 Task: Look for space in Kamenz, Germany from 24th August, 2023 to 10th September, 2023 for 8 adults in price range Rs.12000 to Rs.15000. Place can be entire place or shared room with 4 bedrooms having 8 beds and 4 bathrooms. Property type can be house, flat, guest house. Amenities needed are: wifi, TV, free parkinig on premises, gym, breakfast. Booking option can be shelf check-in. Required host language is English.
Action: Mouse moved to (507, 135)
Screenshot: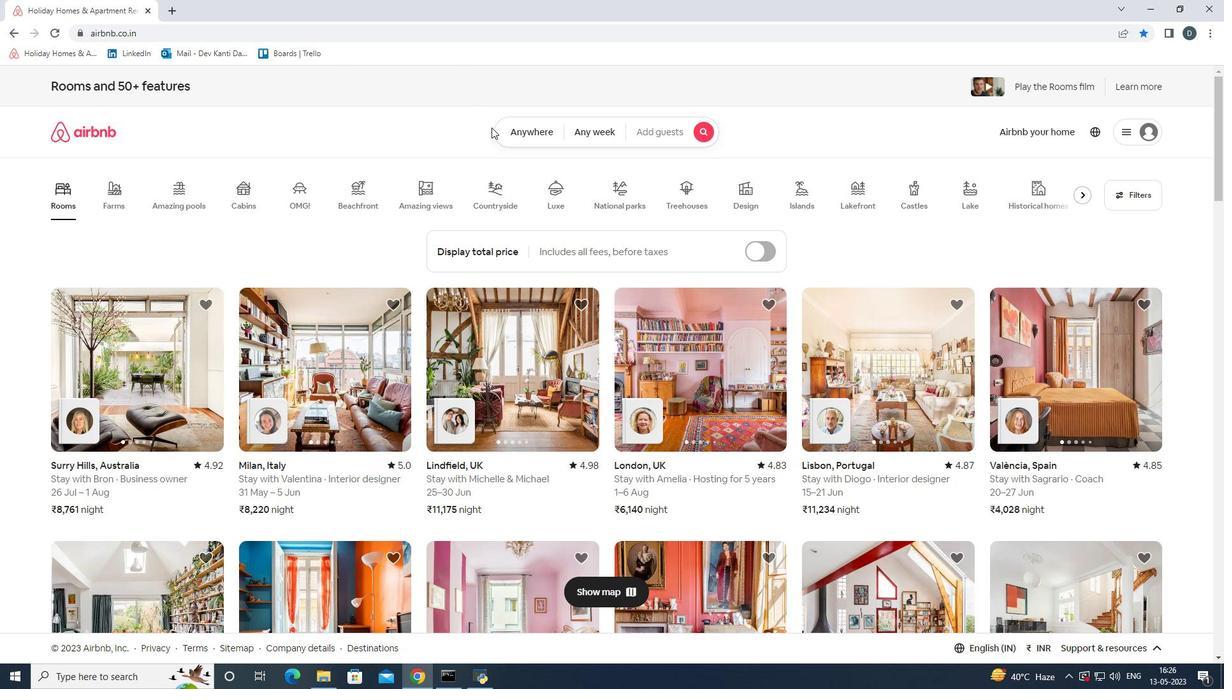 
Action: Mouse pressed left at (507, 135)
Screenshot: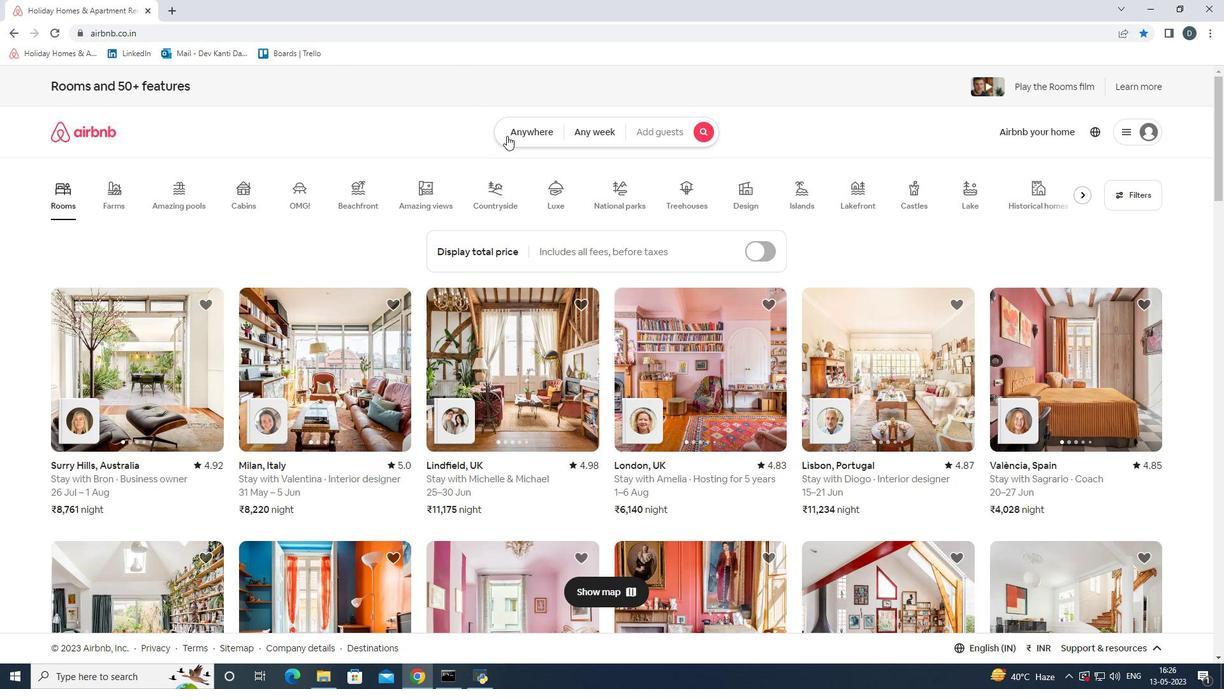 
Action: Mouse moved to (460, 169)
Screenshot: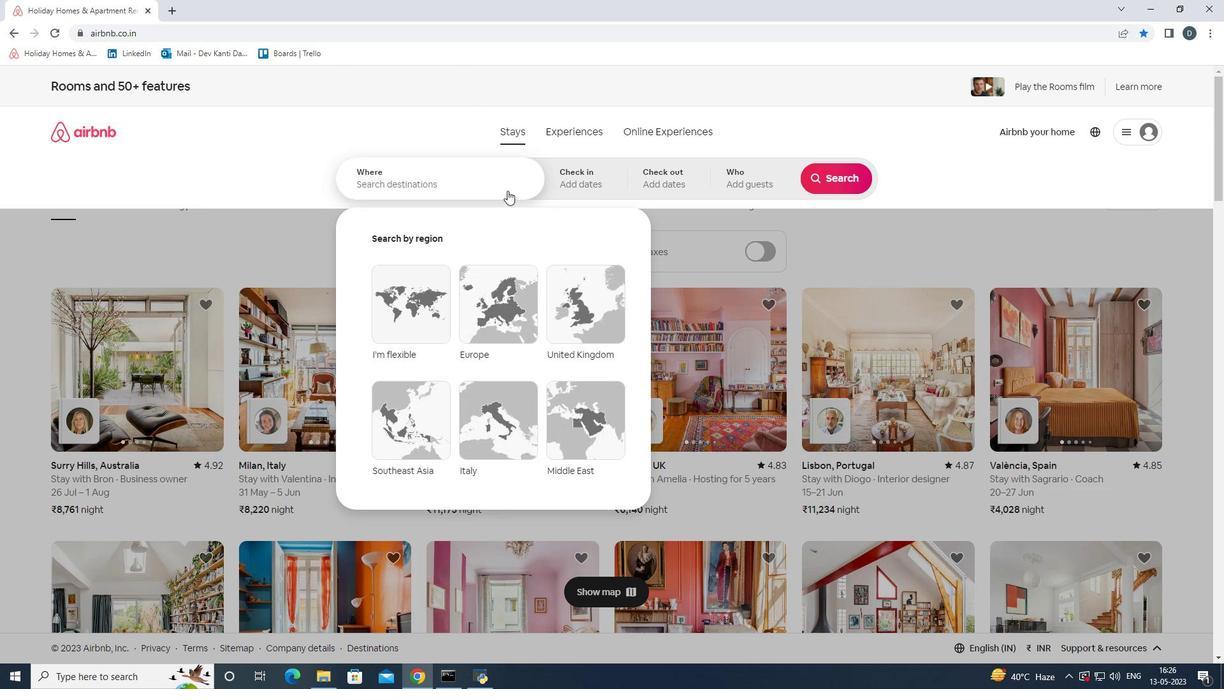 
Action: Mouse pressed left at (460, 169)
Screenshot: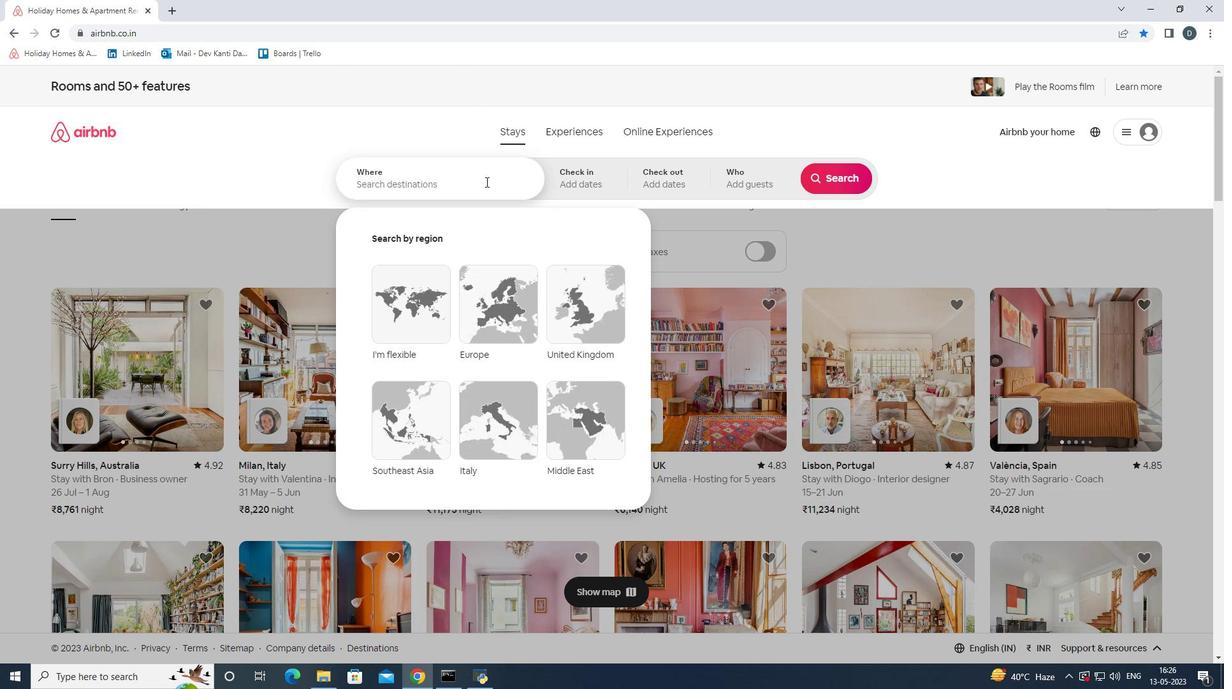 
Action: Key pressed <Key.shift>Kamenz,<Key.shift><Key.shift><Key.shift><Key.shift><Key.shift><Key.shift><Key.shift><Key.shift><Key.shift><Key.shift><Key.shift>Germany
Screenshot: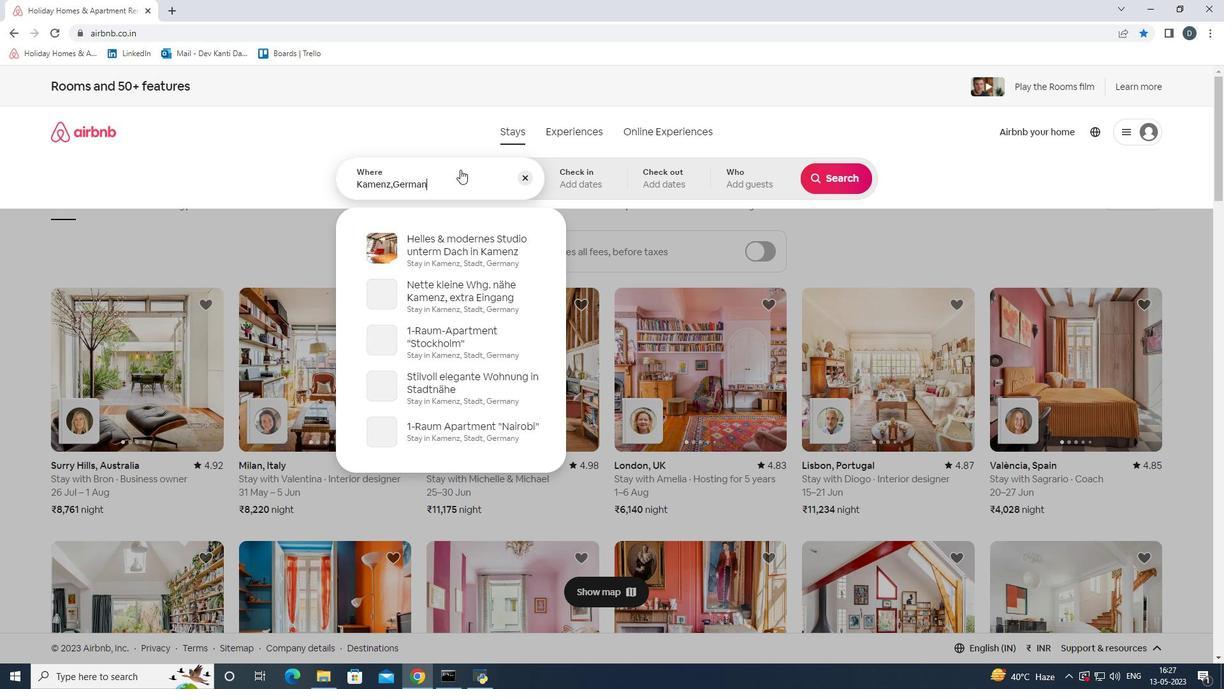 
Action: Mouse moved to (597, 183)
Screenshot: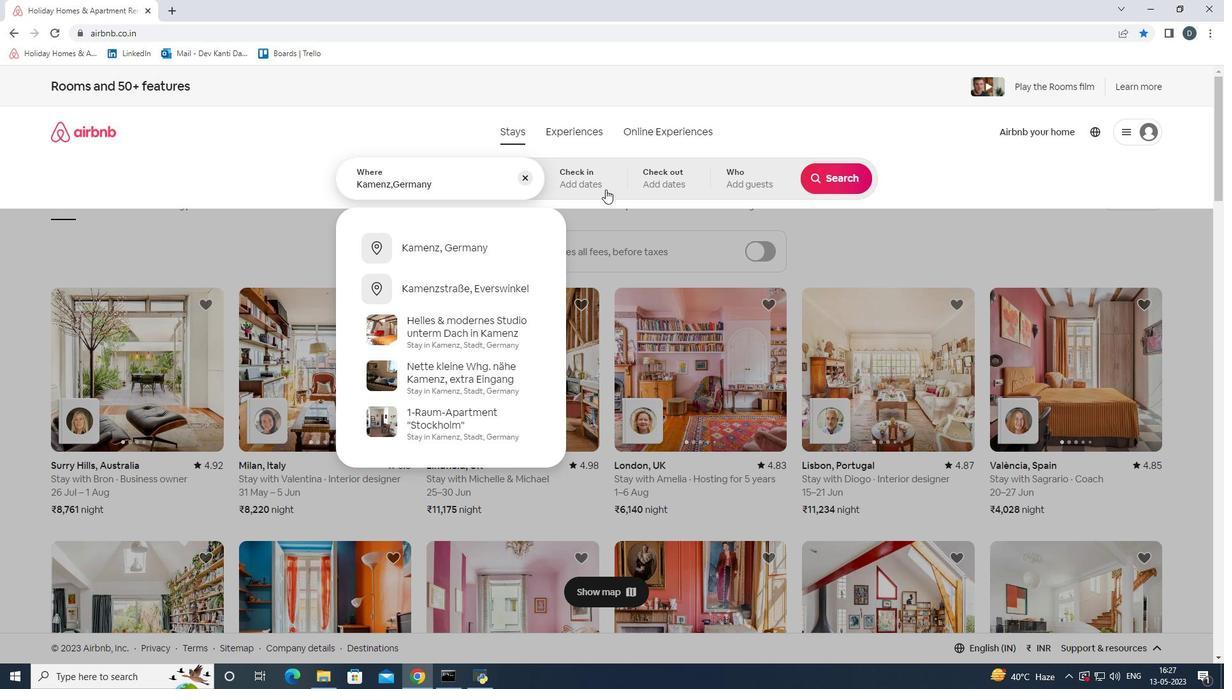 
Action: Mouse pressed left at (597, 183)
Screenshot: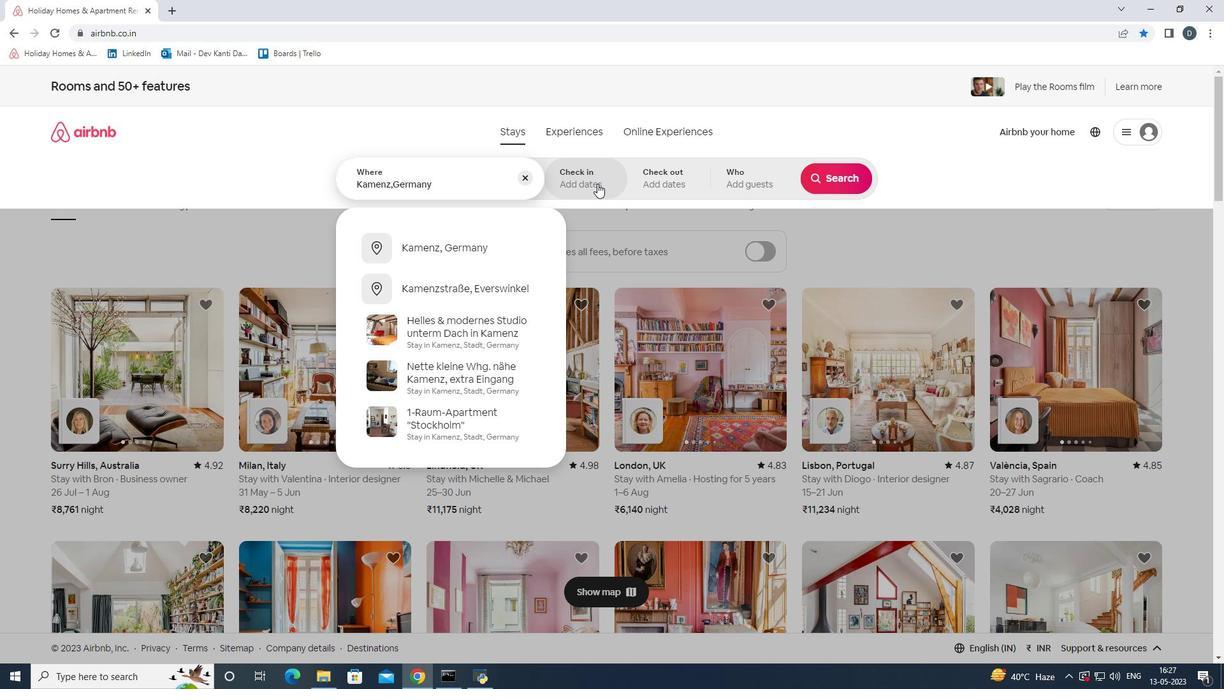 
Action: Mouse moved to (838, 280)
Screenshot: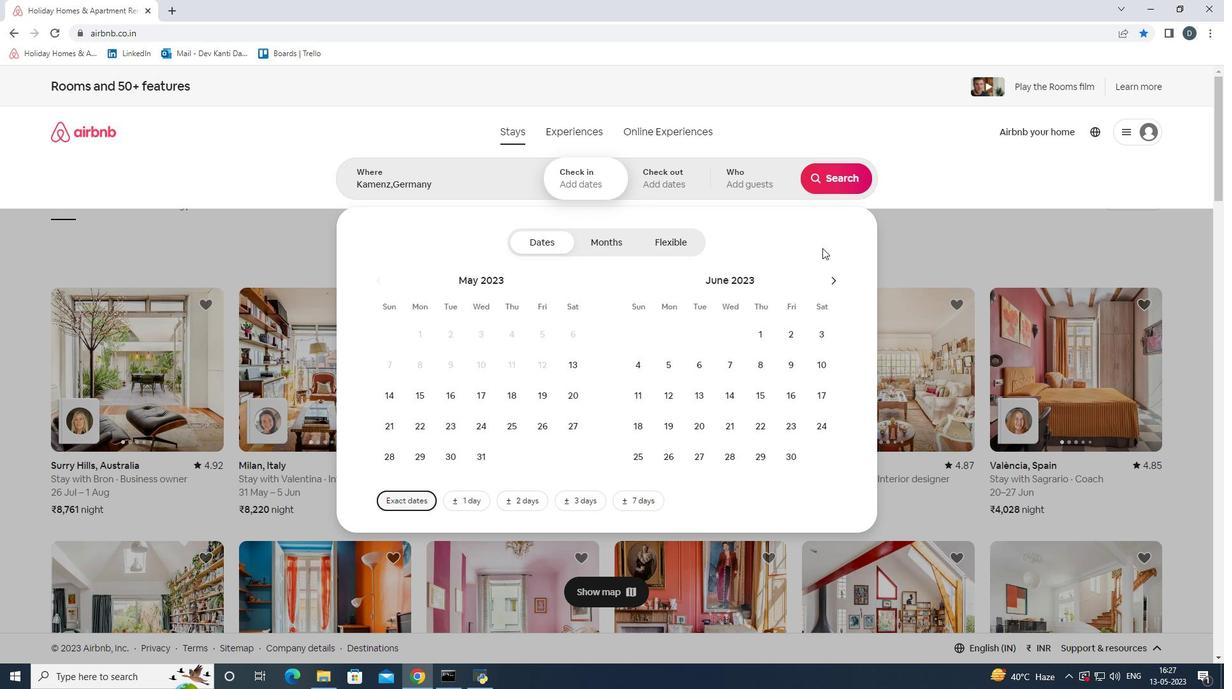 
Action: Mouse pressed left at (838, 280)
Screenshot: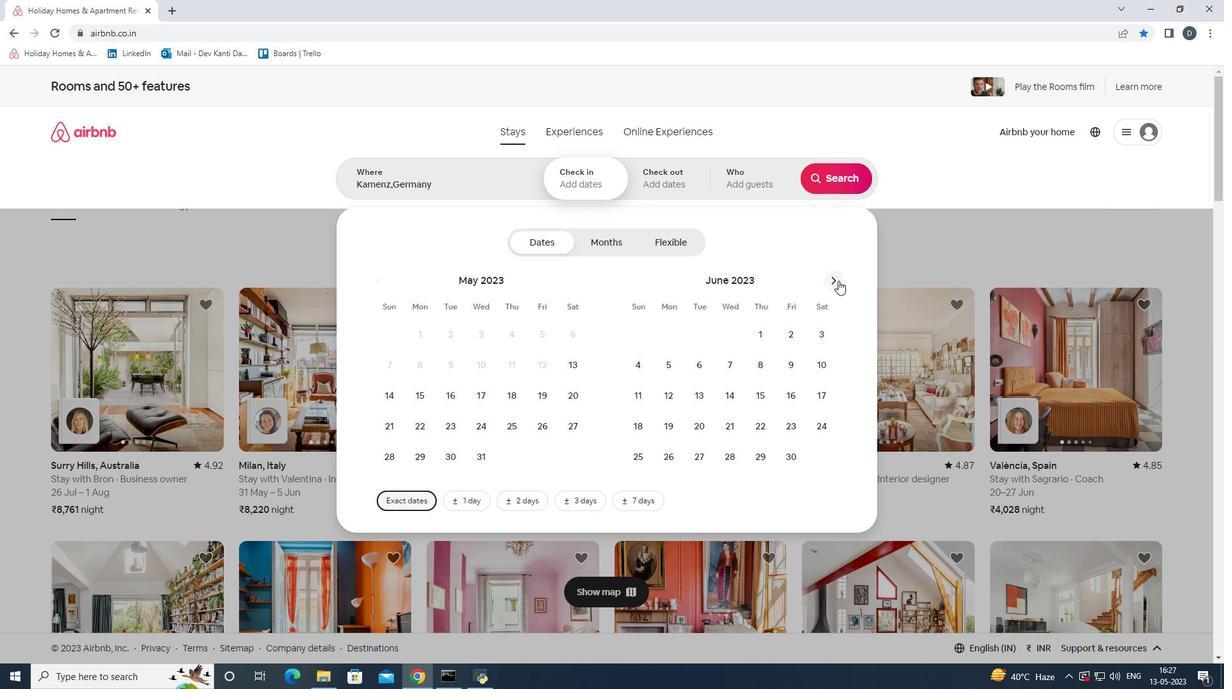 
Action: Mouse pressed left at (838, 280)
Screenshot: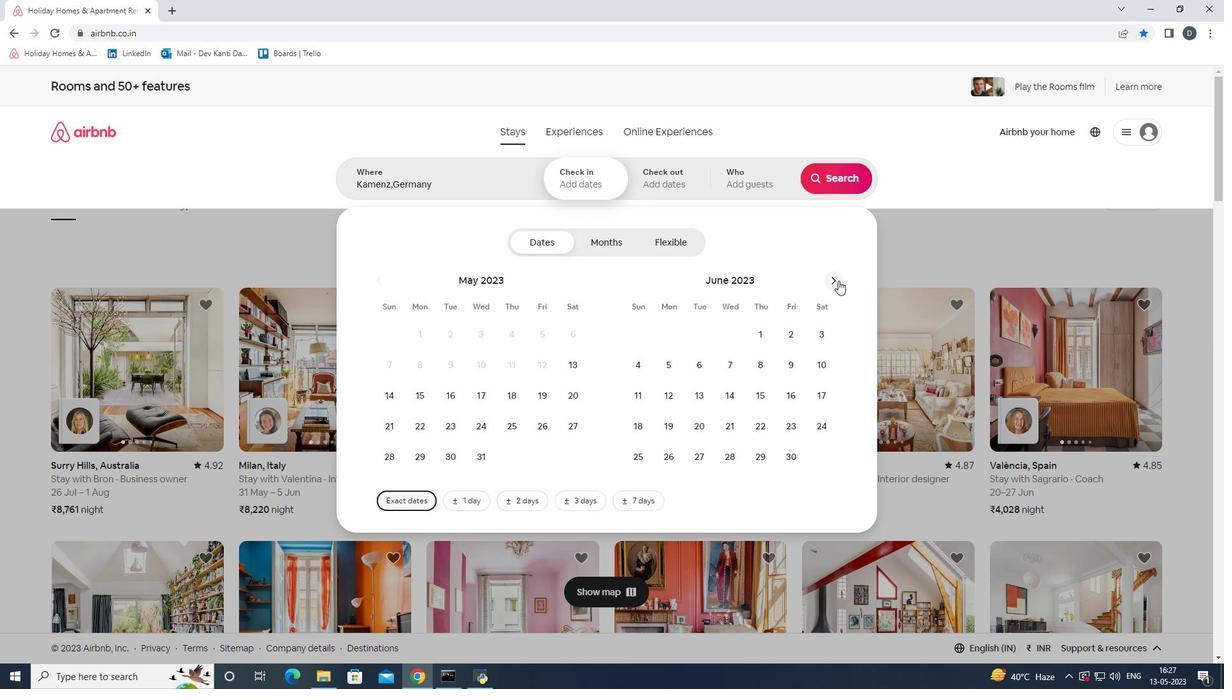 
Action: Mouse moved to (763, 419)
Screenshot: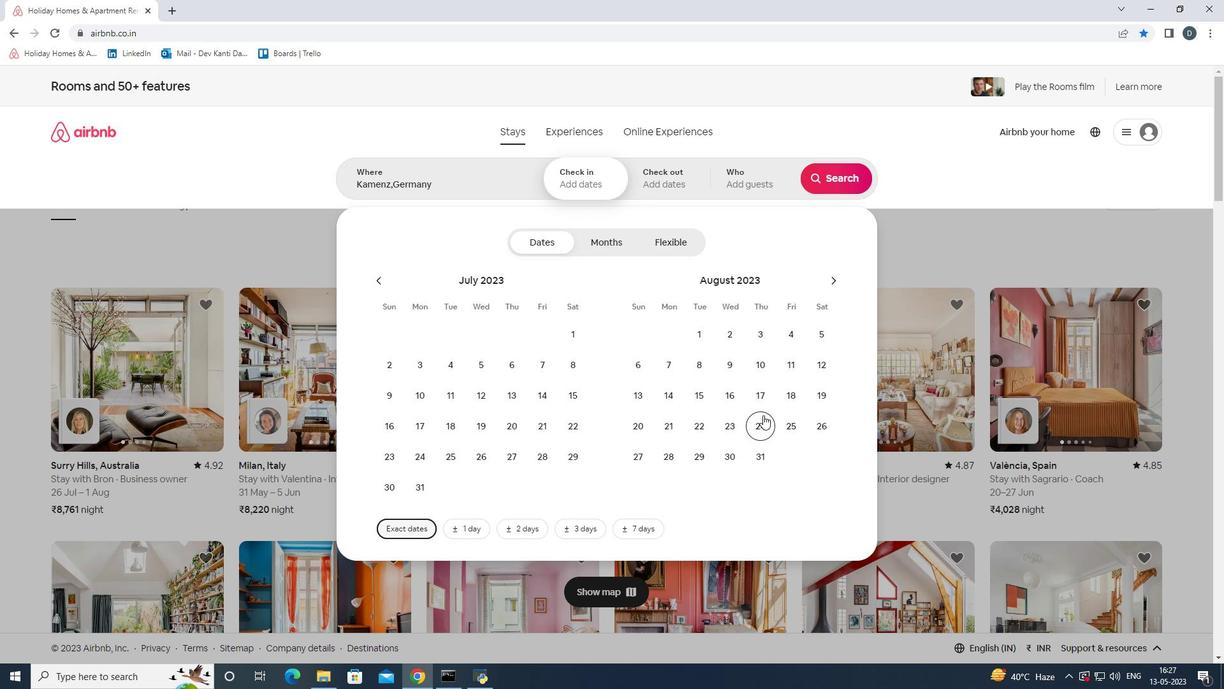 
Action: Mouse pressed left at (763, 419)
Screenshot: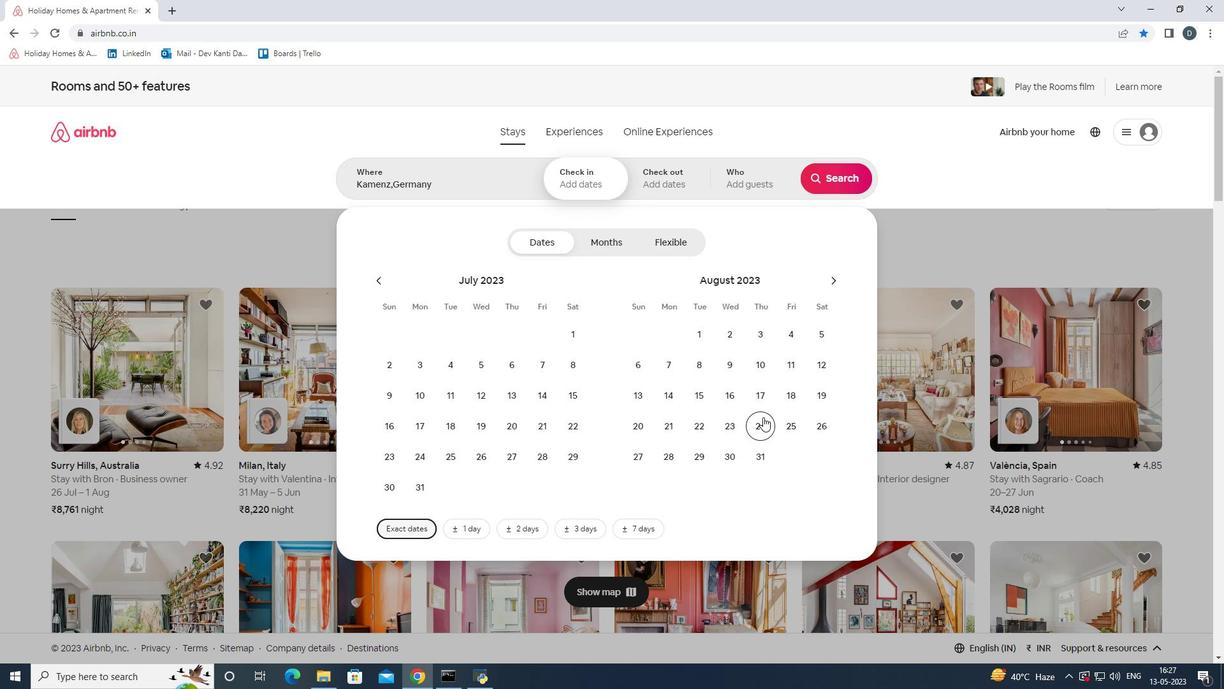 
Action: Mouse moved to (827, 288)
Screenshot: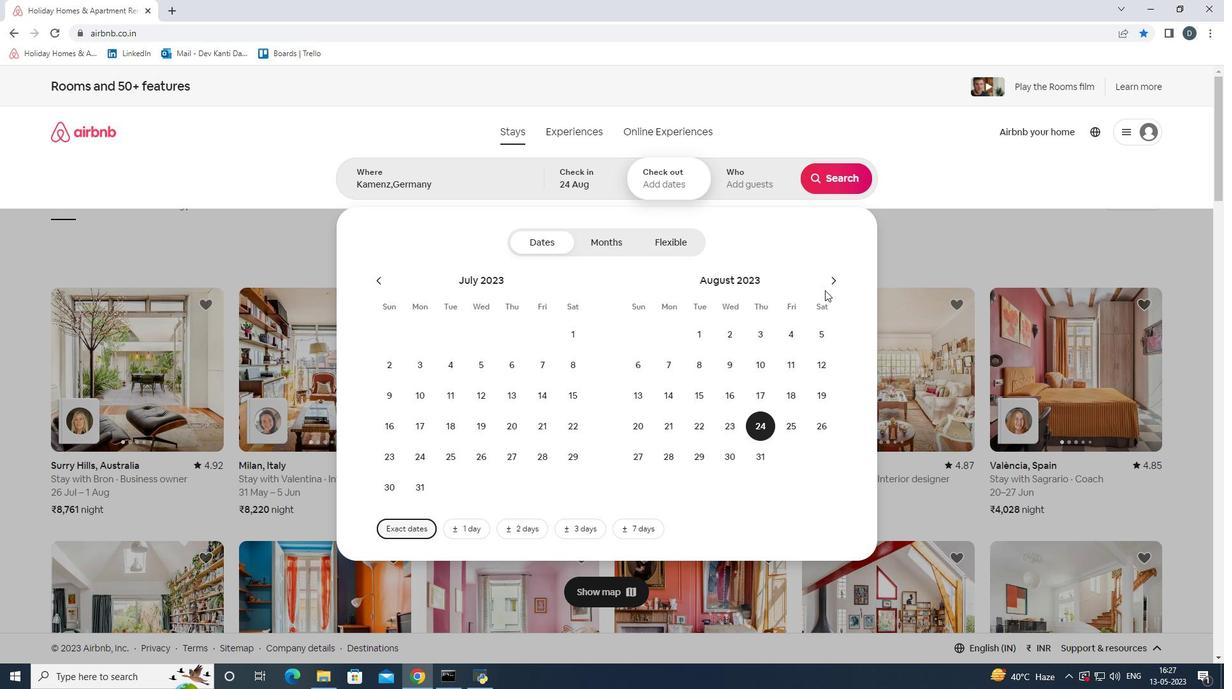 
Action: Mouse pressed left at (827, 288)
Screenshot: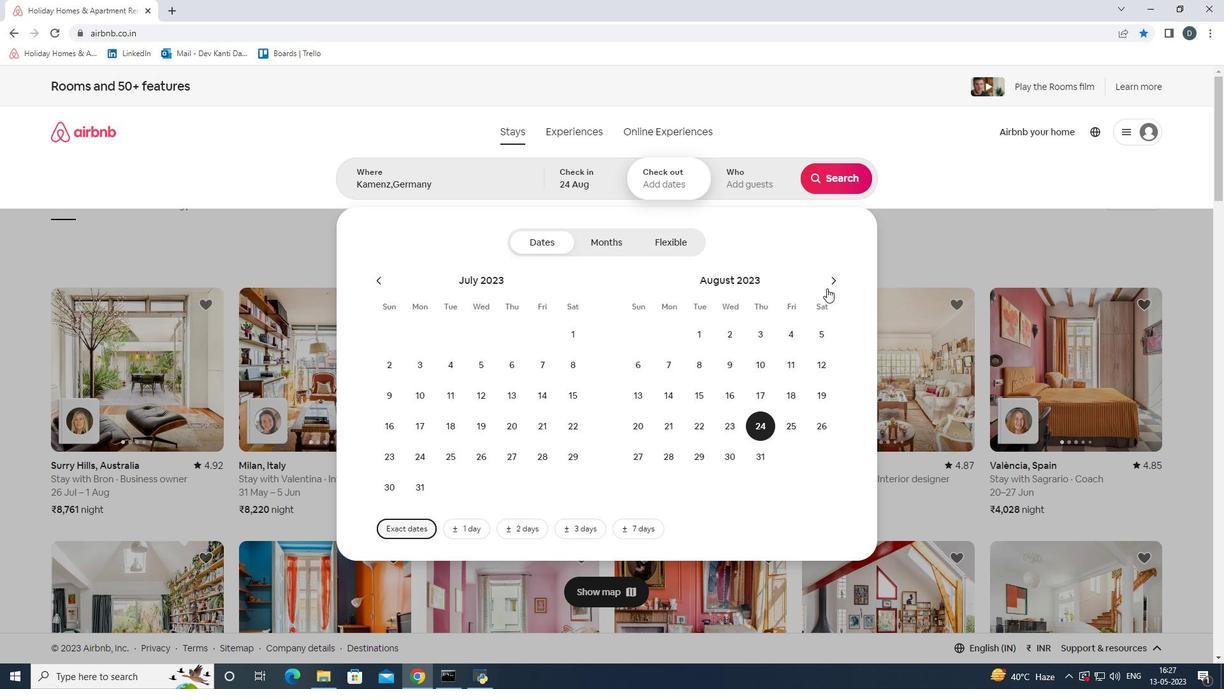 
Action: Mouse moved to (835, 280)
Screenshot: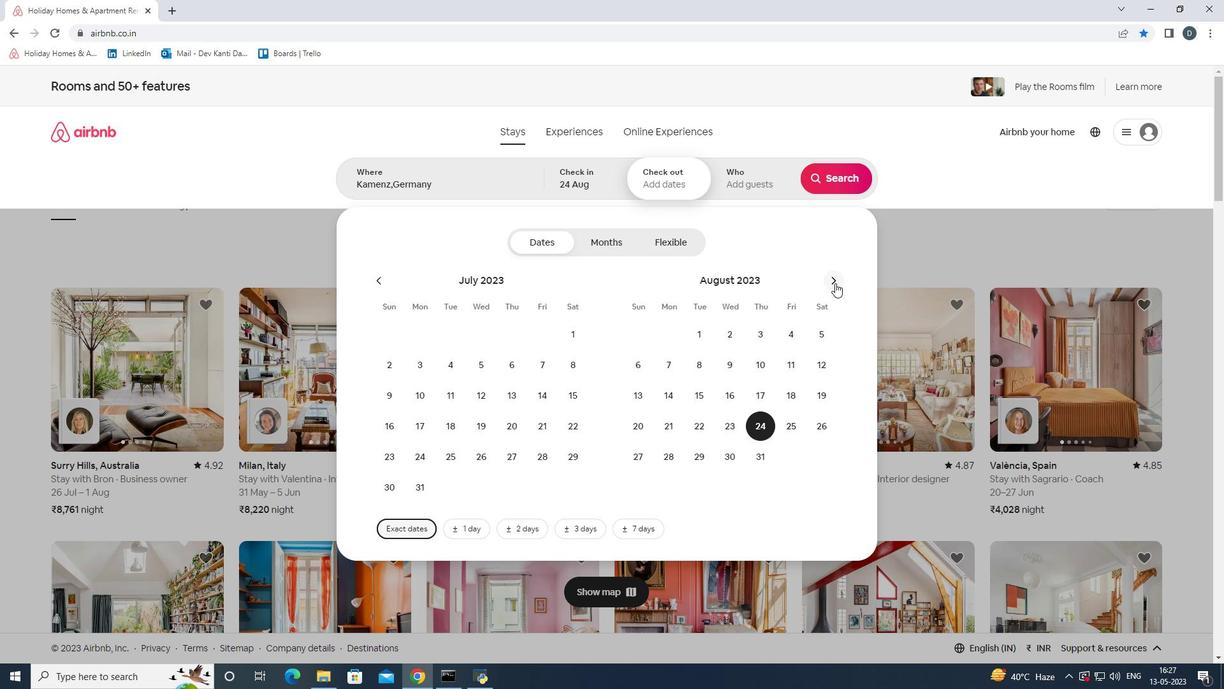 
Action: Mouse pressed left at (835, 280)
Screenshot: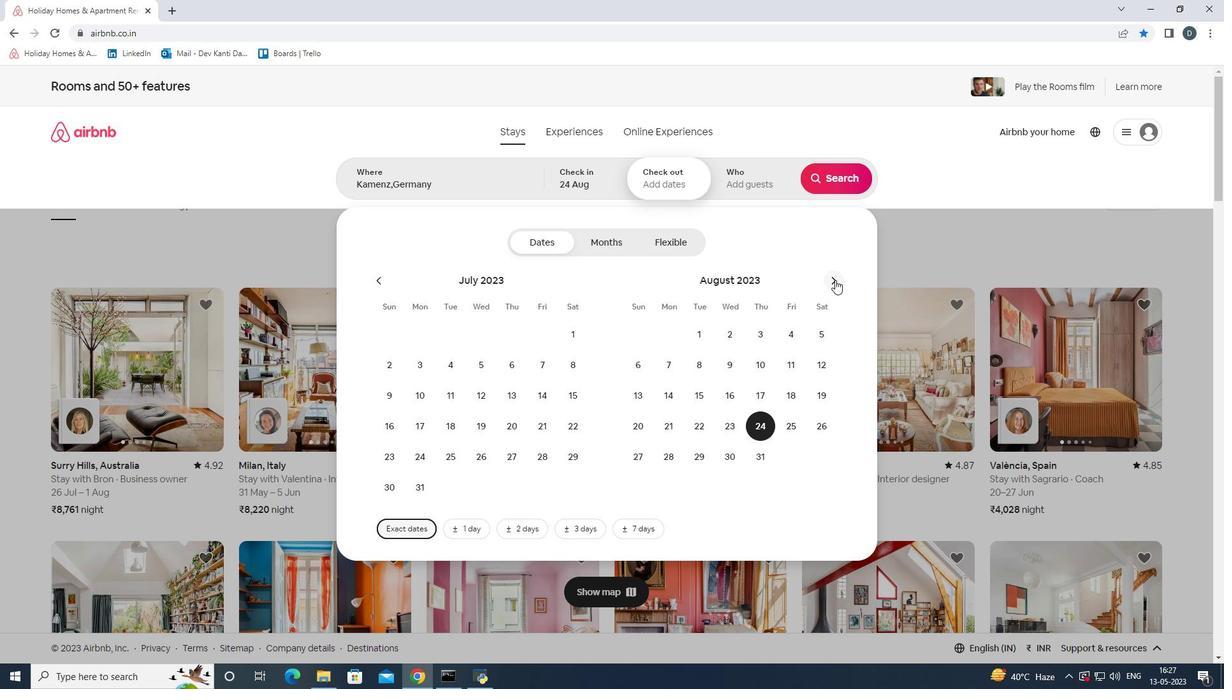 
Action: Mouse moved to (642, 392)
Screenshot: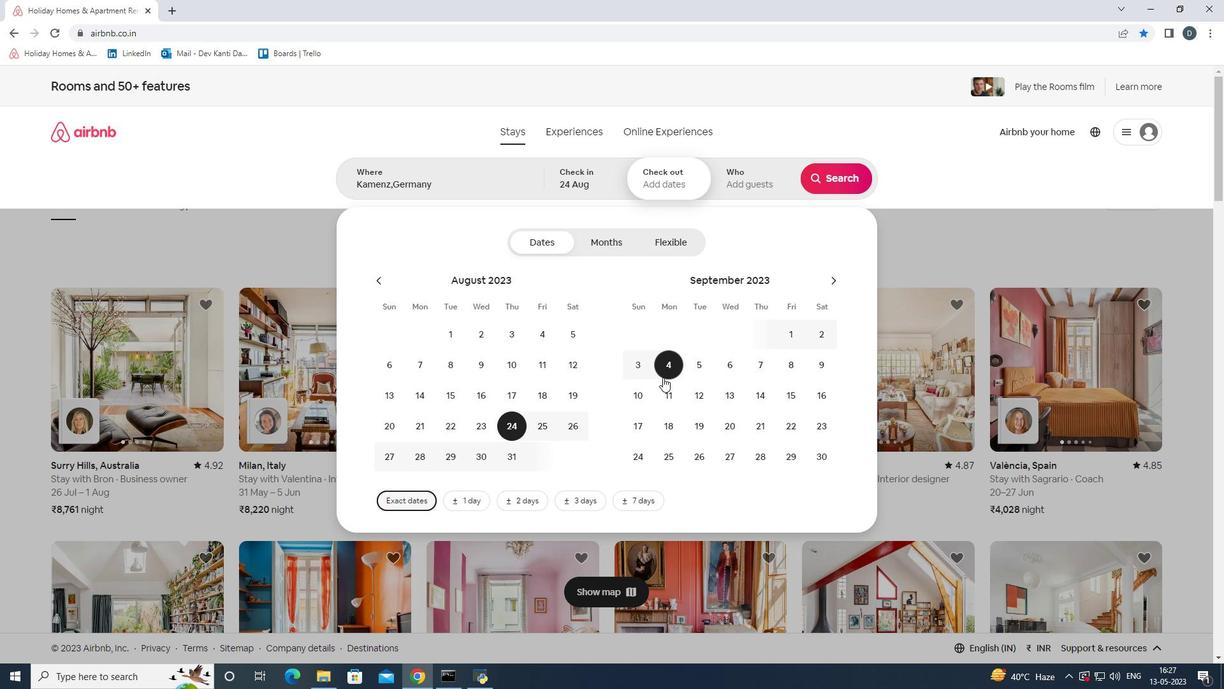 
Action: Mouse pressed left at (642, 392)
Screenshot: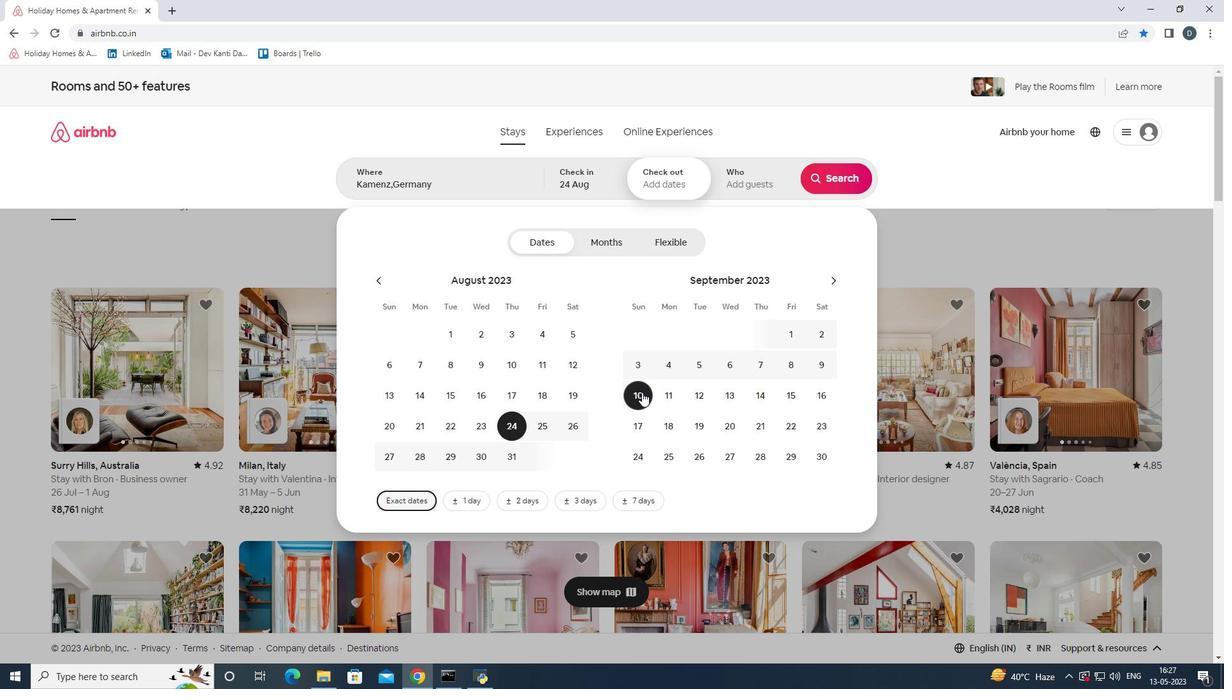 
Action: Mouse moved to (752, 174)
Screenshot: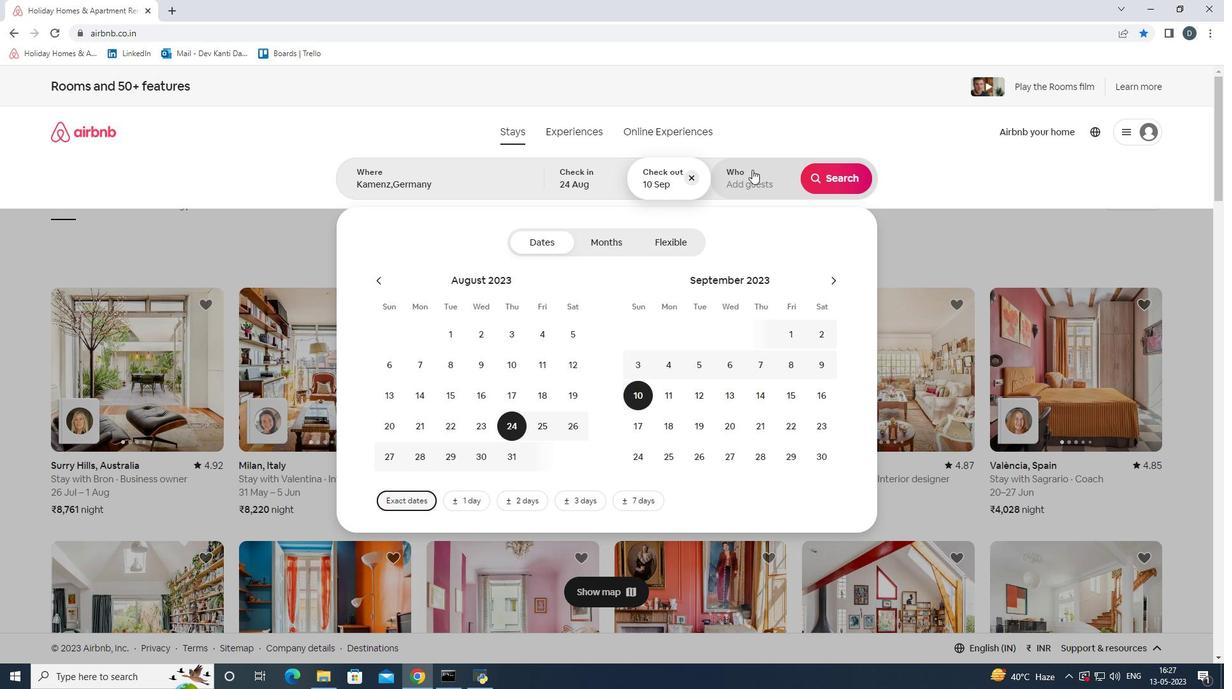
Action: Mouse pressed left at (752, 174)
Screenshot: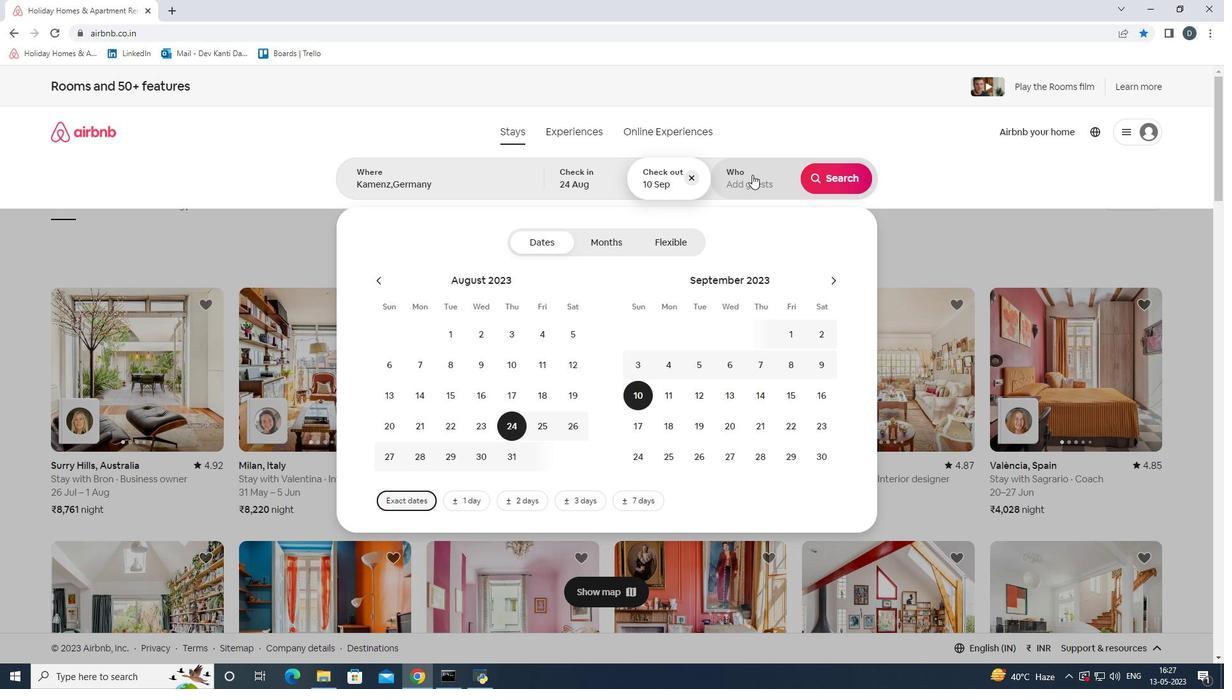 
Action: Mouse moved to (844, 248)
Screenshot: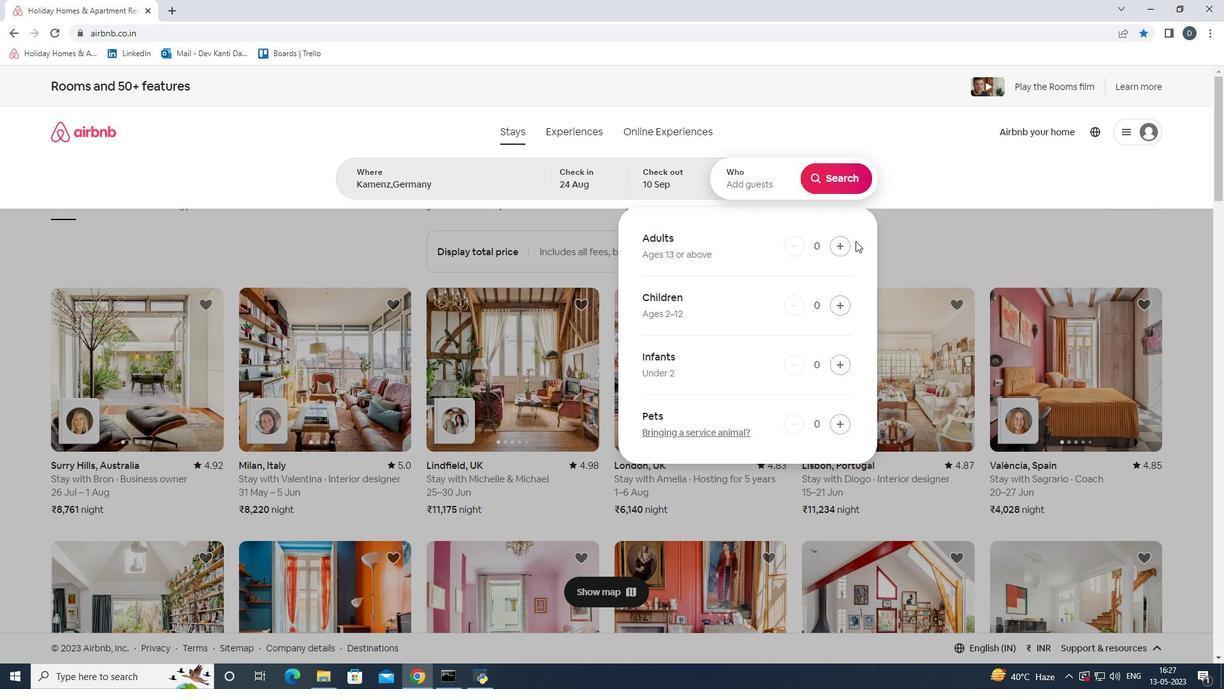 
Action: Mouse pressed left at (844, 248)
Screenshot: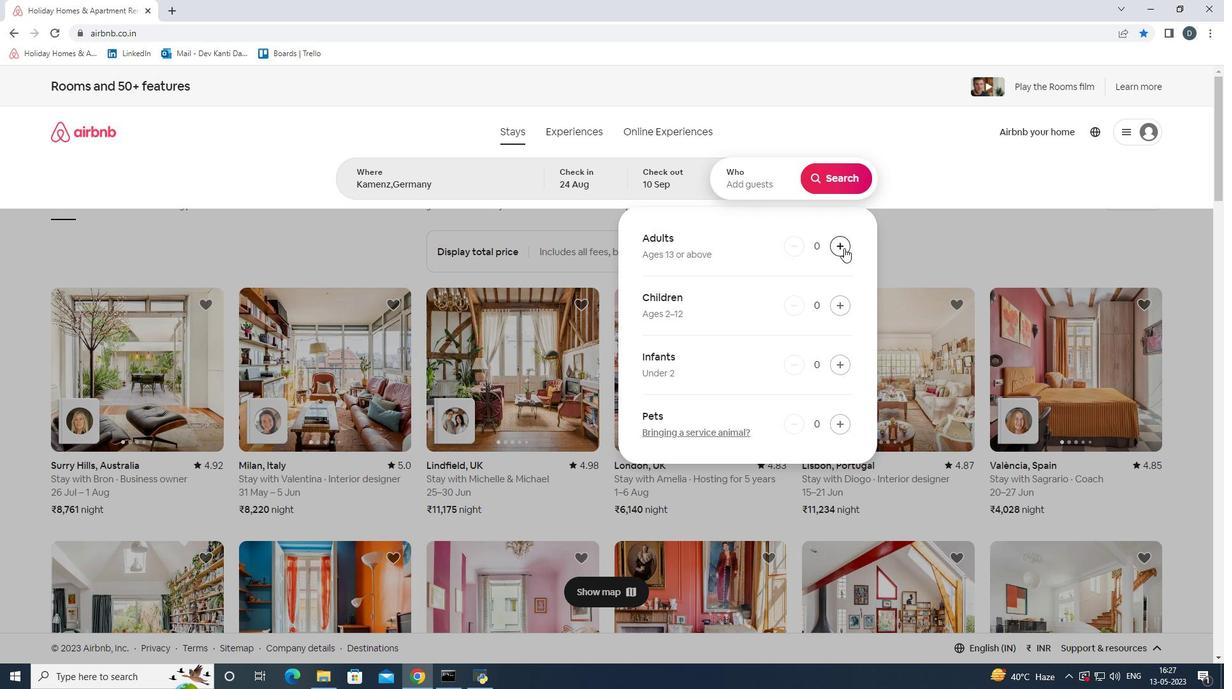 
Action: Mouse pressed left at (844, 248)
Screenshot: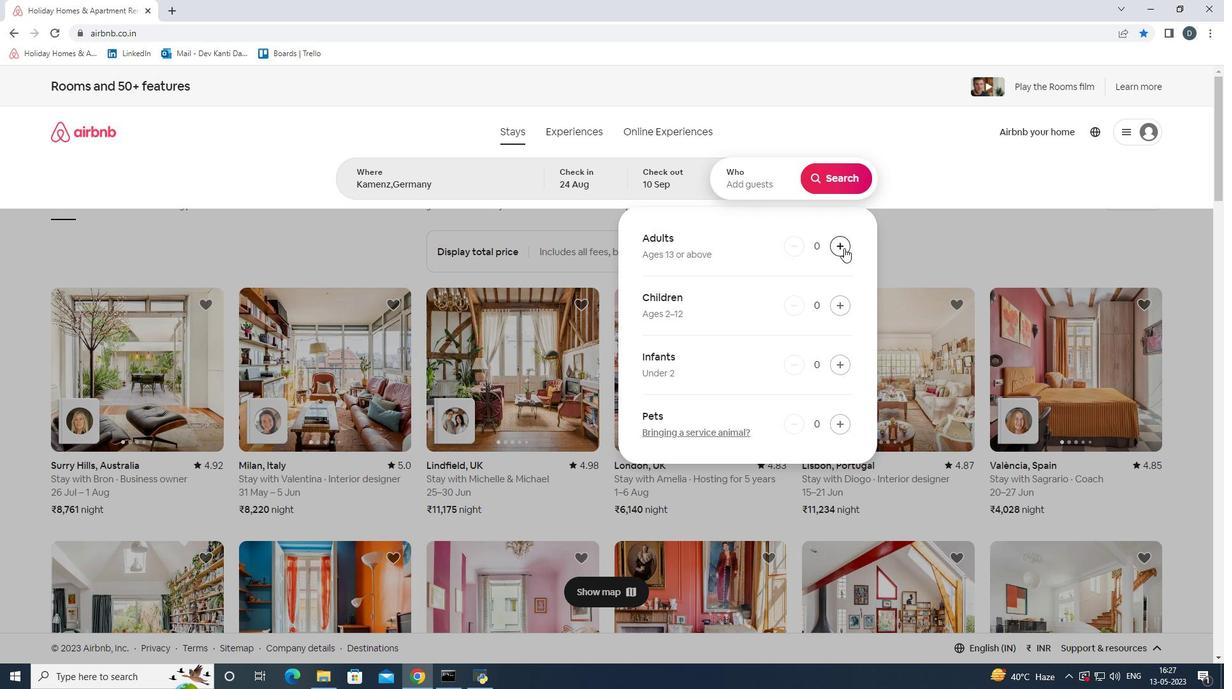 
Action: Mouse pressed left at (844, 248)
Screenshot: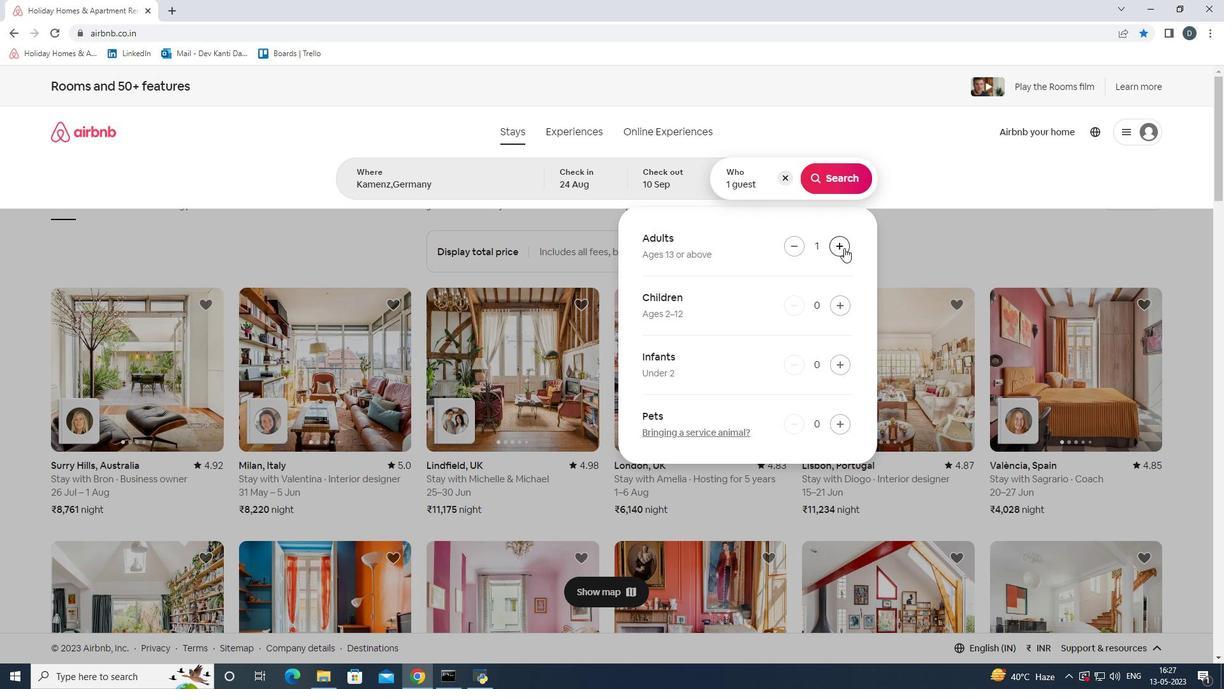 
Action: Mouse pressed left at (844, 248)
Screenshot: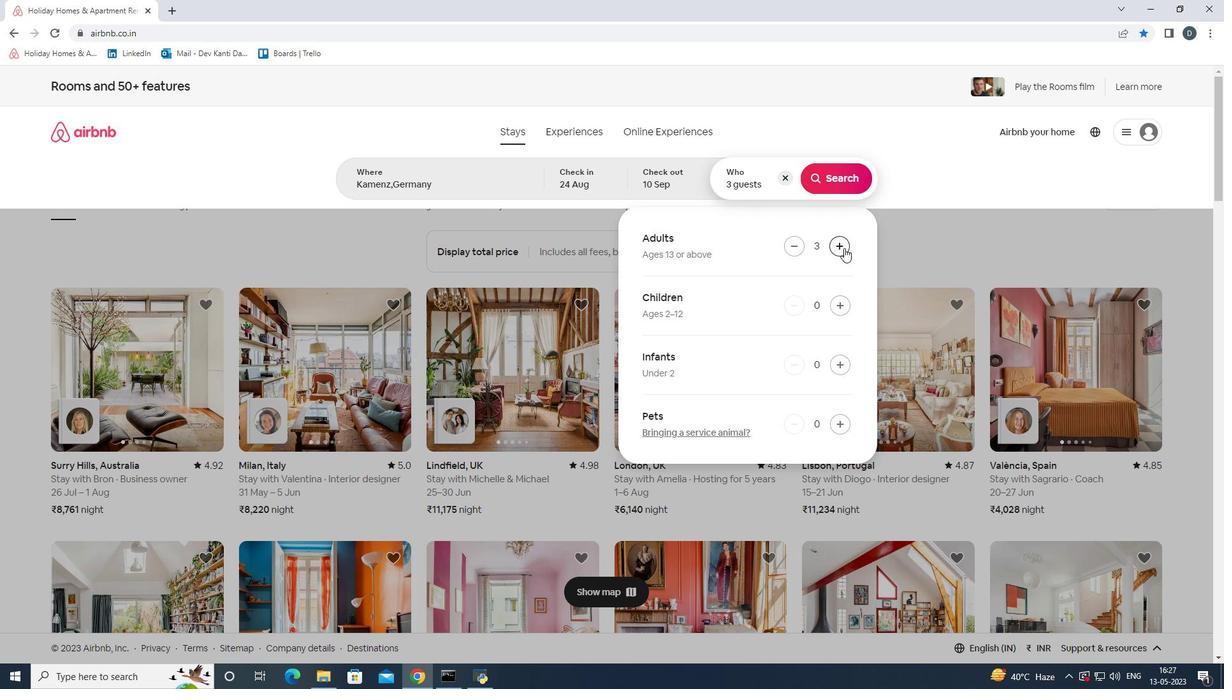 
Action: Mouse pressed left at (844, 248)
Screenshot: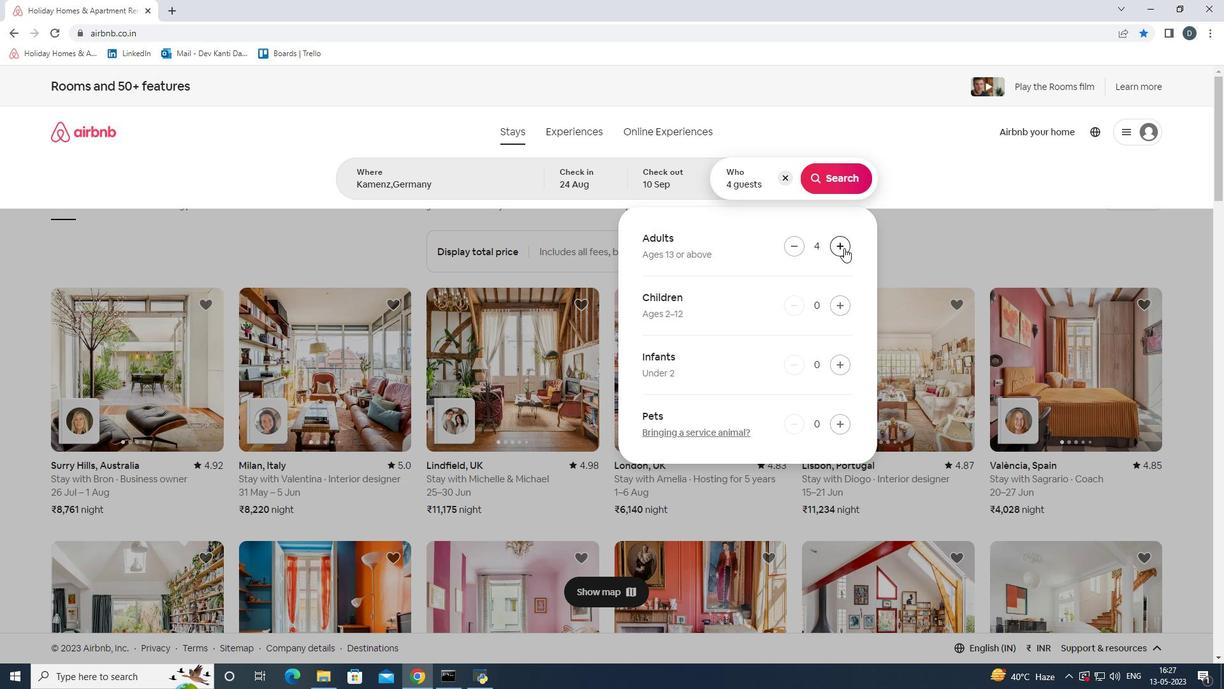 
Action: Mouse pressed left at (844, 248)
Screenshot: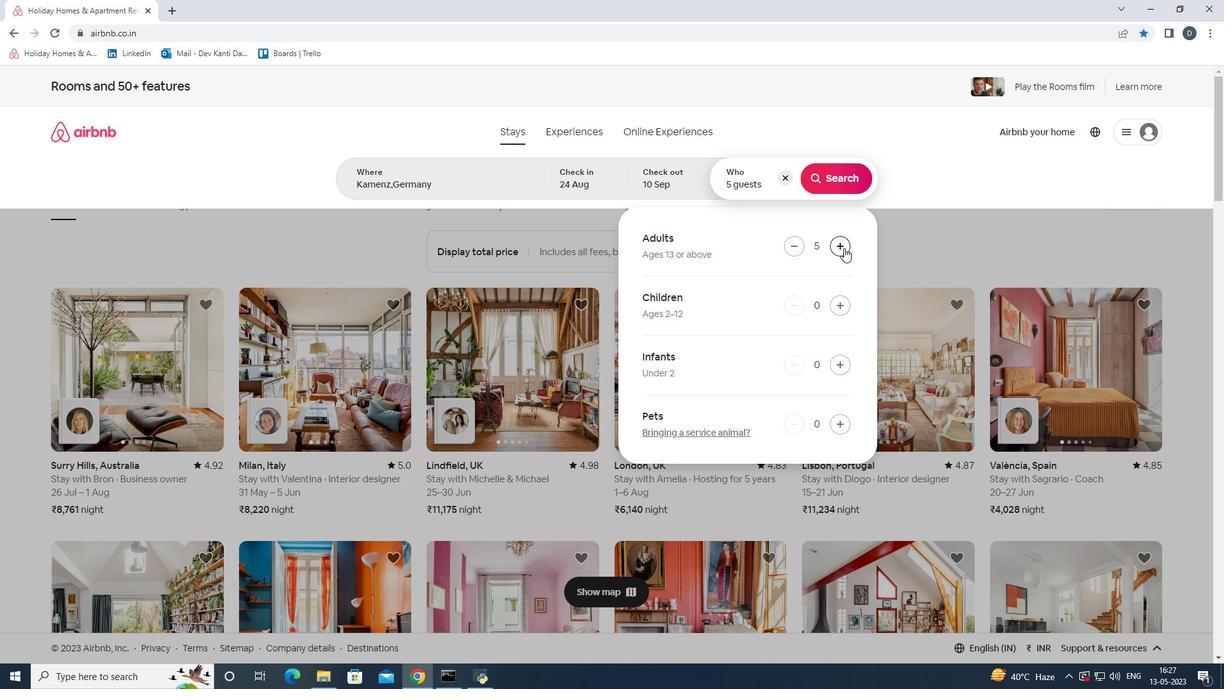 
Action: Mouse pressed left at (844, 248)
Screenshot: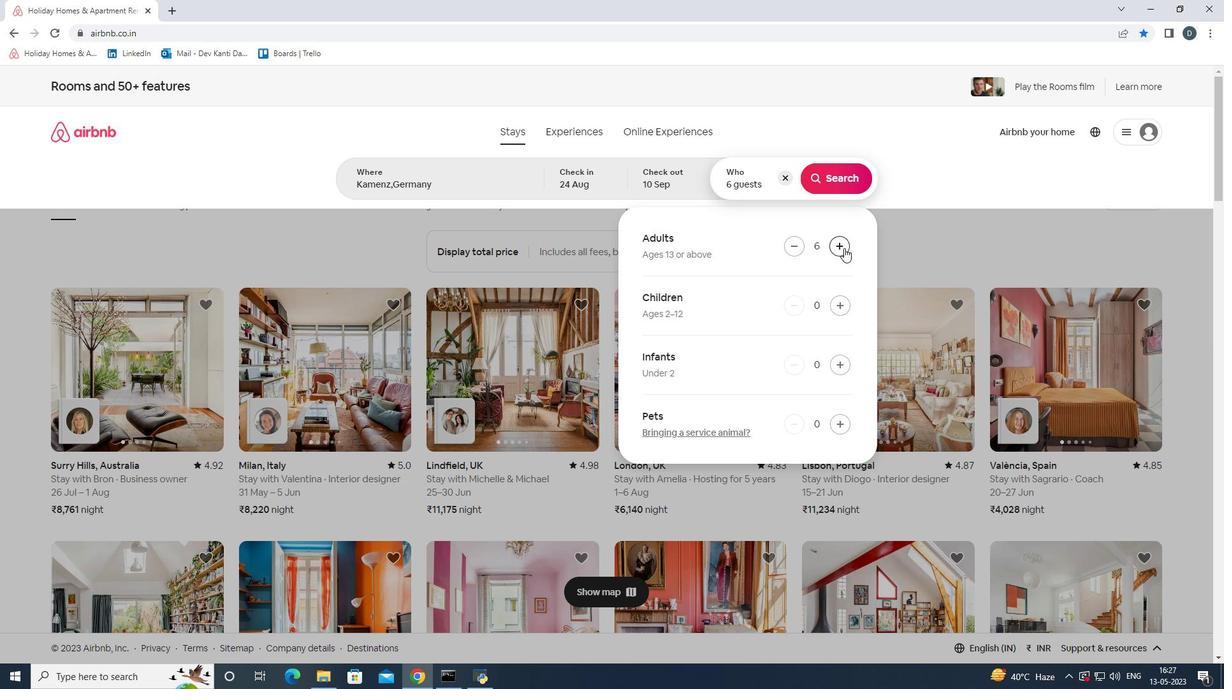
Action: Mouse pressed left at (844, 248)
Screenshot: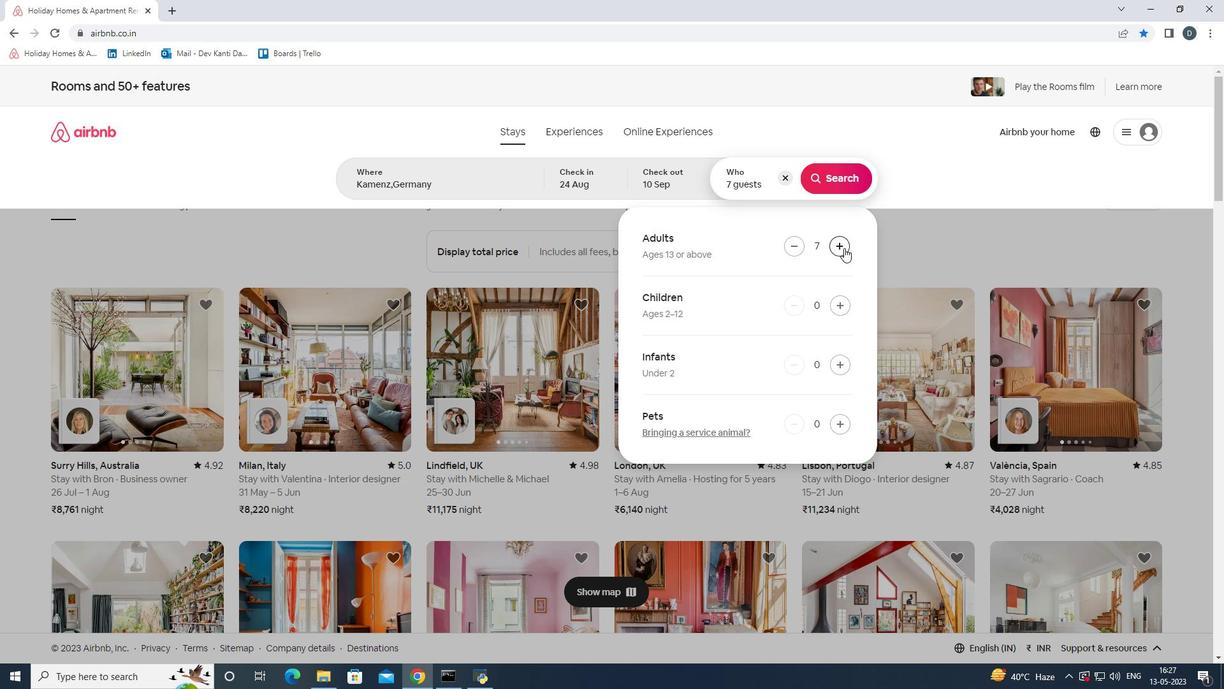 
Action: Mouse moved to (828, 180)
Screenshot: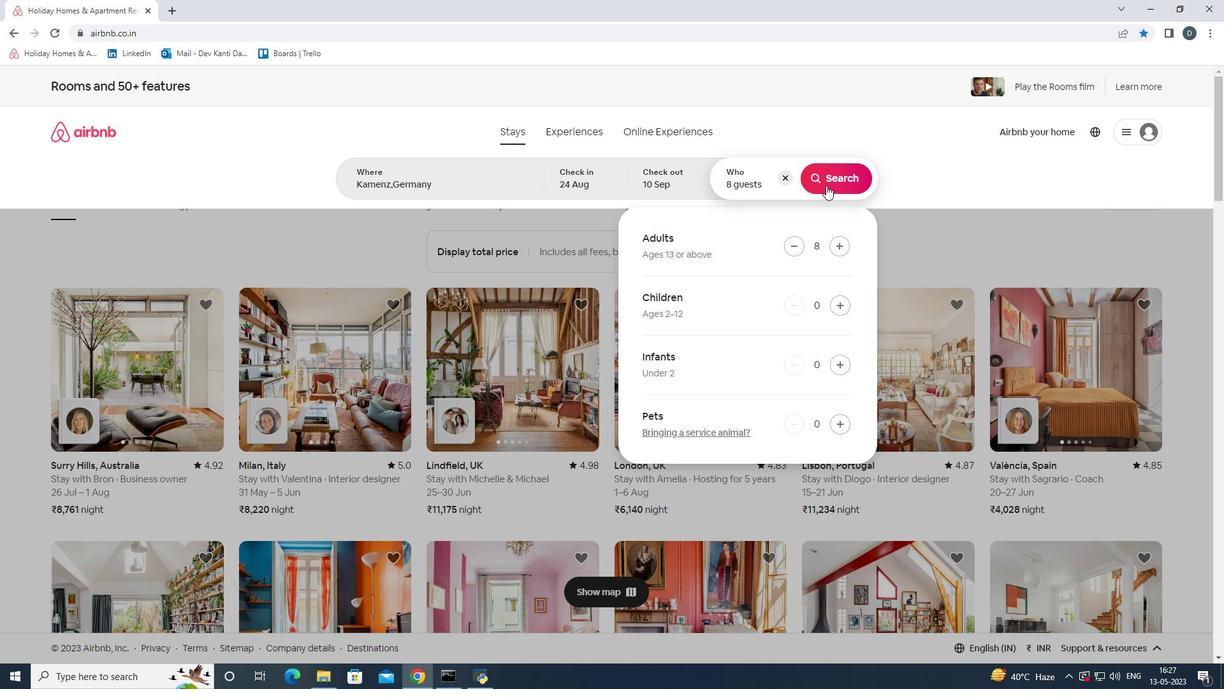 
Action: Mouse pressed left at (828, 180)
Screenshot: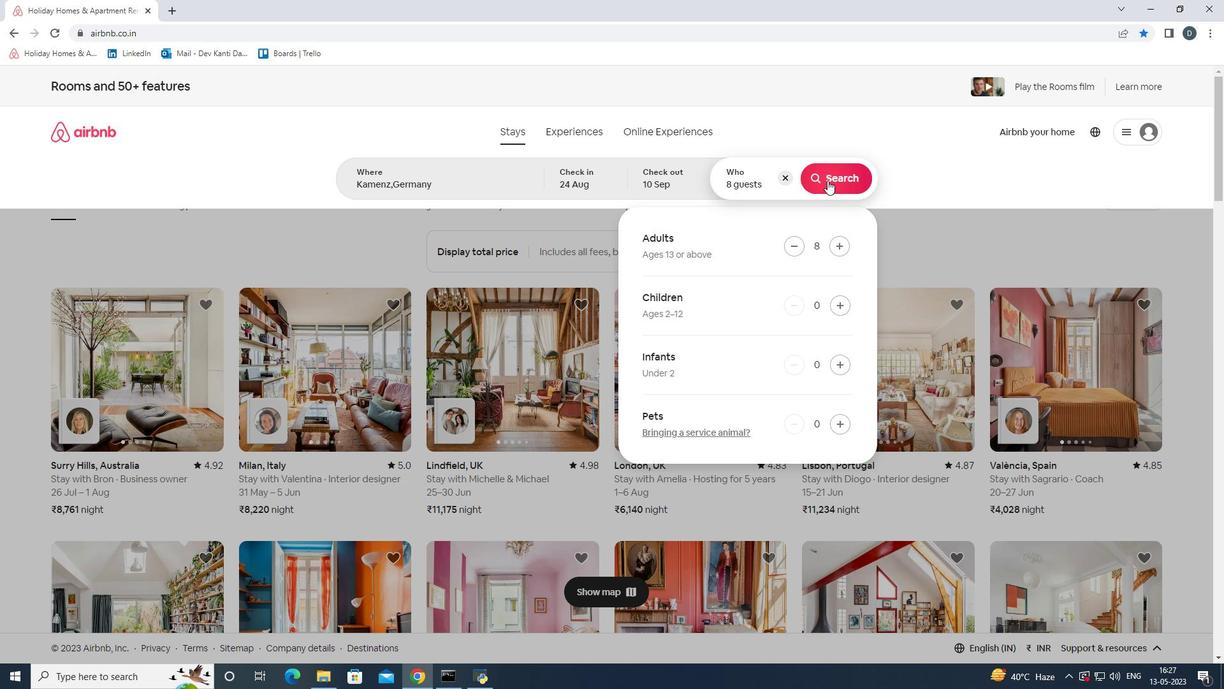 
Action: Mouse moved to (1172, 146)
Screenshot: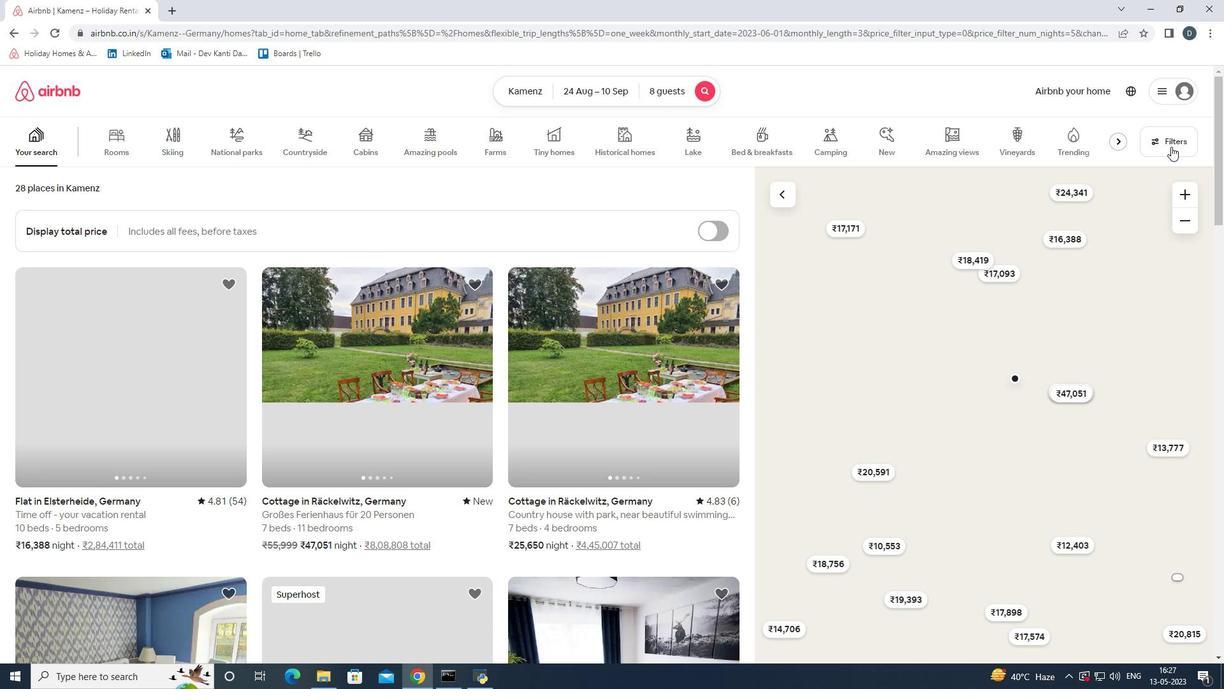 
Action: Mouse pressed left at (1172, 146)
Screenshot: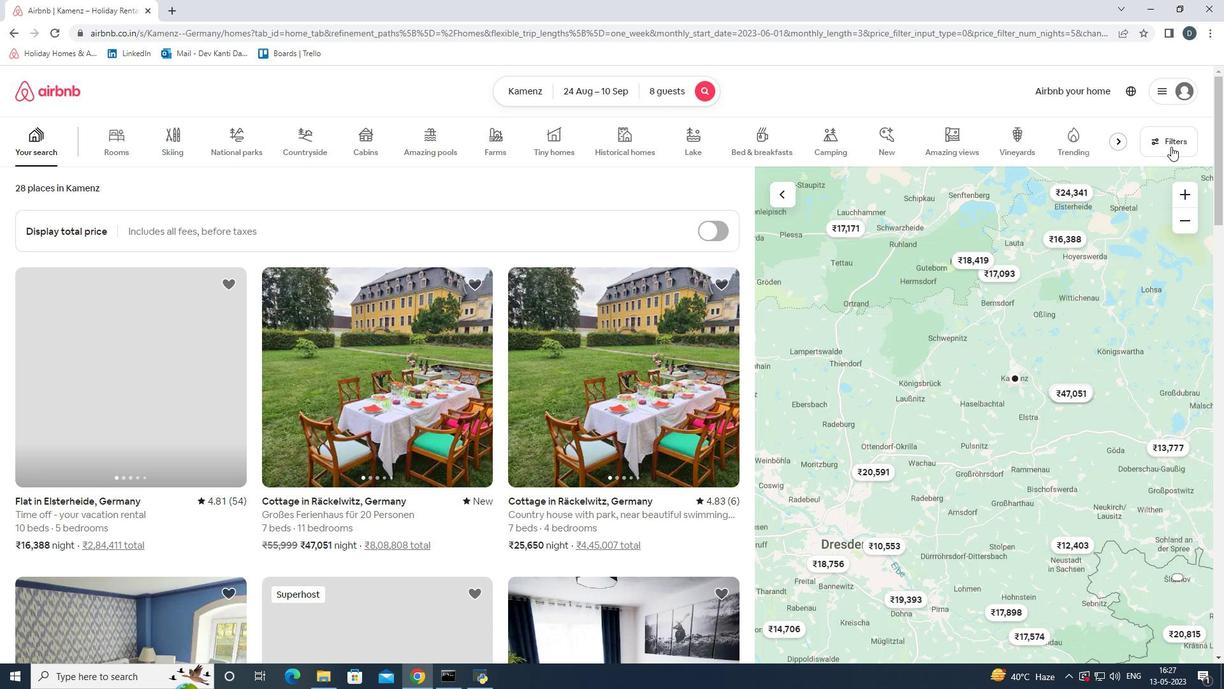 
Action: Mouse moved to (446, 306)
Screenshot: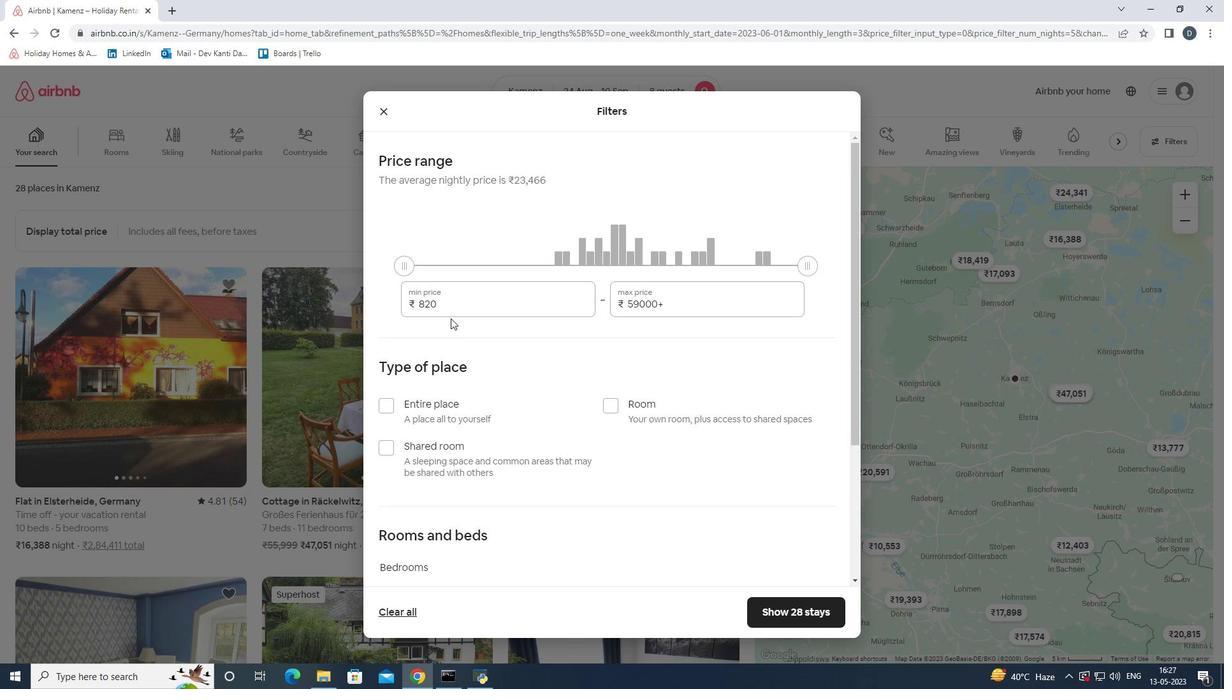 
Action: Mouse pressed left at (446, 306)
Screenshot: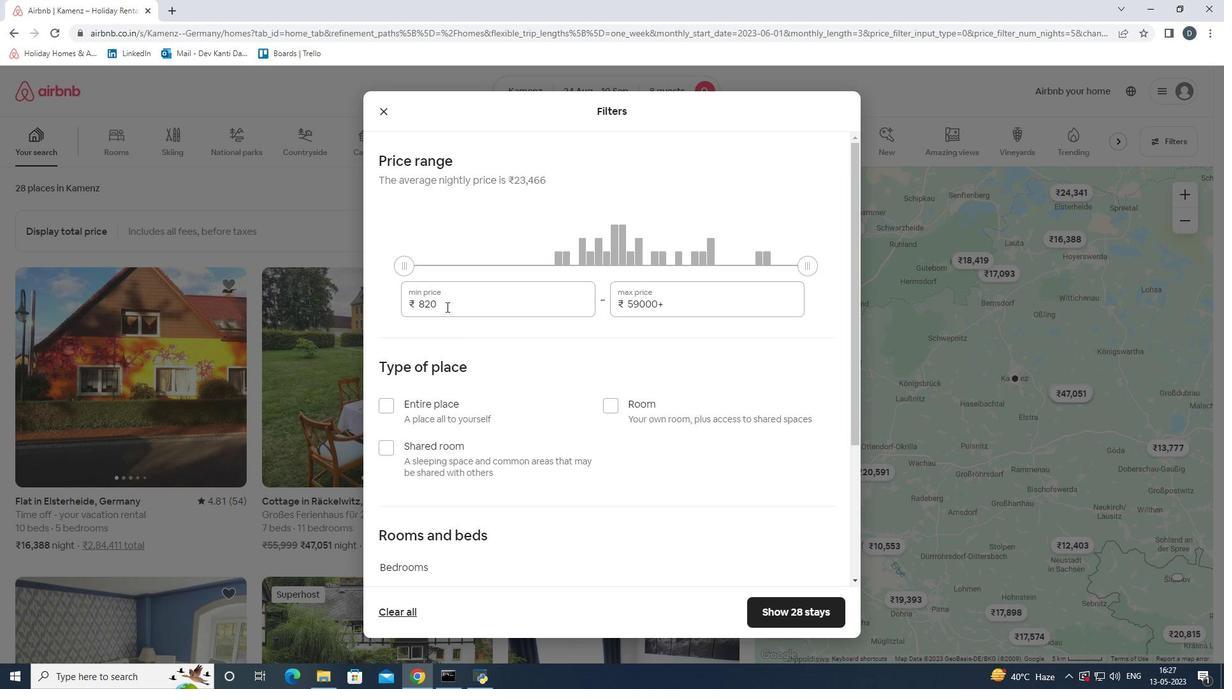 
Action: Mouse moved to (405, 303)
Screenshot: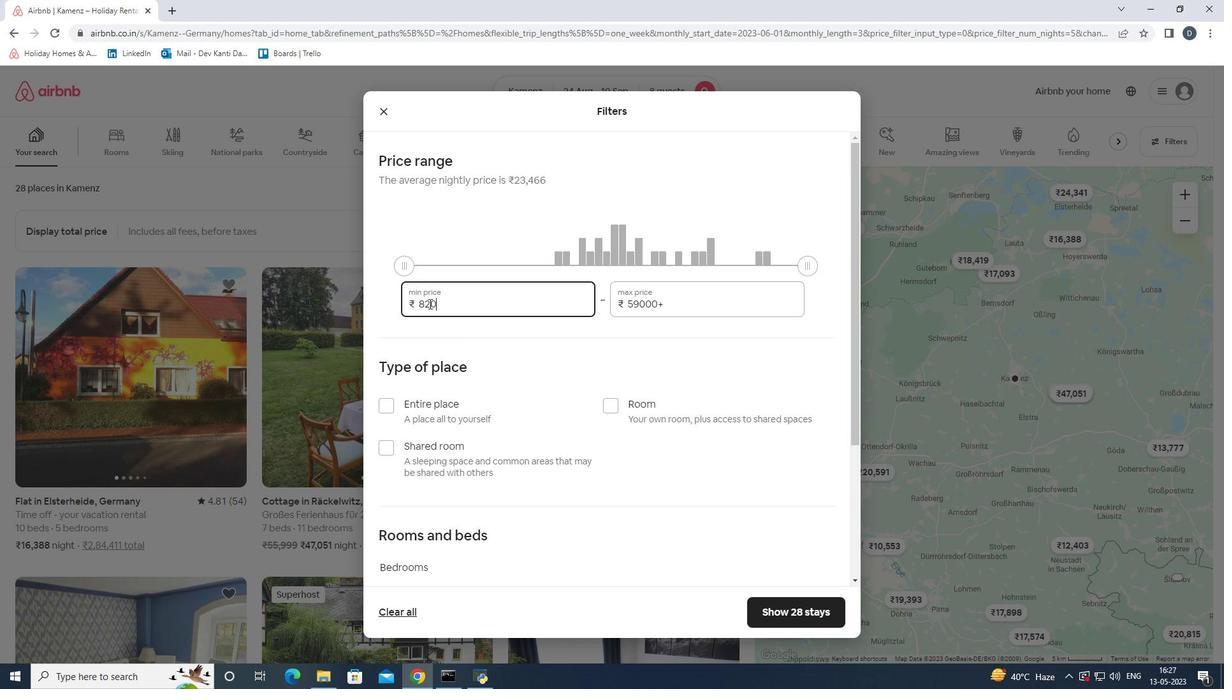 
Action: Key pressed 12000
Screenshot: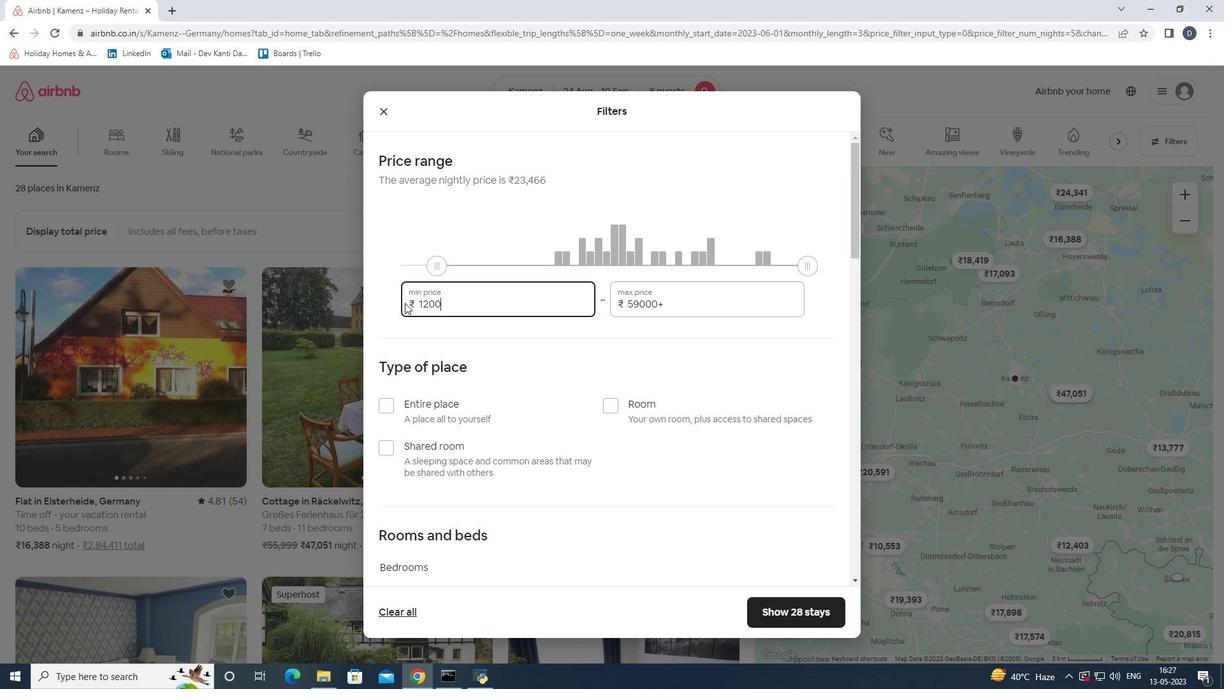 
Action: Mouse moved to (673, 307)
Screenshot: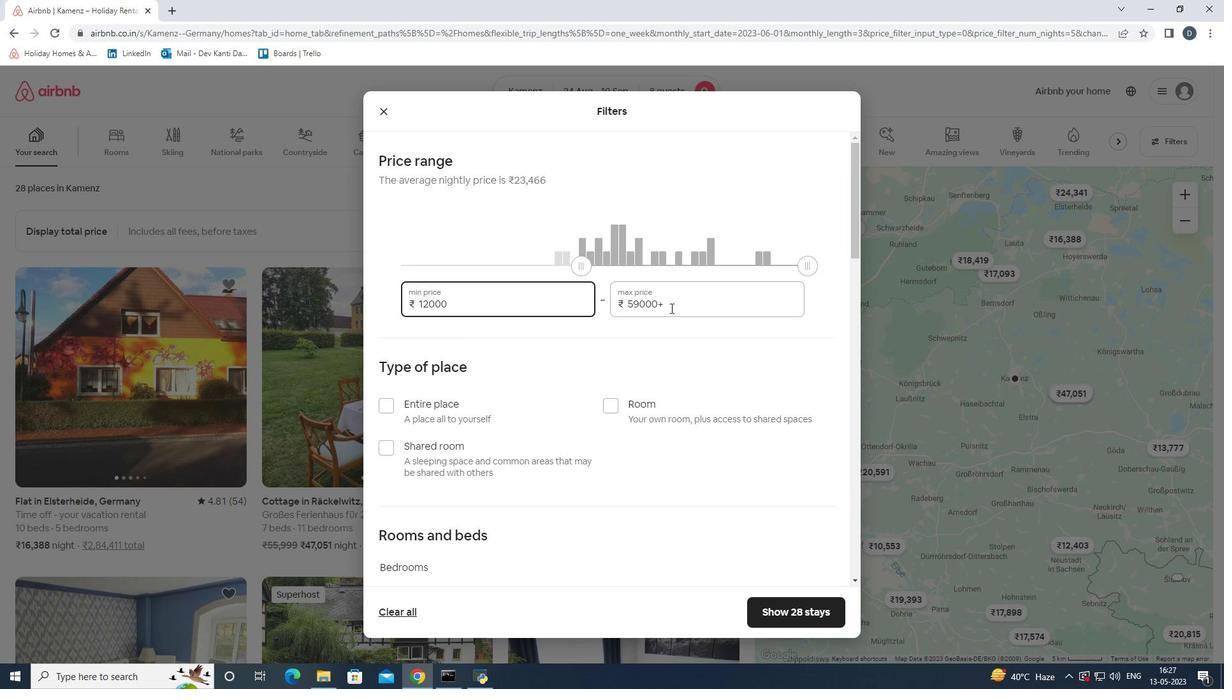 
Action: Mouse pressed left at (673, 307)
Screenshot: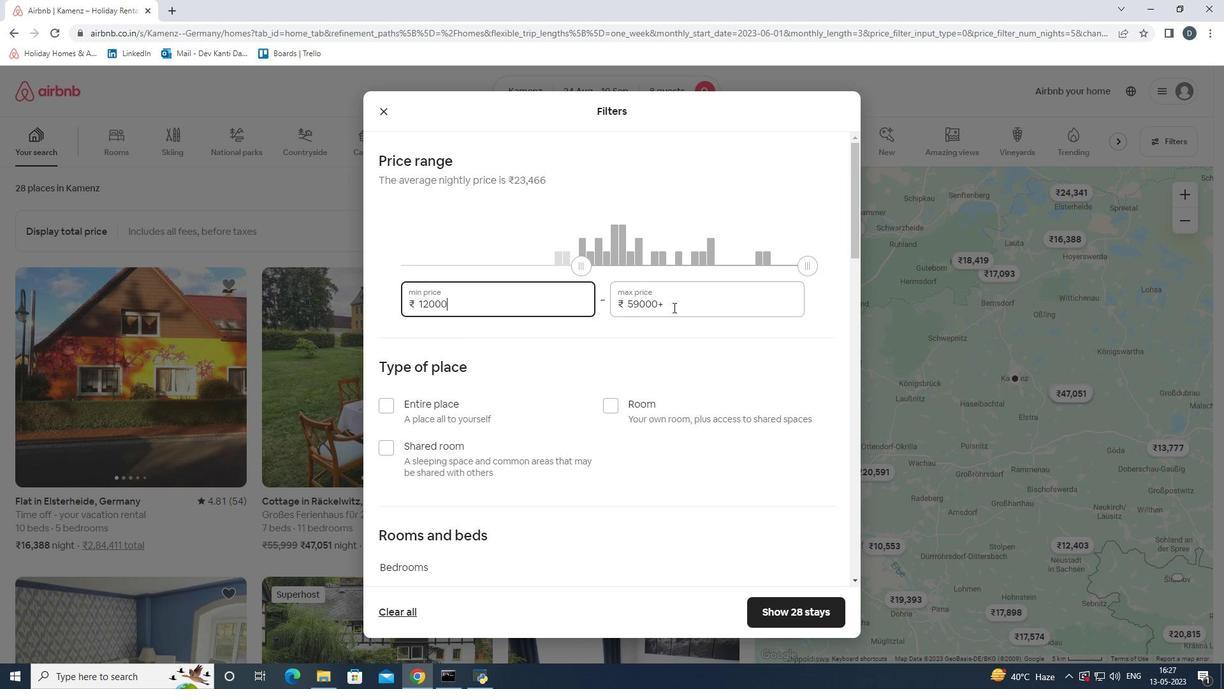 
Action: Mouse moved to (606, 294)
Screenshot: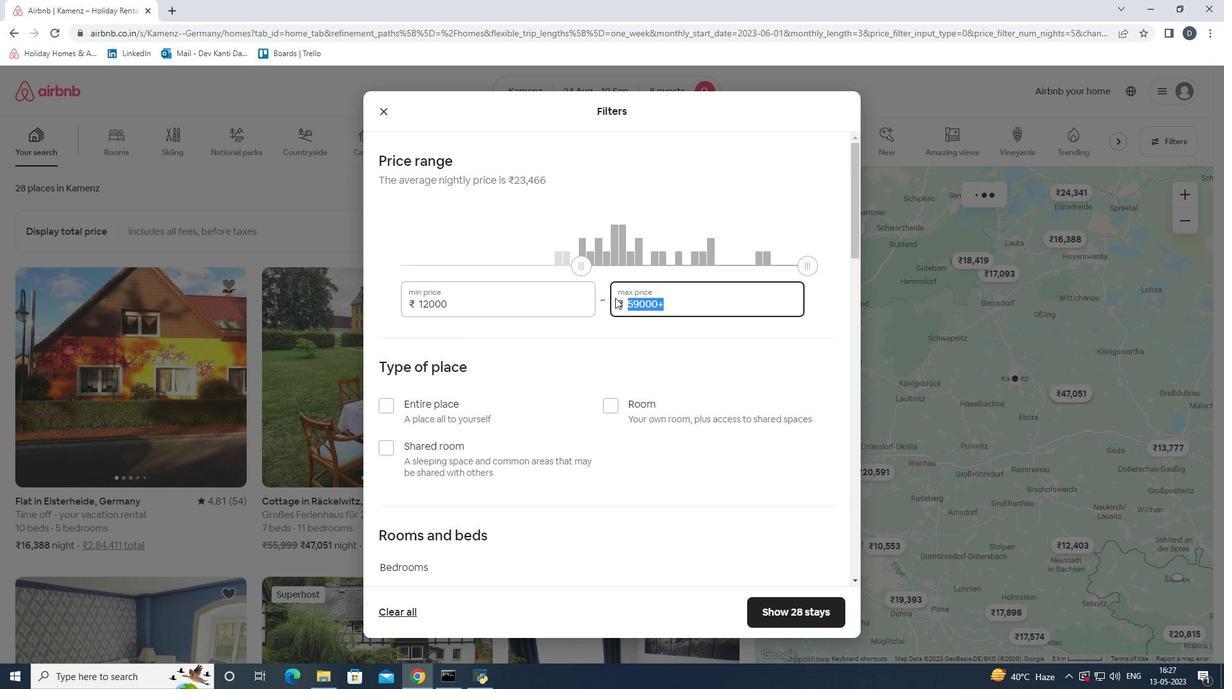 
Action: Key pressed 15000
Screenshot: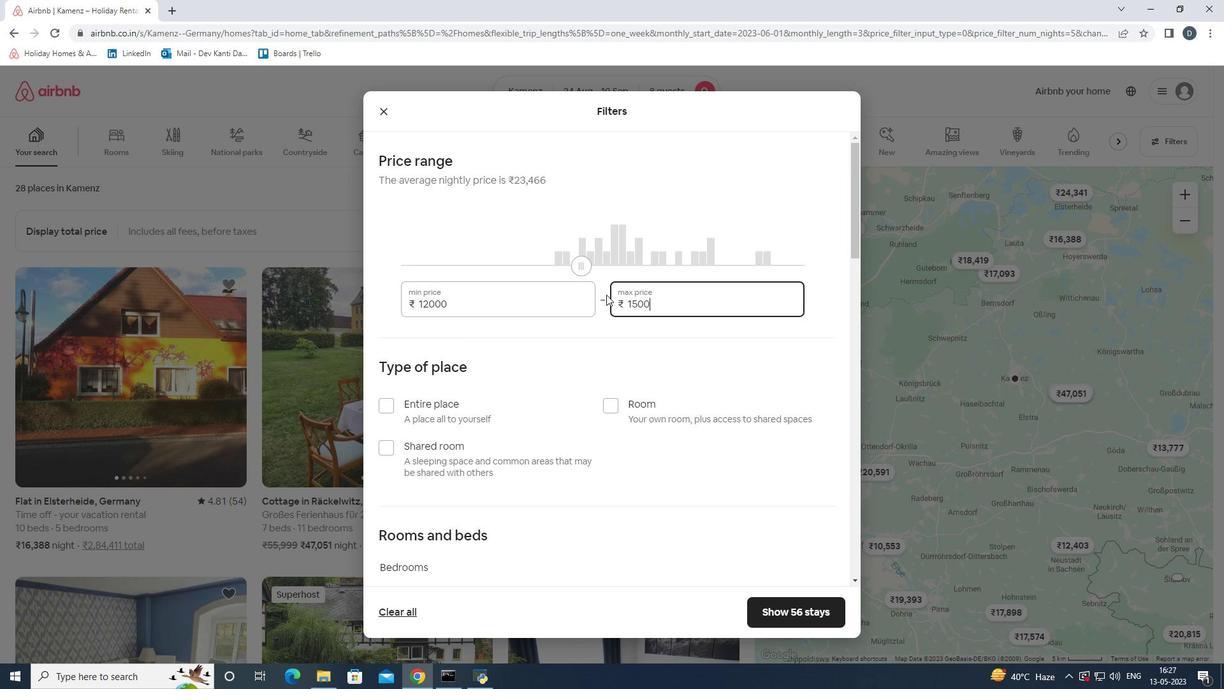
Action: Mouse scrolled (606, 294) with delta (0, 0)
Screenshot: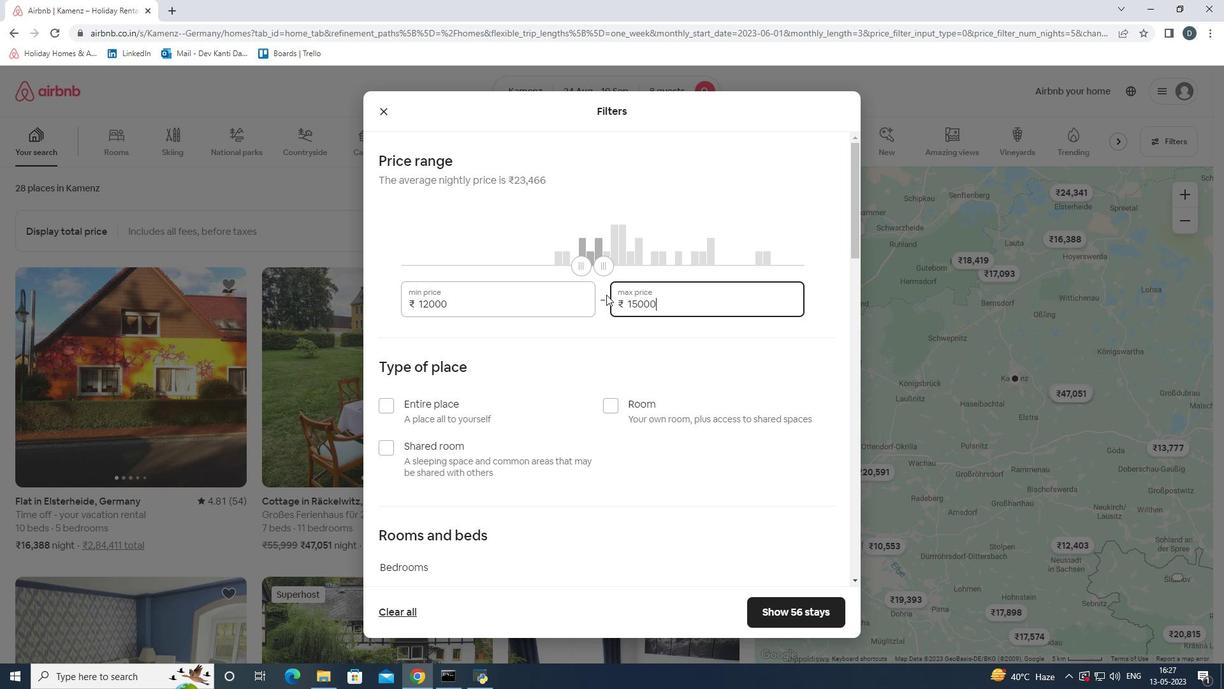 
Action: Mouse scrolled (606, 294) with delta (0, 0)
Screenshot: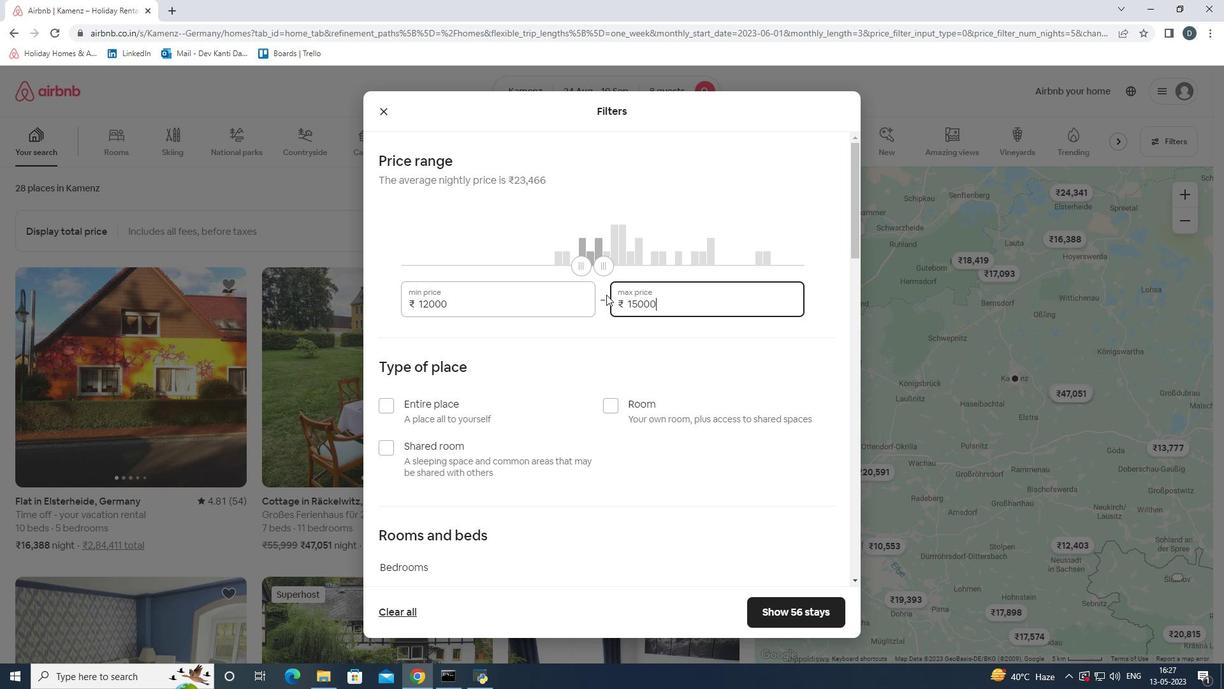 
Action: Mouse moved to (392, 275)
Screenshot: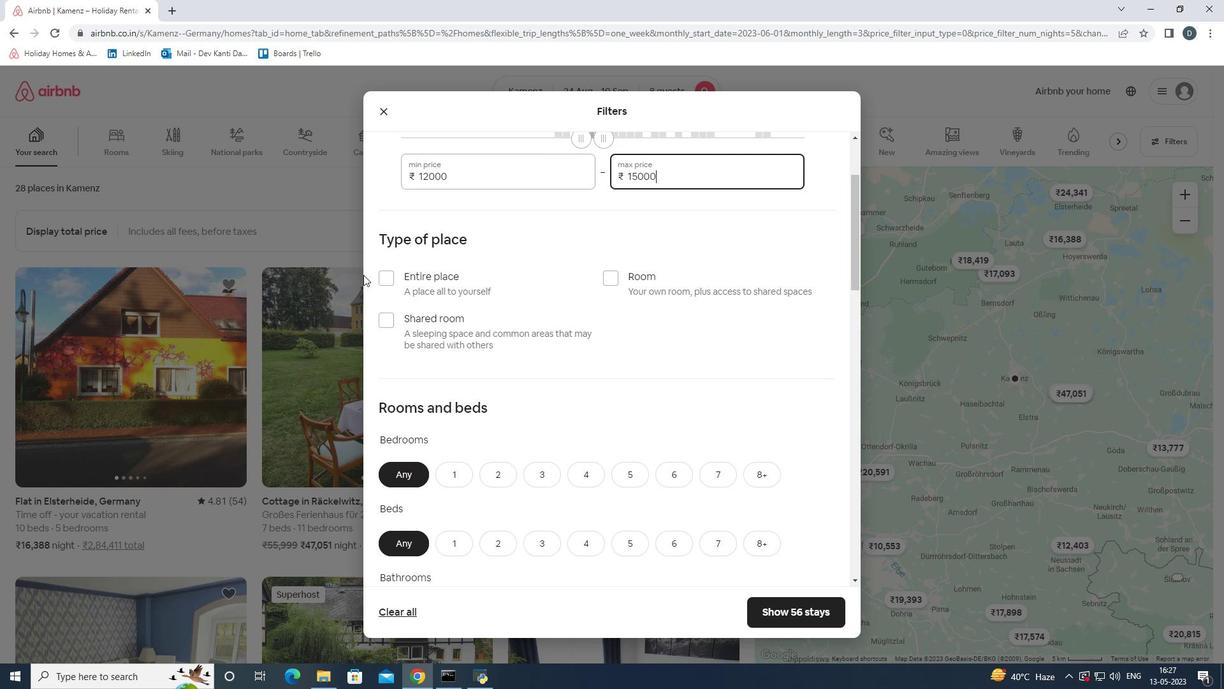 
Action: Mouse pressed left at (392, 275)
Screenshot: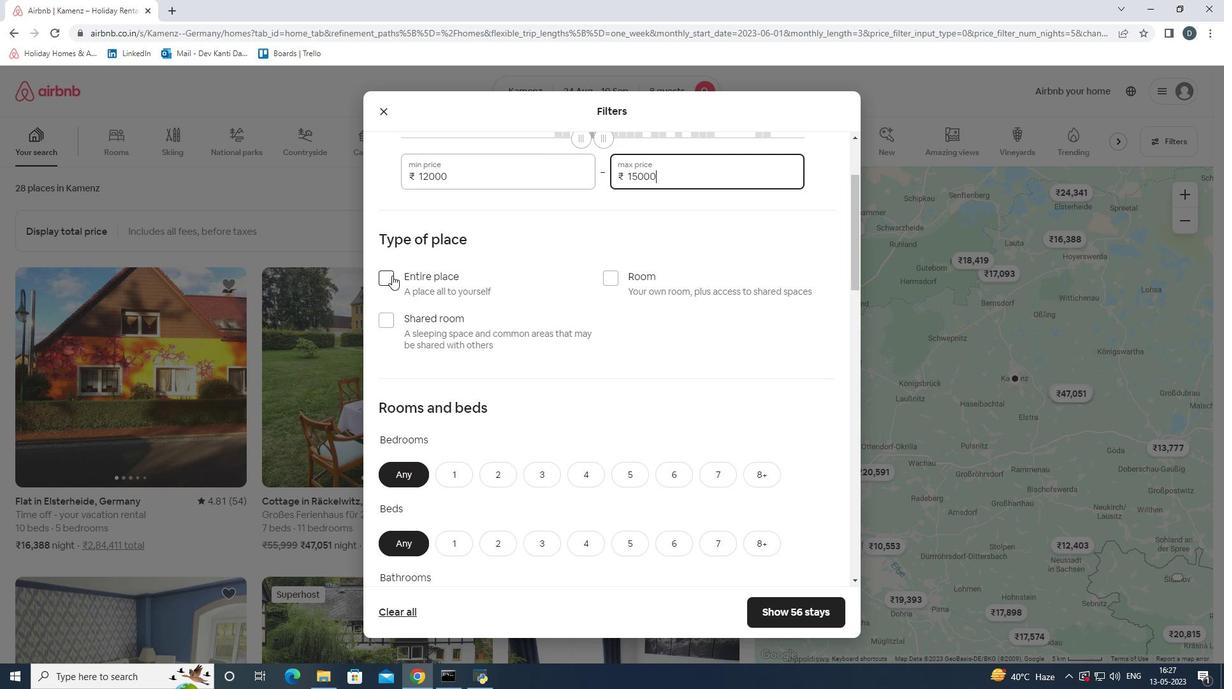 
Action: Mouse moved to (558, 280)
Screenshot: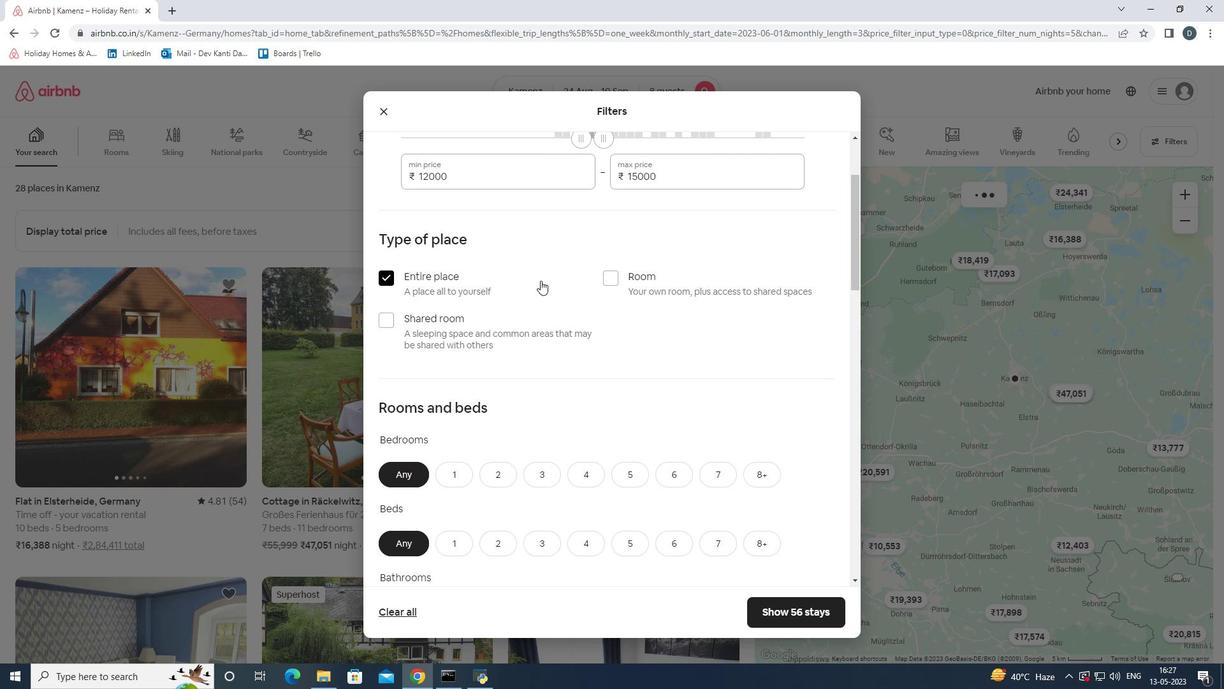 
Action: Mouse scrolled (558, 280) with delta (0, 0)
Screenshot: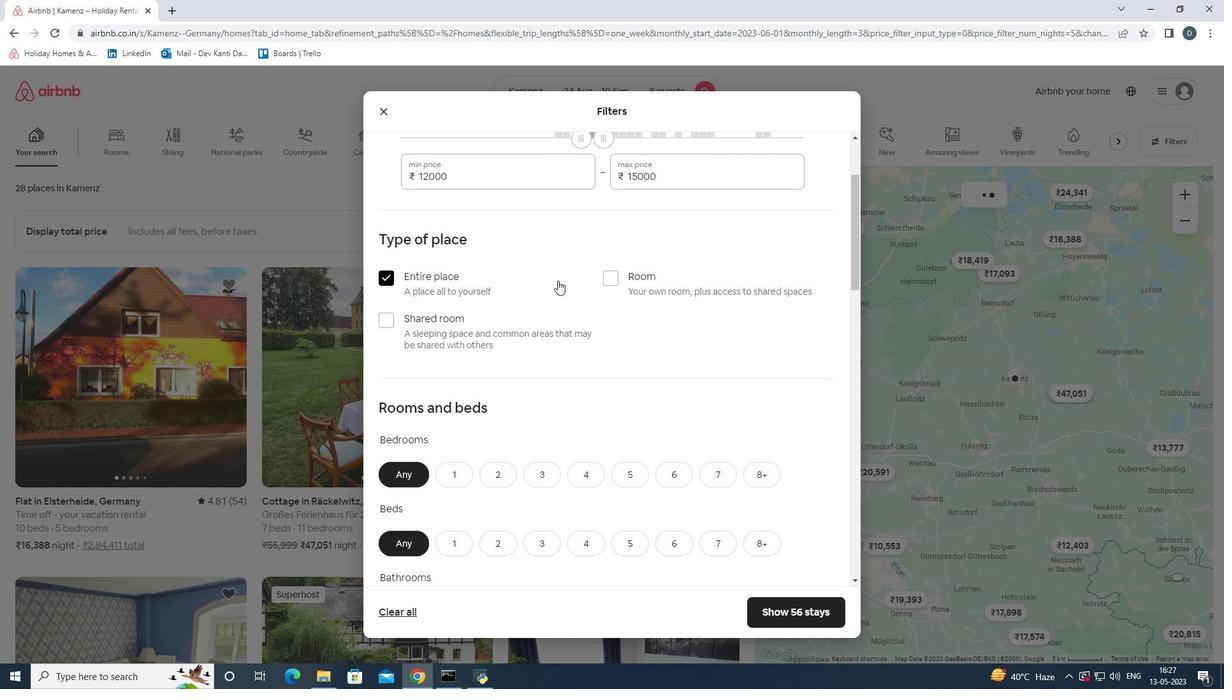 
Action: Mouse scrolled (558, 280) with delta (0, 0)
Screenshot: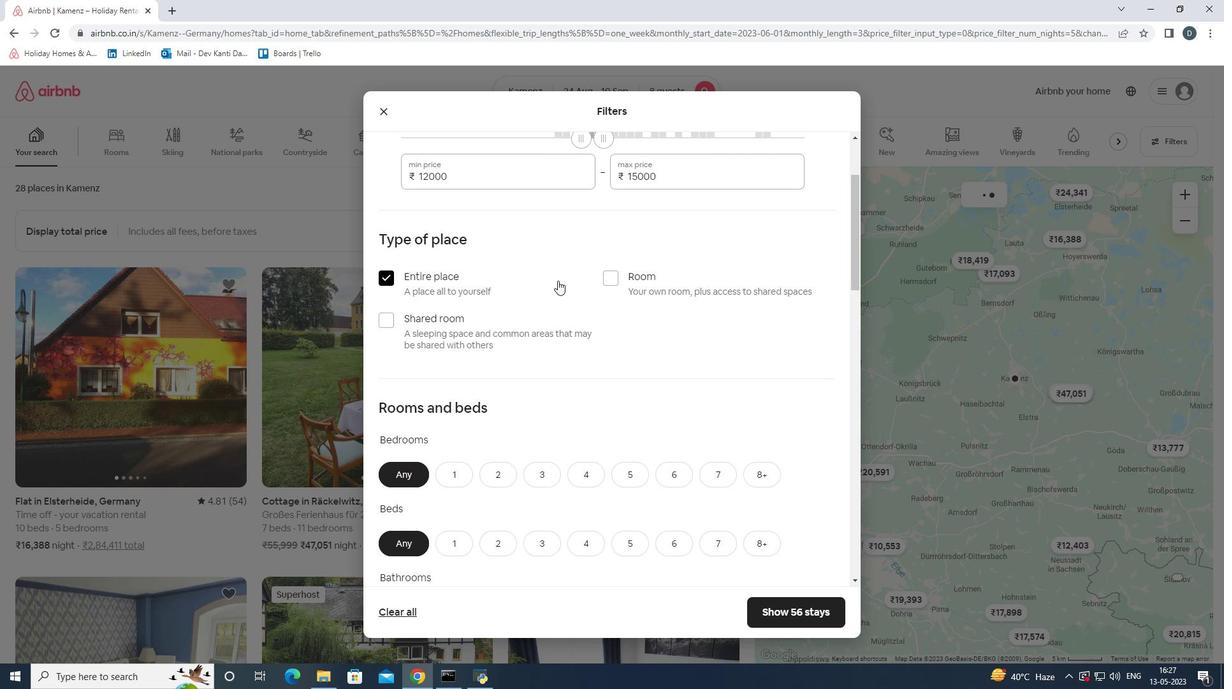 
Action: Mouse scrolled (558, 280) with delta (0, 0)
Screenshot: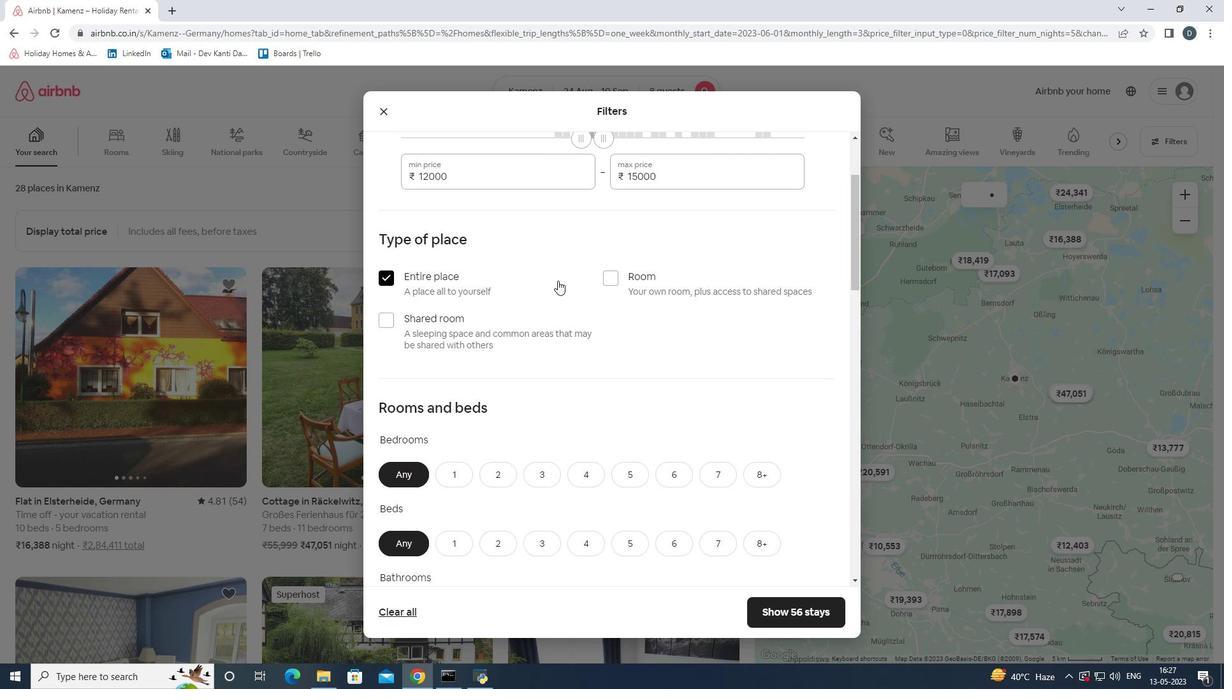 
Action: Mouse scrolled (558, 280) with delta (0, 0)
Screenshot: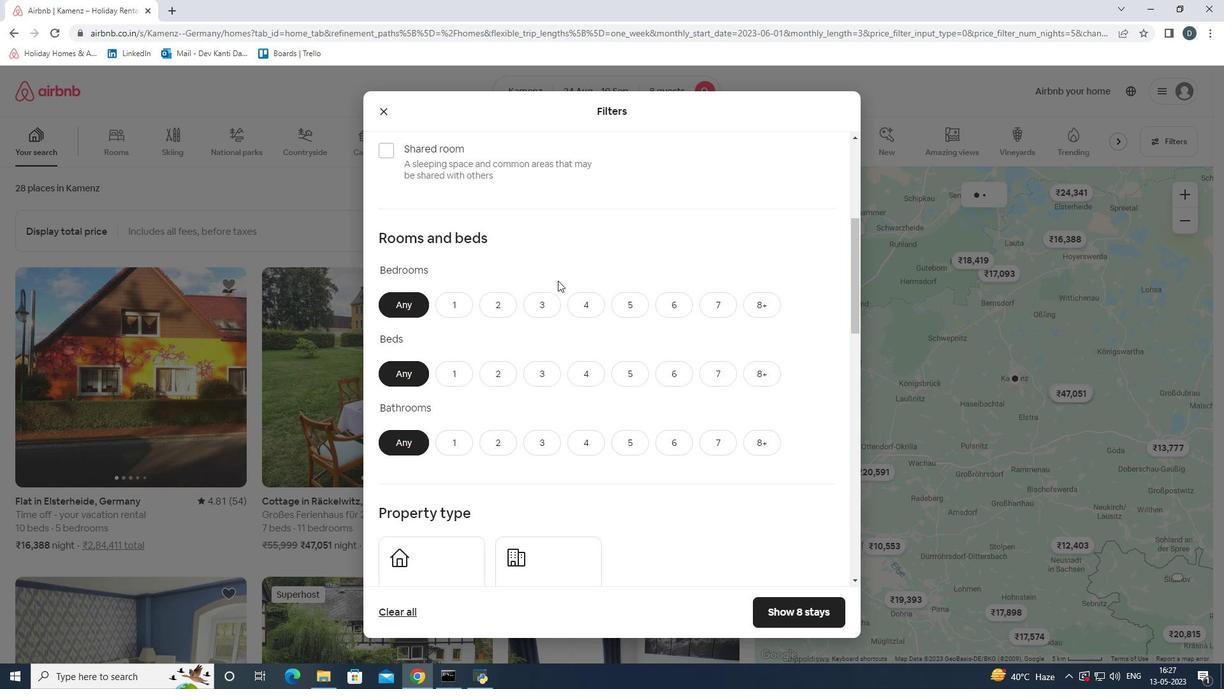 
Action: Mouse moved to (586, 236)
Screenshot: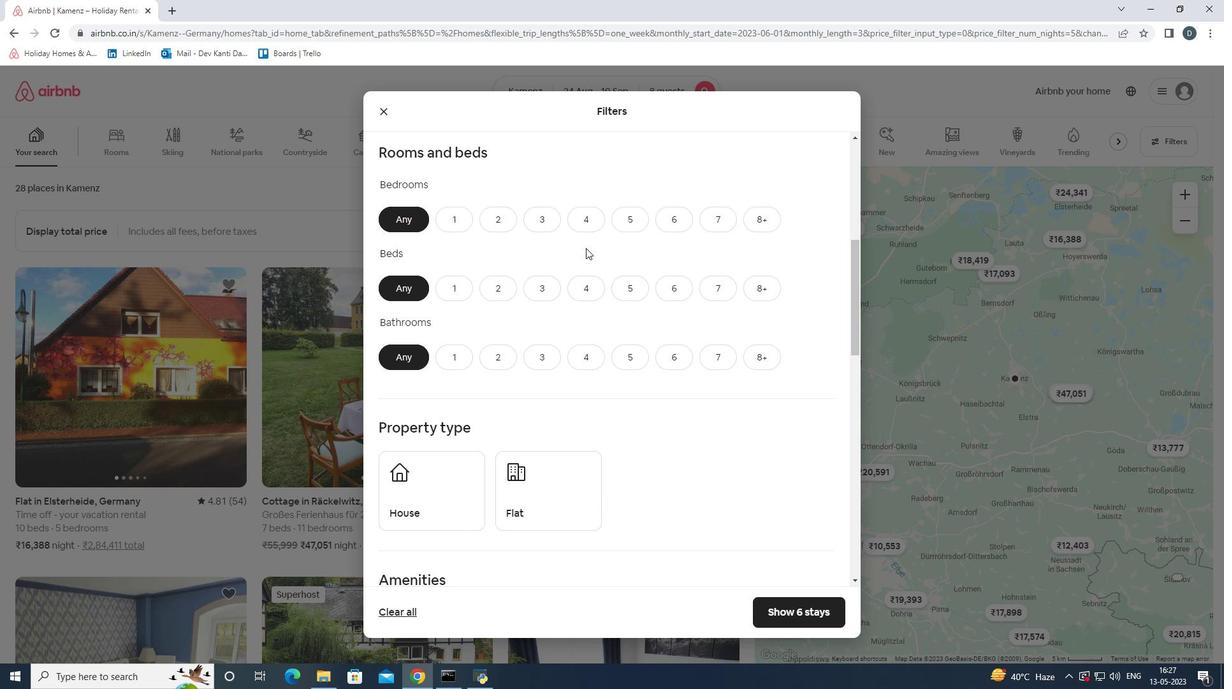 
Action: Mouse pressed left at (586, 236)
Screenshot: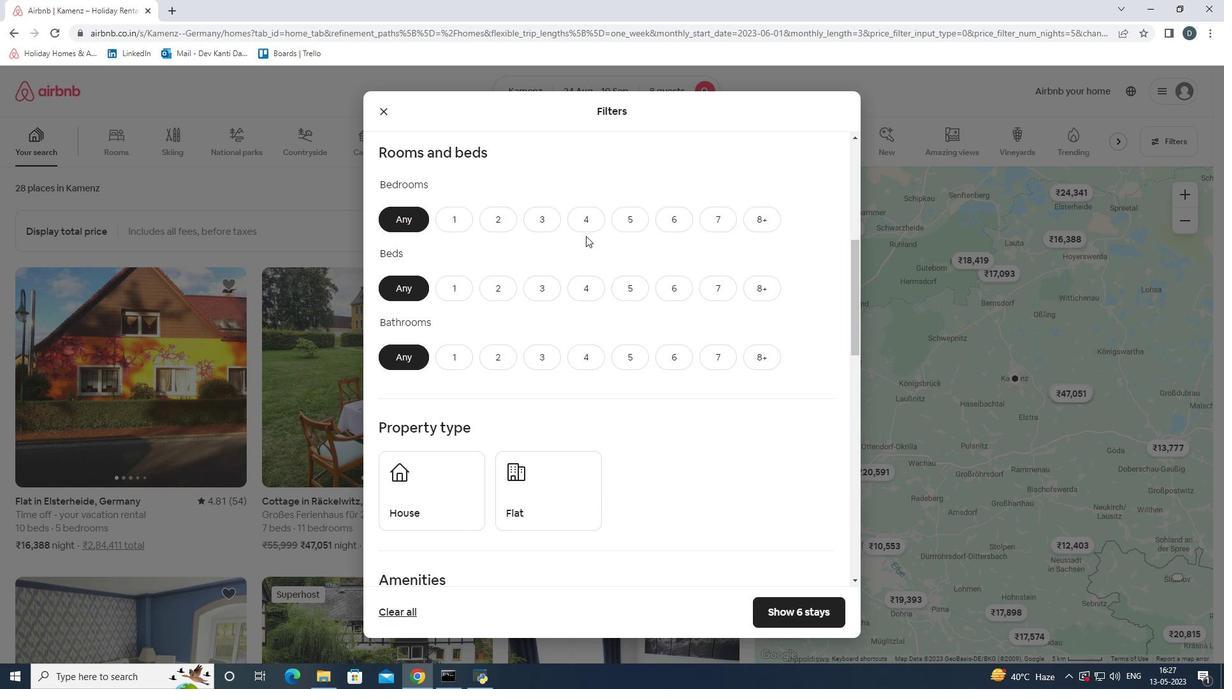 
Action: Mouse moved to (583, 222)
Screenshot: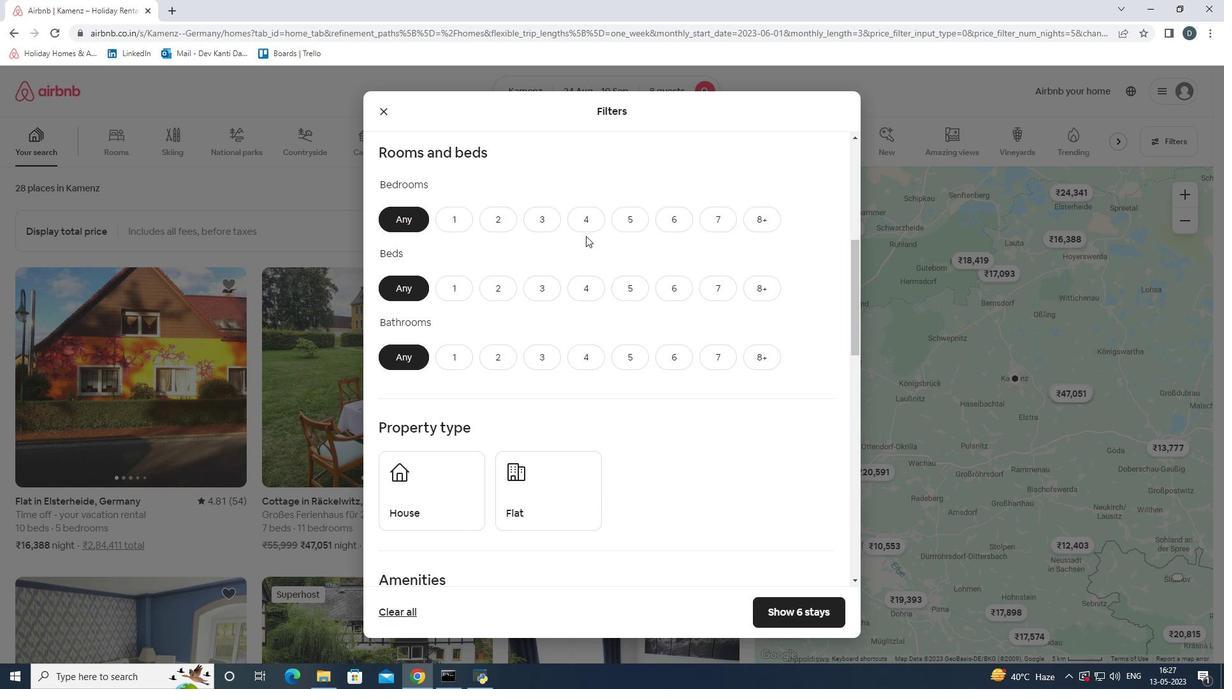 
Action: Mouse pressed left at (583, 222)
Screenshot: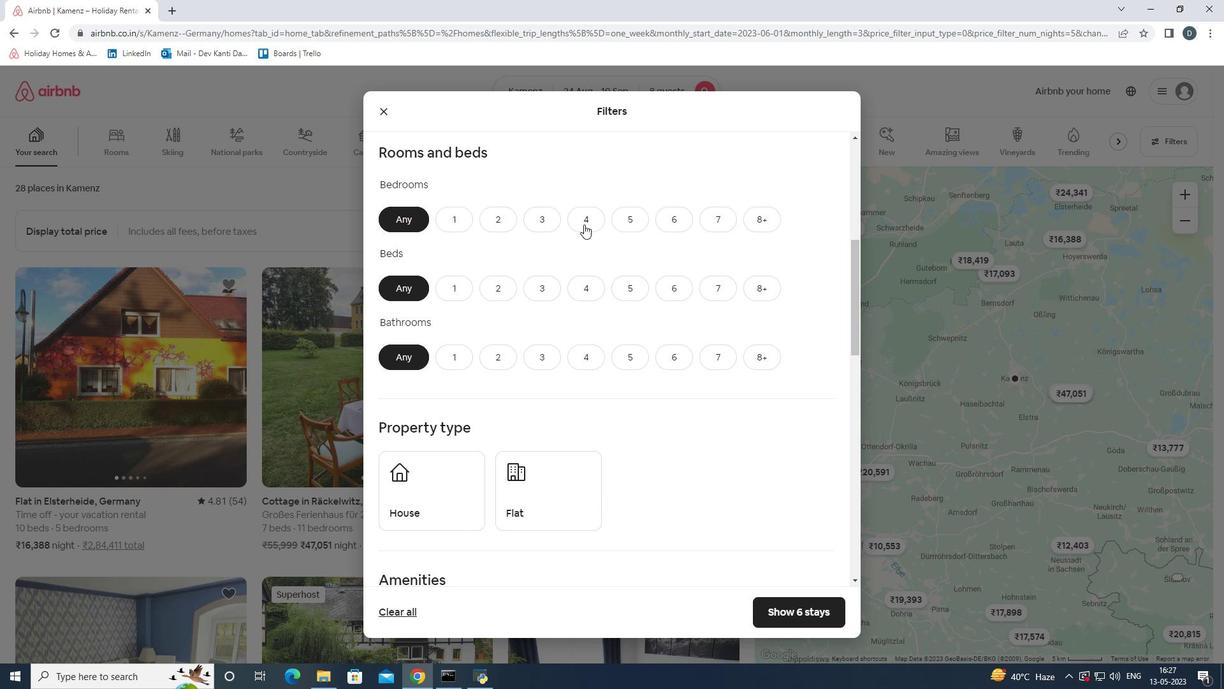 
Action: Mouse moved to (766, 289)
Screenshot: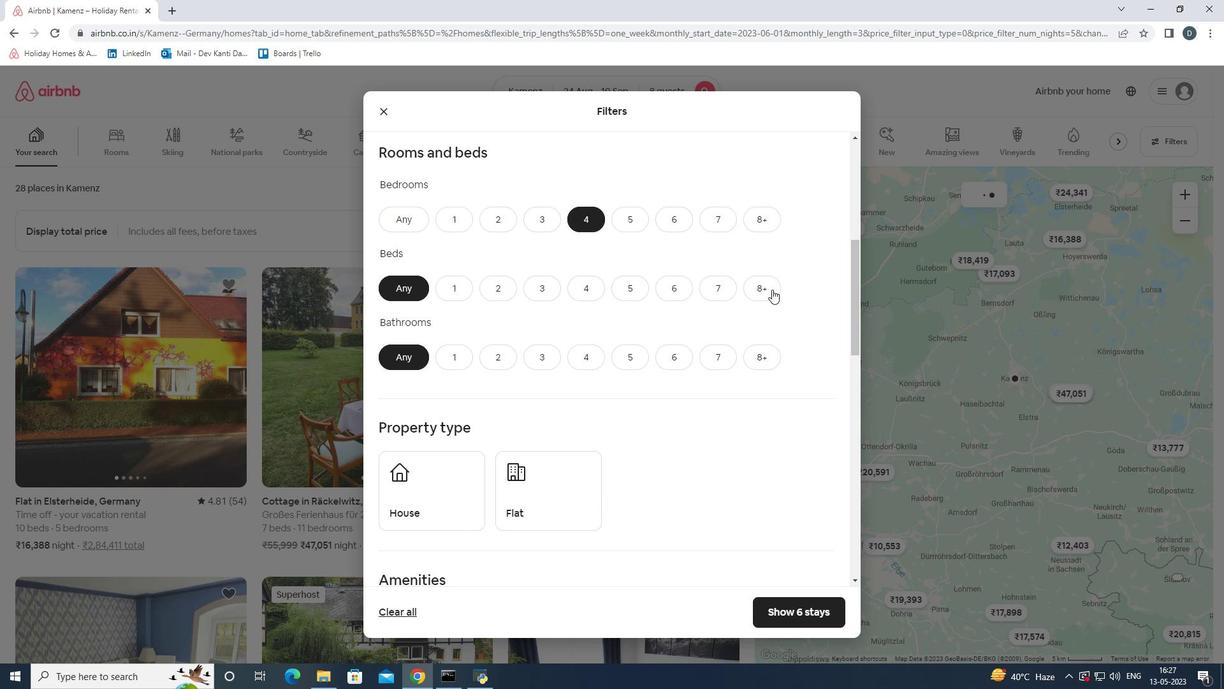 
Action: Mouse pressed left at (766, 289)
Screenshot: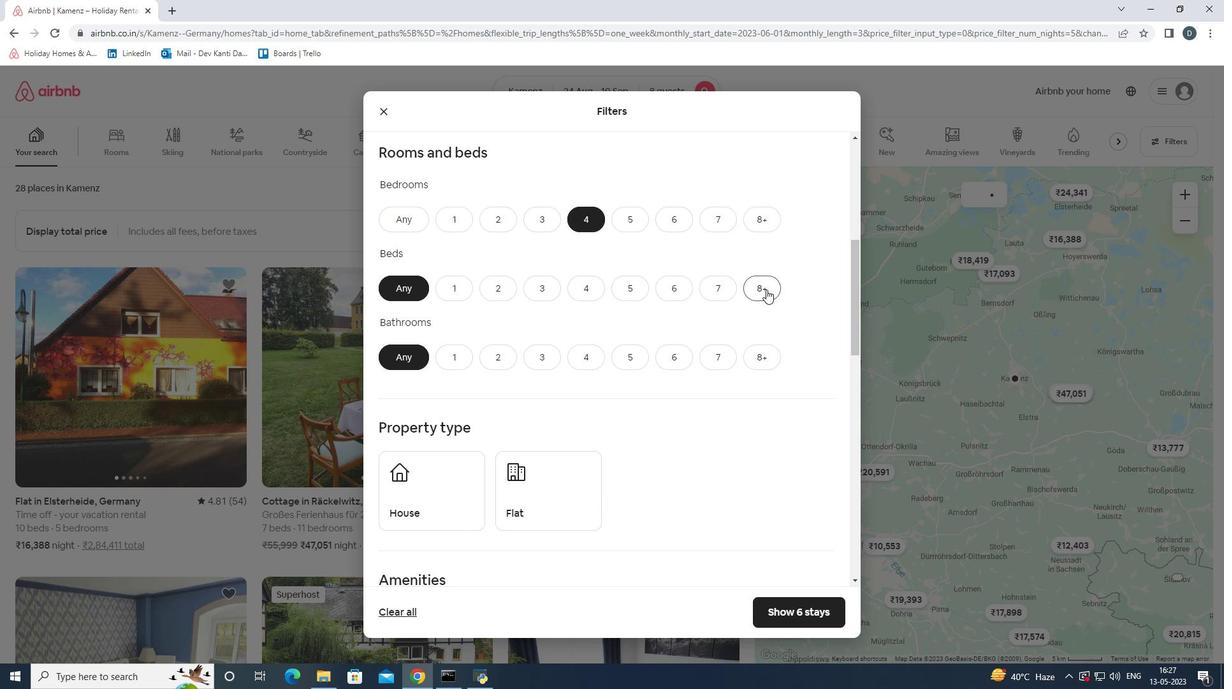 
Action: Mouse moved to (576, 362)
Screenshot: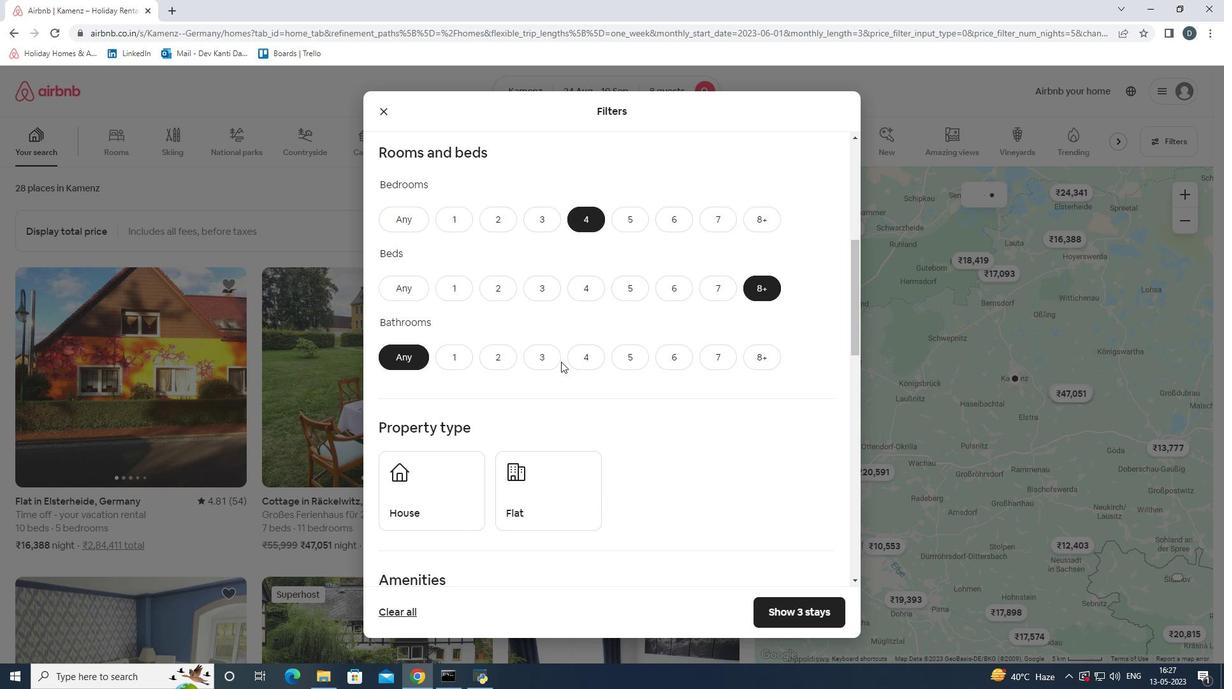 
Action: Mouse pressed left at (576, 362)
Screenshot: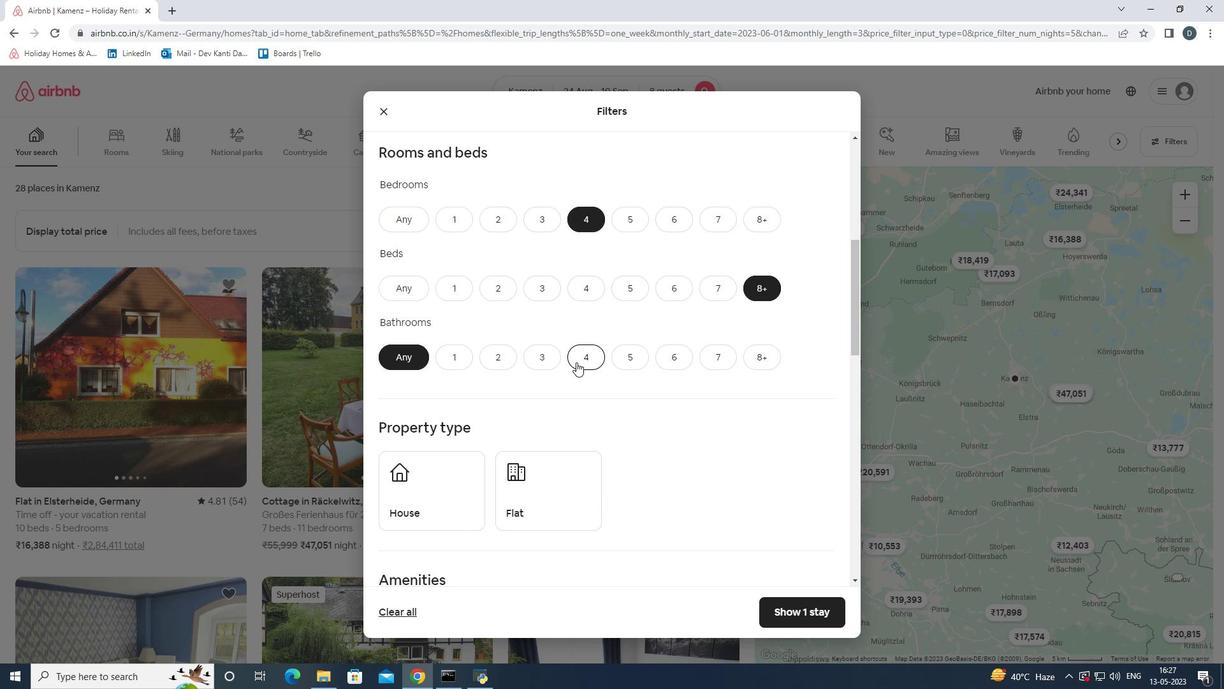 
Action: Mouse scrolled (576, 361) with delta (0, 0)
Screenshot: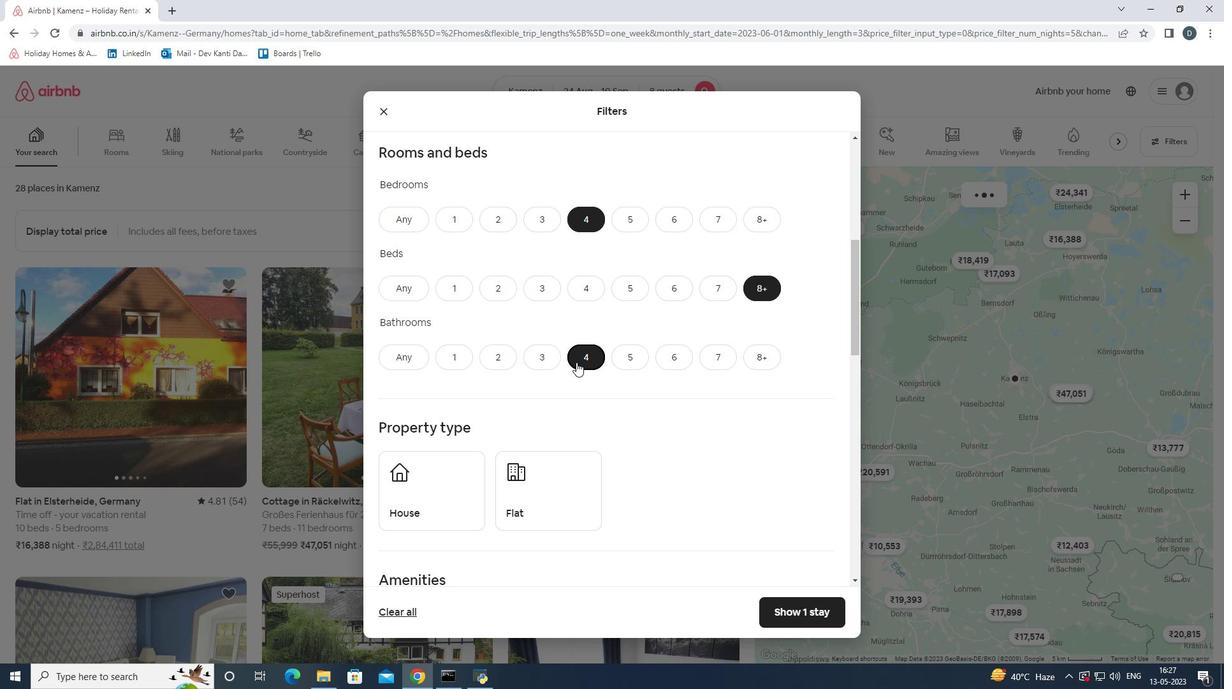 
Action: Mouse scrolled (576, 361) with delta (0, 0)
Screenshot: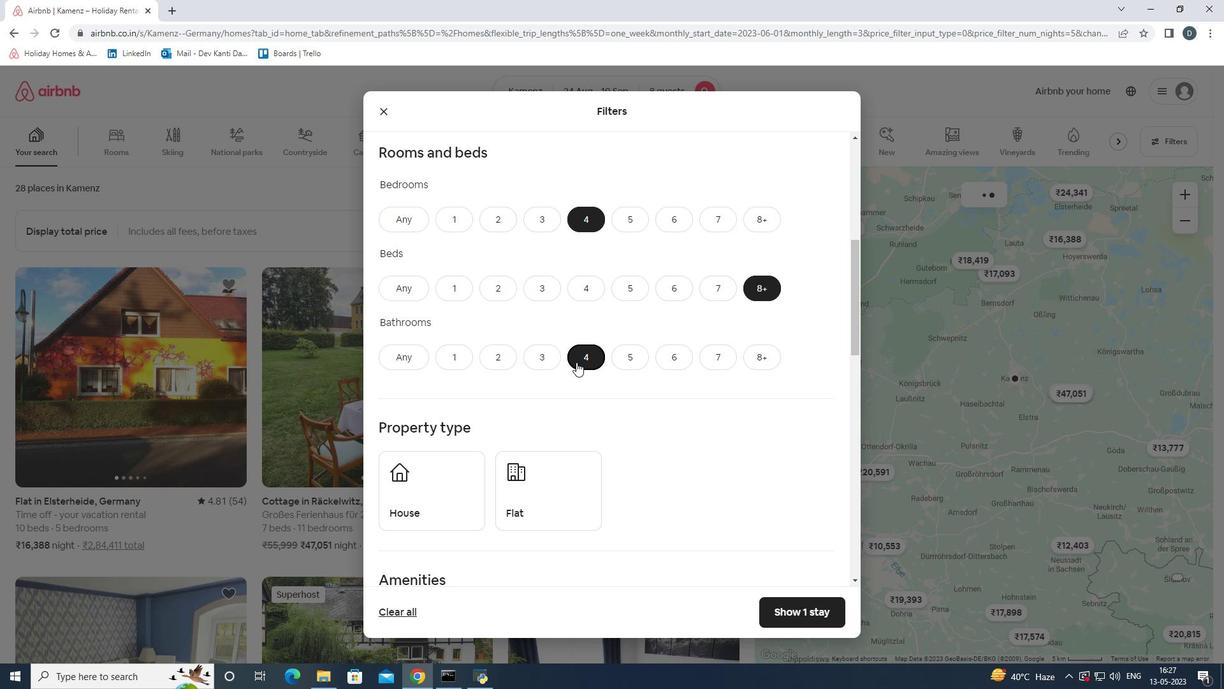 
Action: Mouse moved to (440, 354)
Screenshot: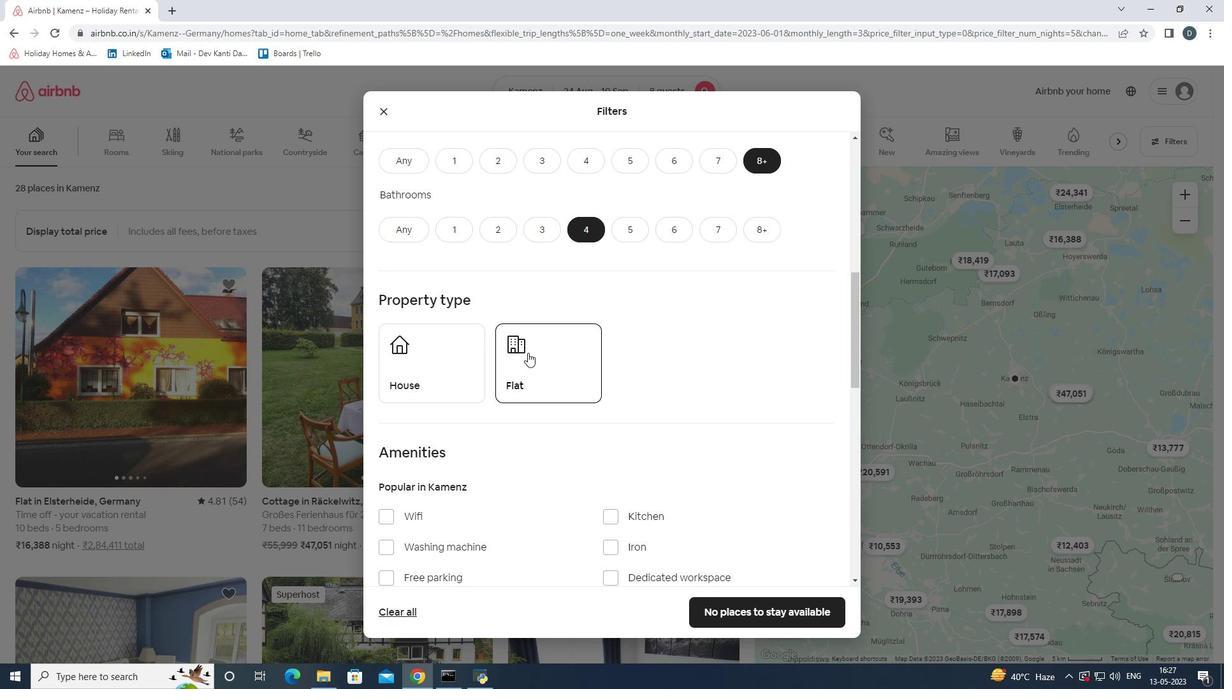 
Action: Mouse pressed left at (440, 354)
Screenshot: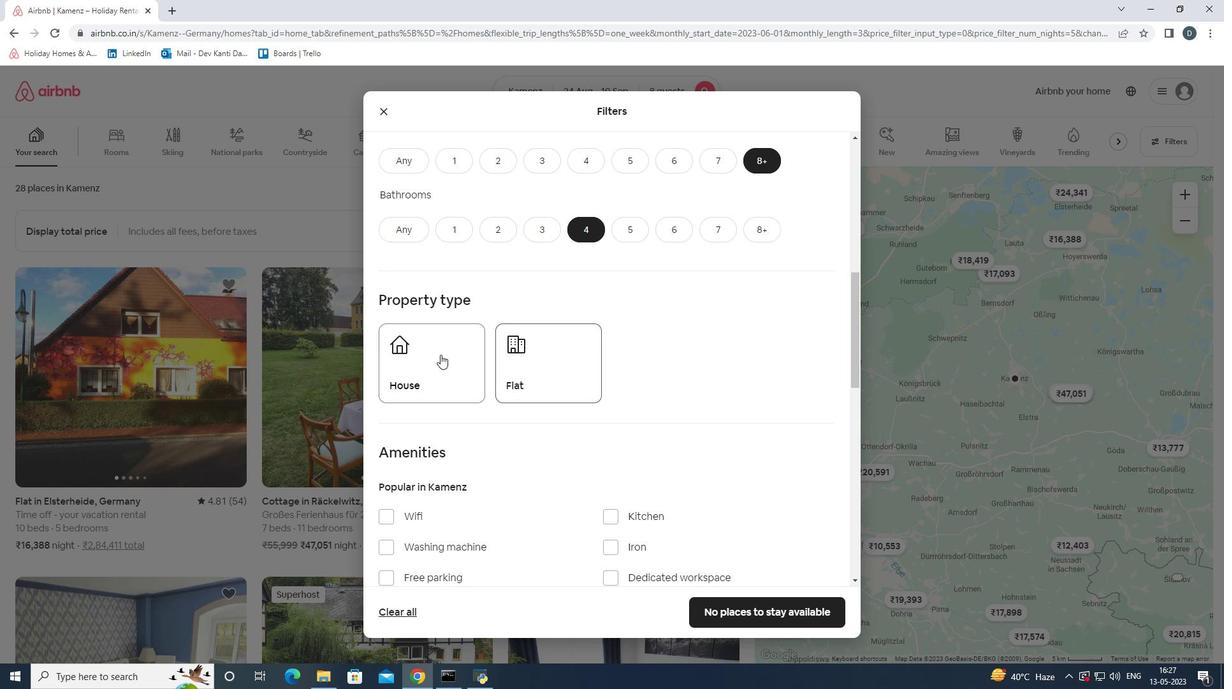 
Action: Mouse moved to (539, 359)
Screenshot: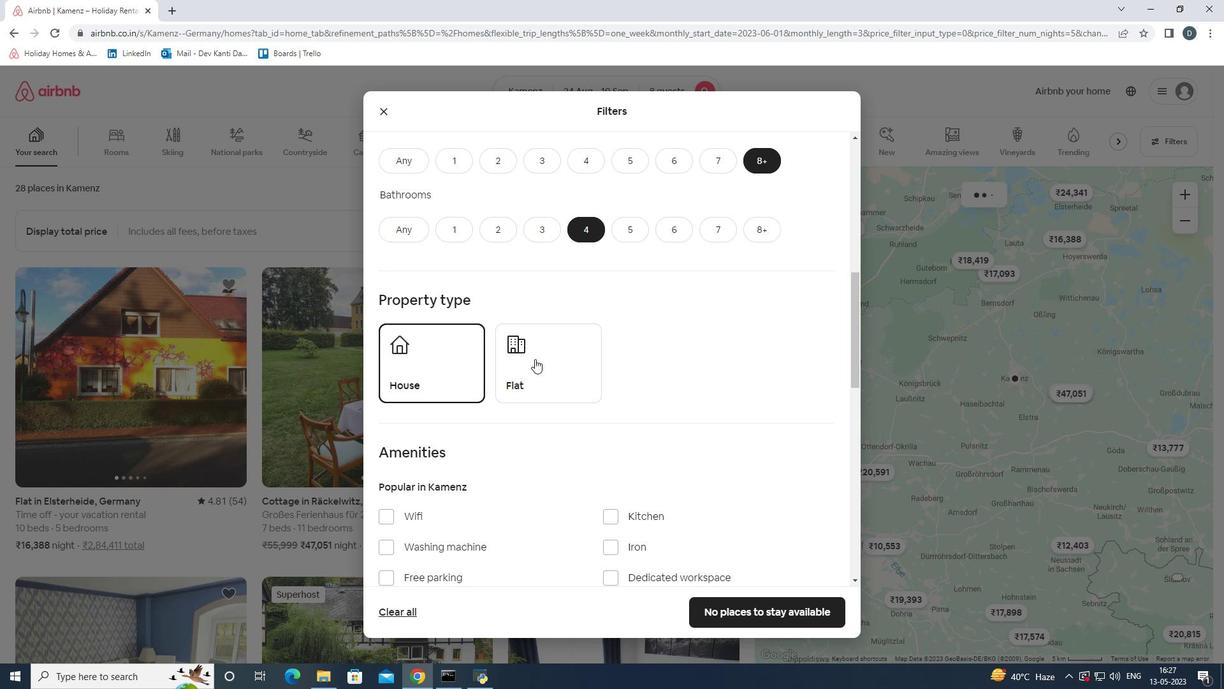 
Action: Mouse pressed left at (539, 359)
Screenshot: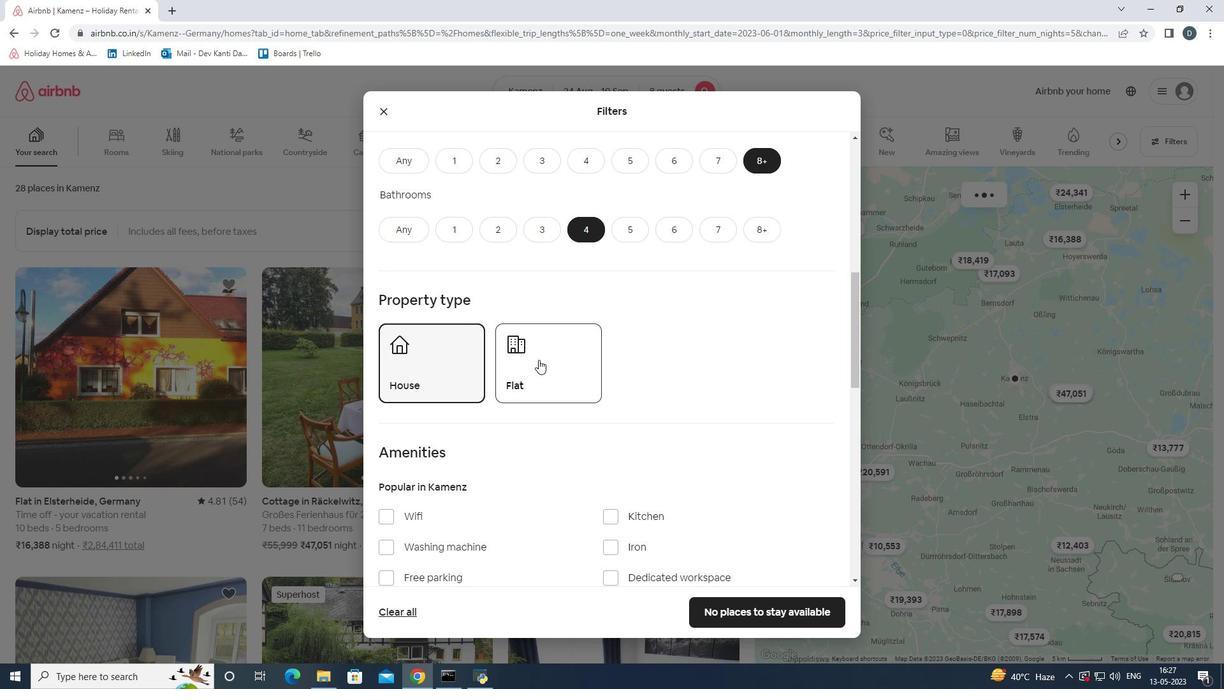 
Action: Mouse moved to (539, 357)
Screenshot: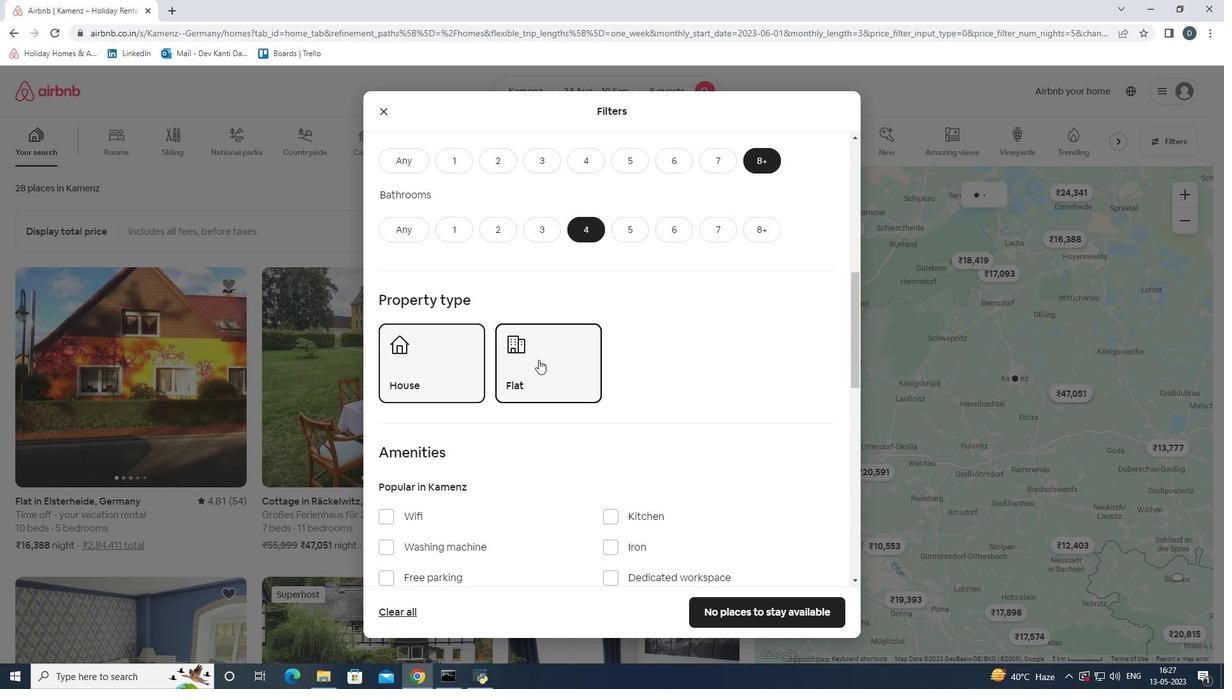 
Action: Mouse scrolled (539, 356) with delta (0, 0)
Screenshot: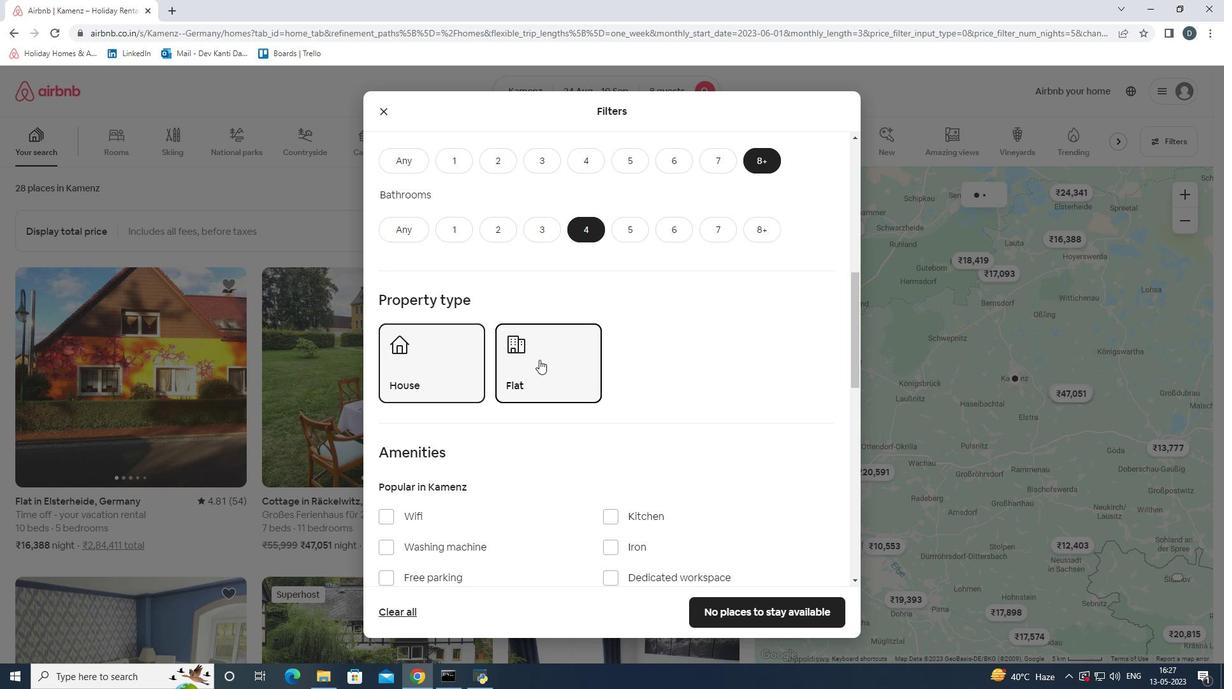 
Action: Mouse scrolled (539, 356) with delta (0, 0)
Screenshot: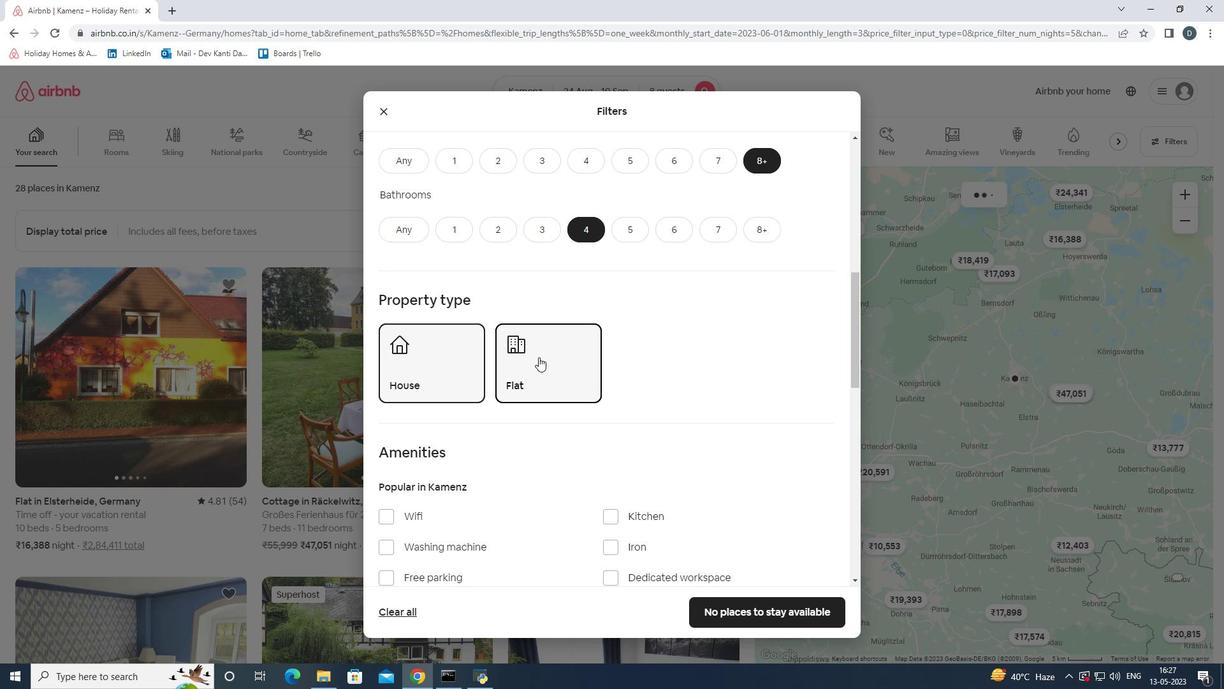 
Action: Mouse moved to (382, 390)
Screenshot: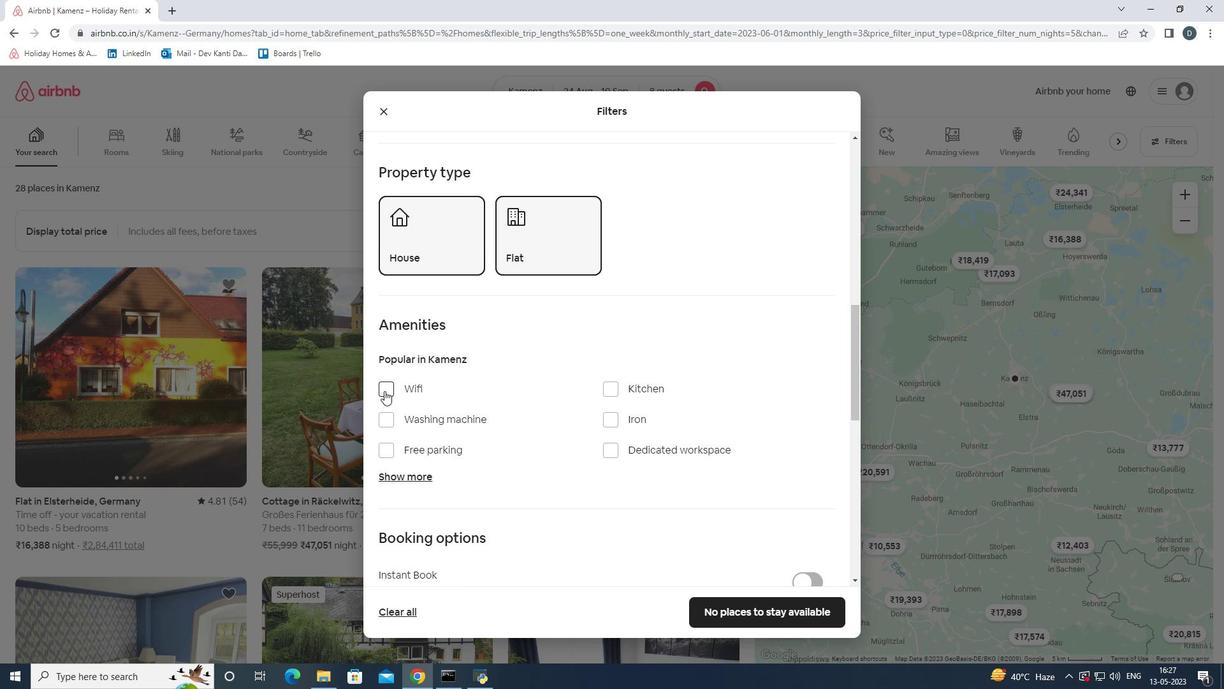 
Action: Mouse pressed left at (382, 390)
Screenshot: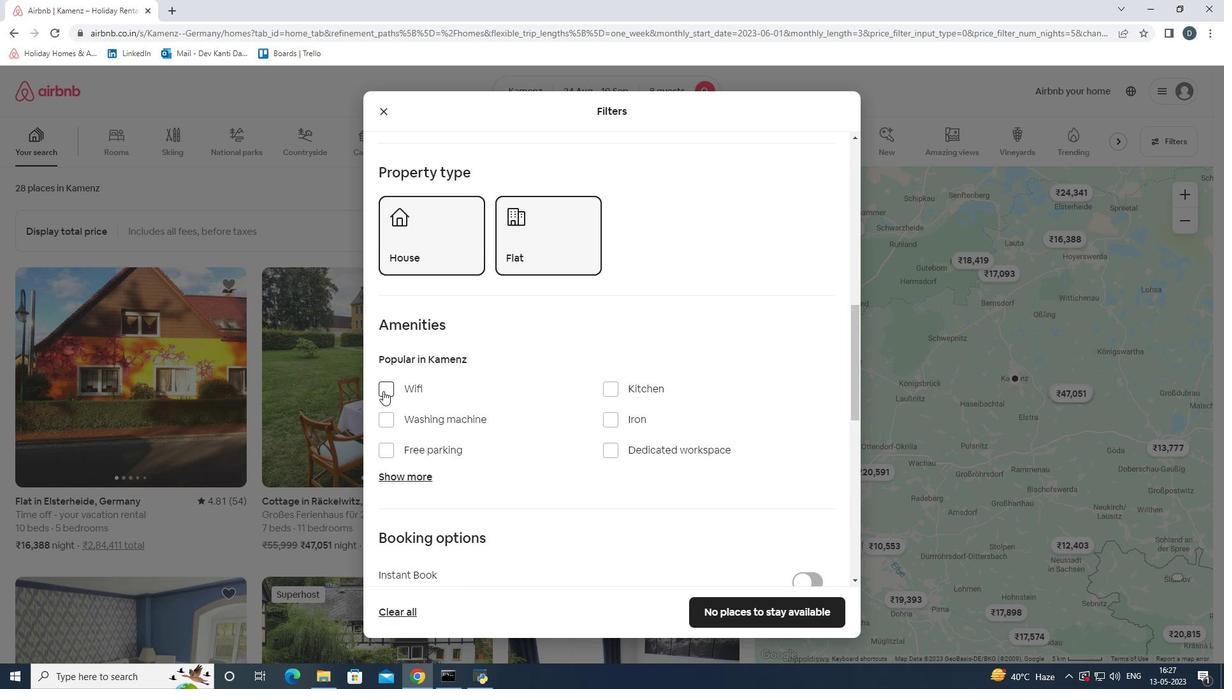 
Action: Mouse moved to (399, 479)
Screenshot: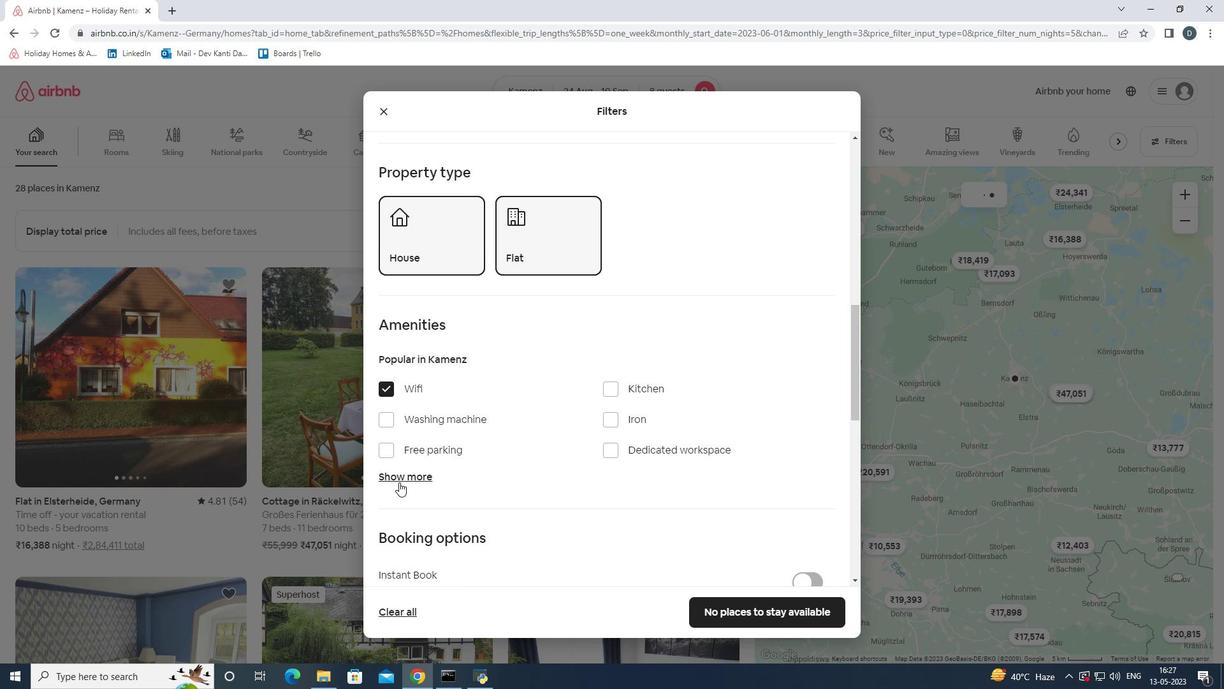 
Action: Mouse pressed left at (399, 479)
Screenshot: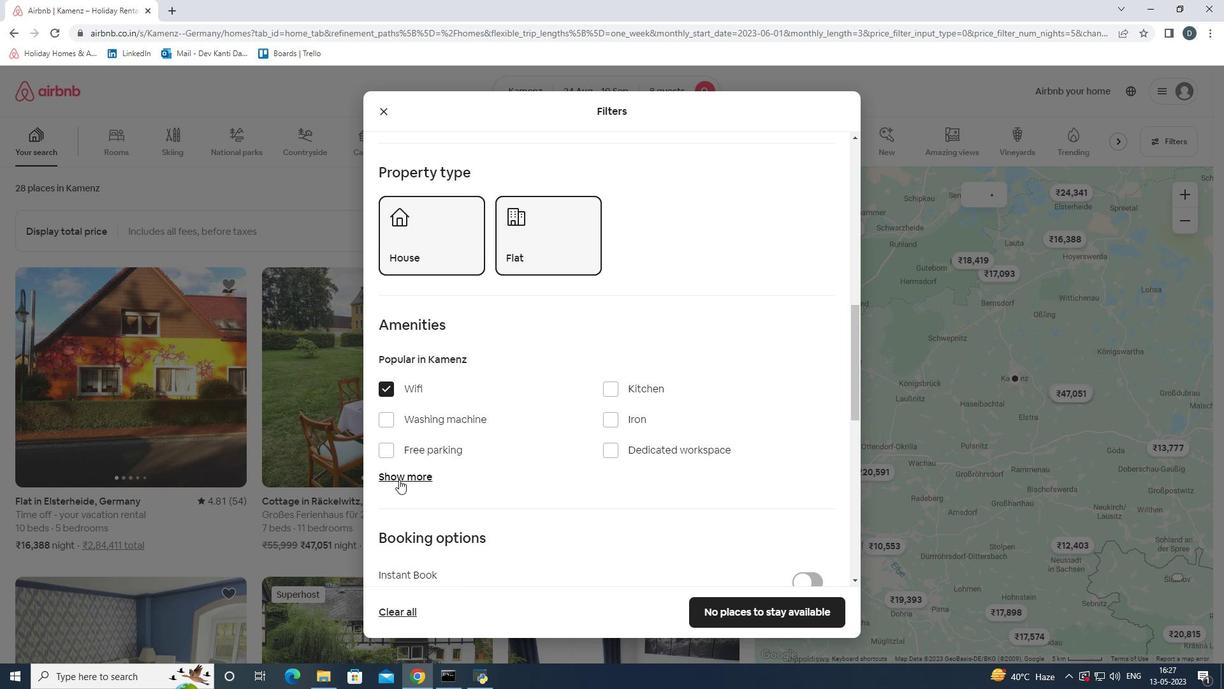 
Action: Mouse moved to (556, 473)
Screenshot: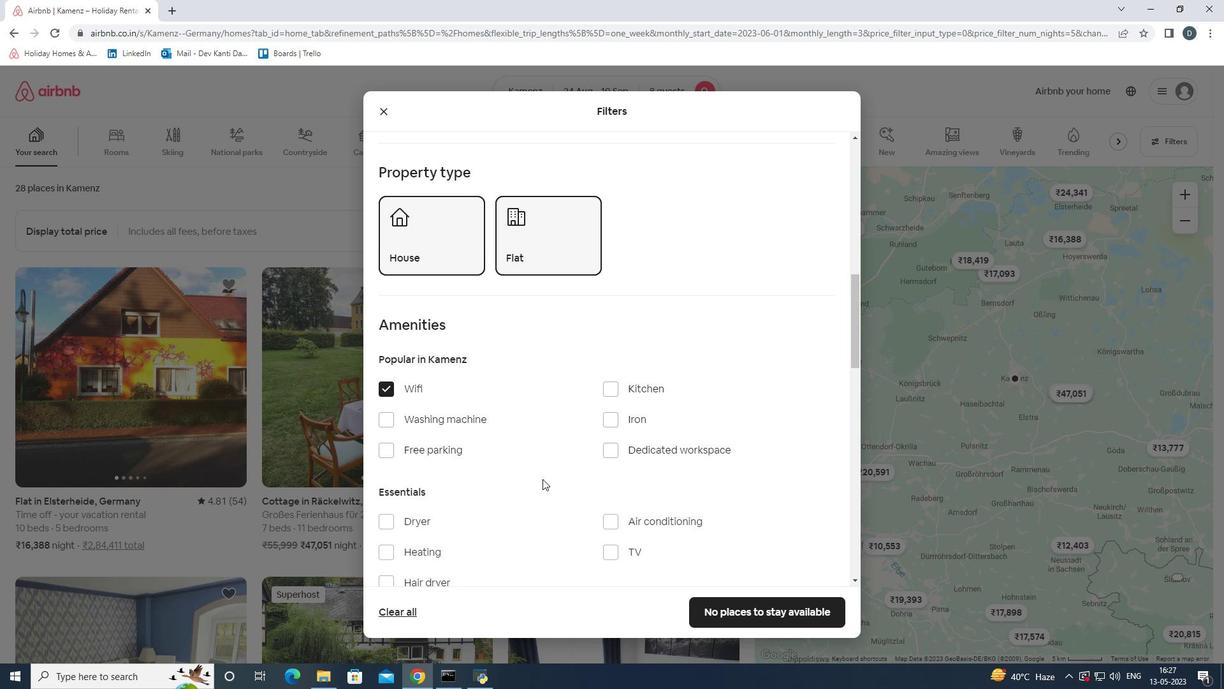 
Action: Mouse scrolled (556, 472) with delta (0, 0)
Screenshot: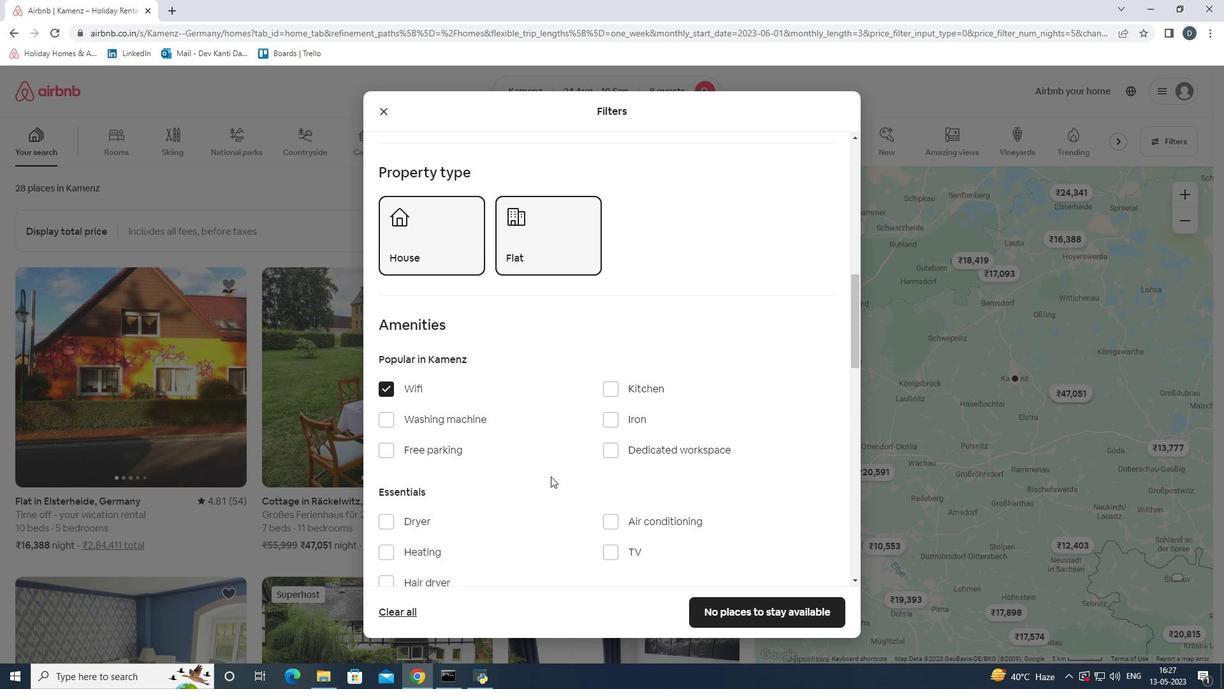 
Action: Mouse scrolled (556, 472) with delta (0, 0)
Screenshot: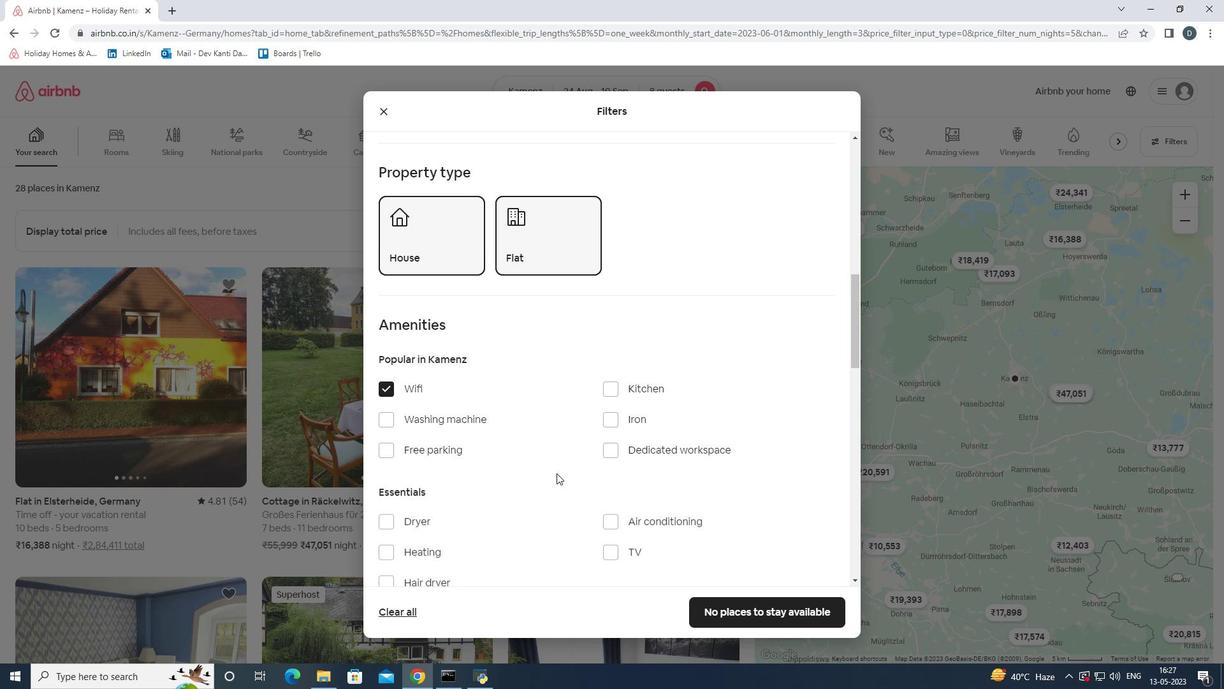 
Action: Mouse moved to (608, 423)
Screenshot: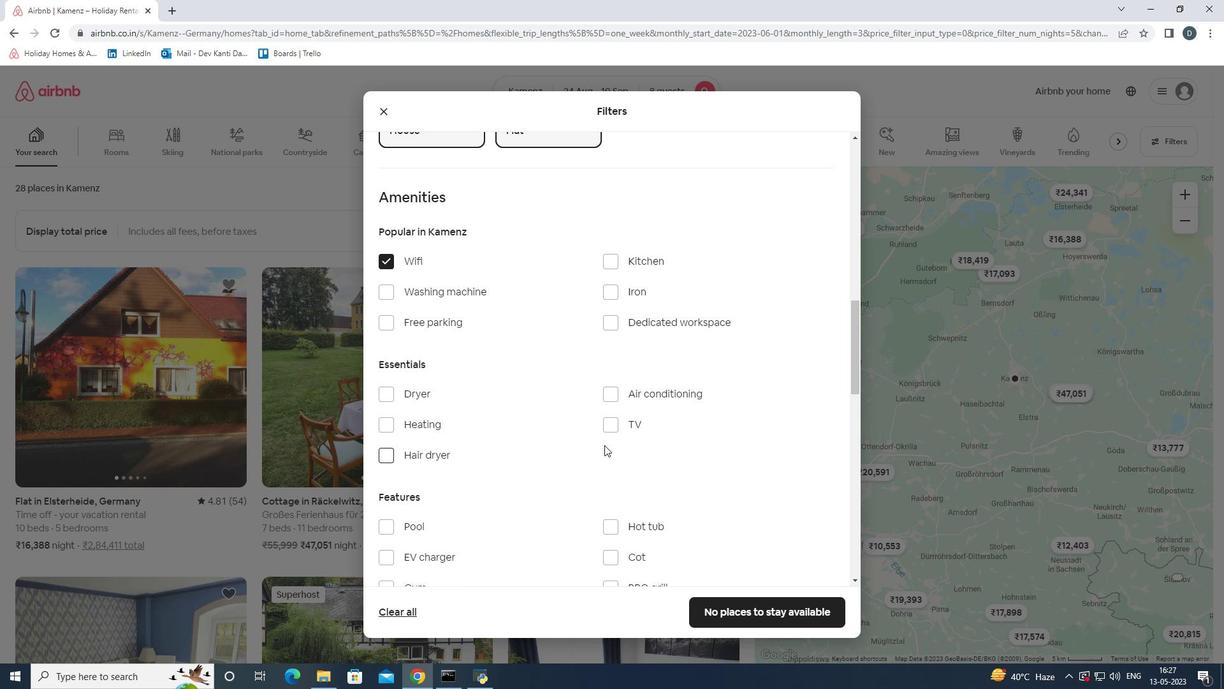 
Action: Mouse pressed left at (608, 423)
Screenshot: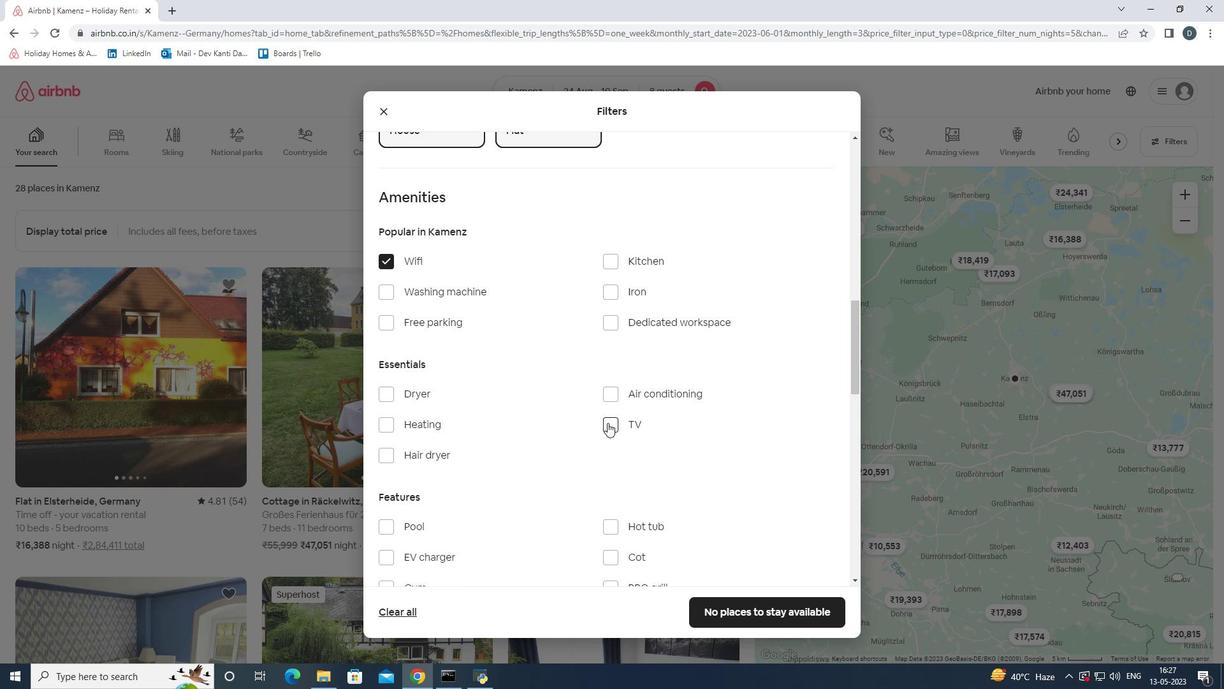 
Action: Mouse moved to (390, 328)
Screenshot: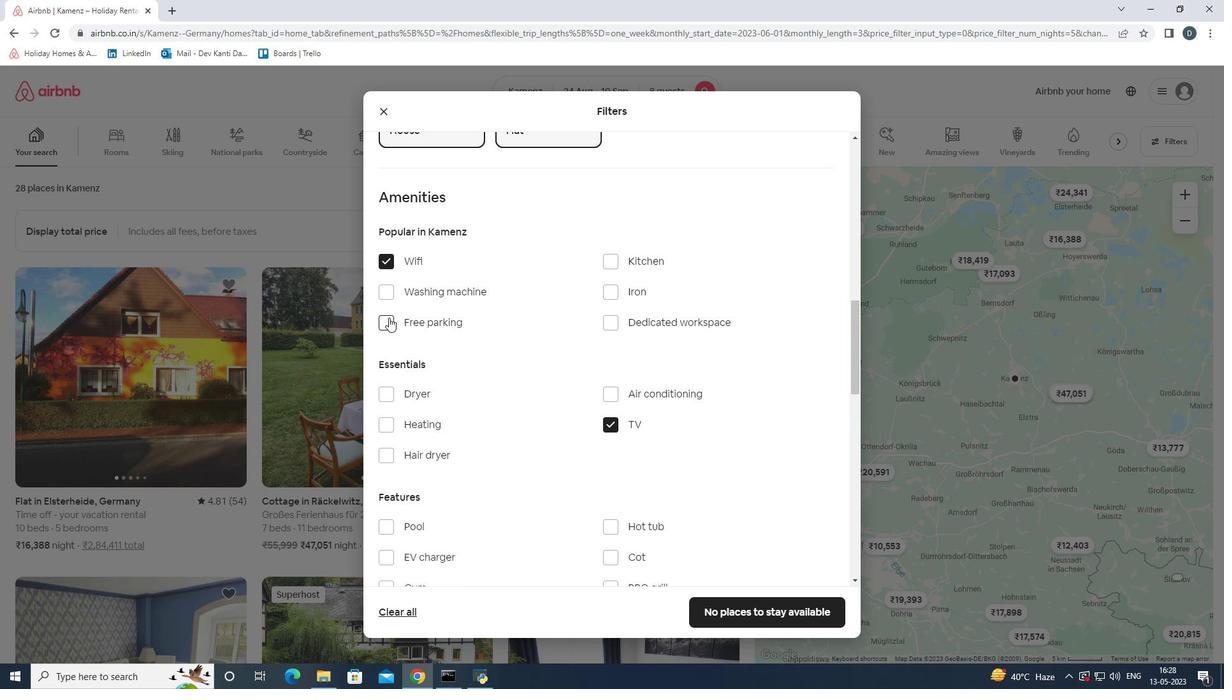 
Action: Mouse pressed left at (390, 328)
Screenshot: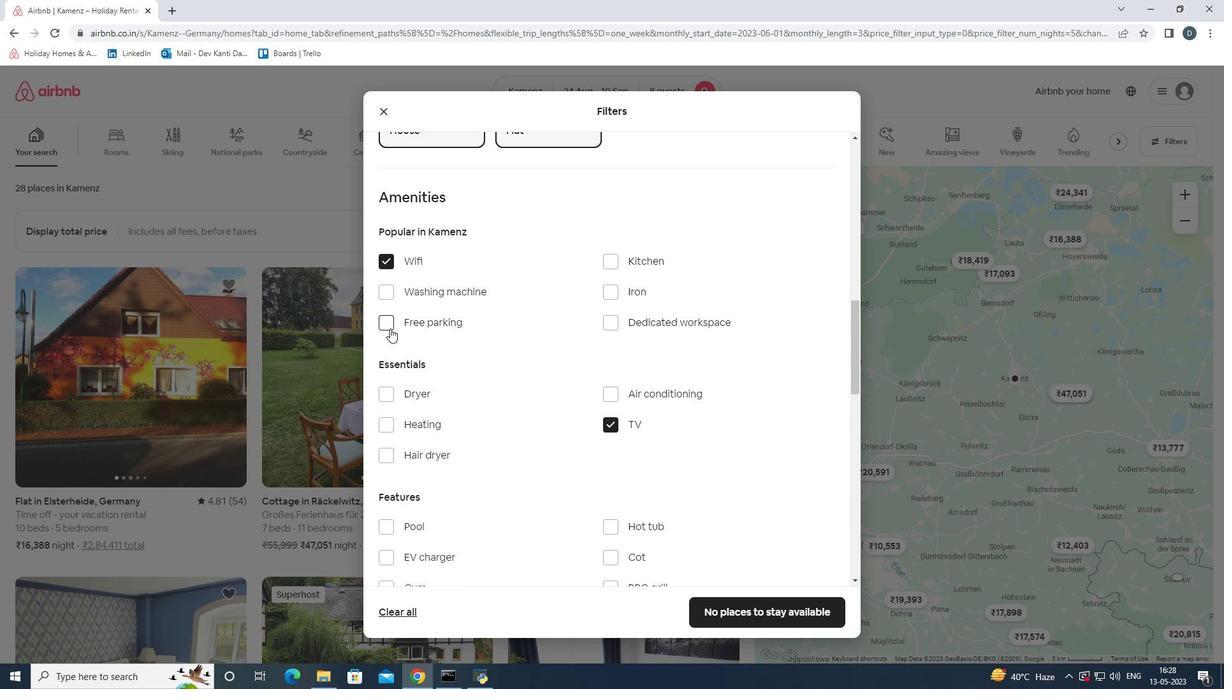 
Action: Mouse moved to (459, 338)
Screenshot: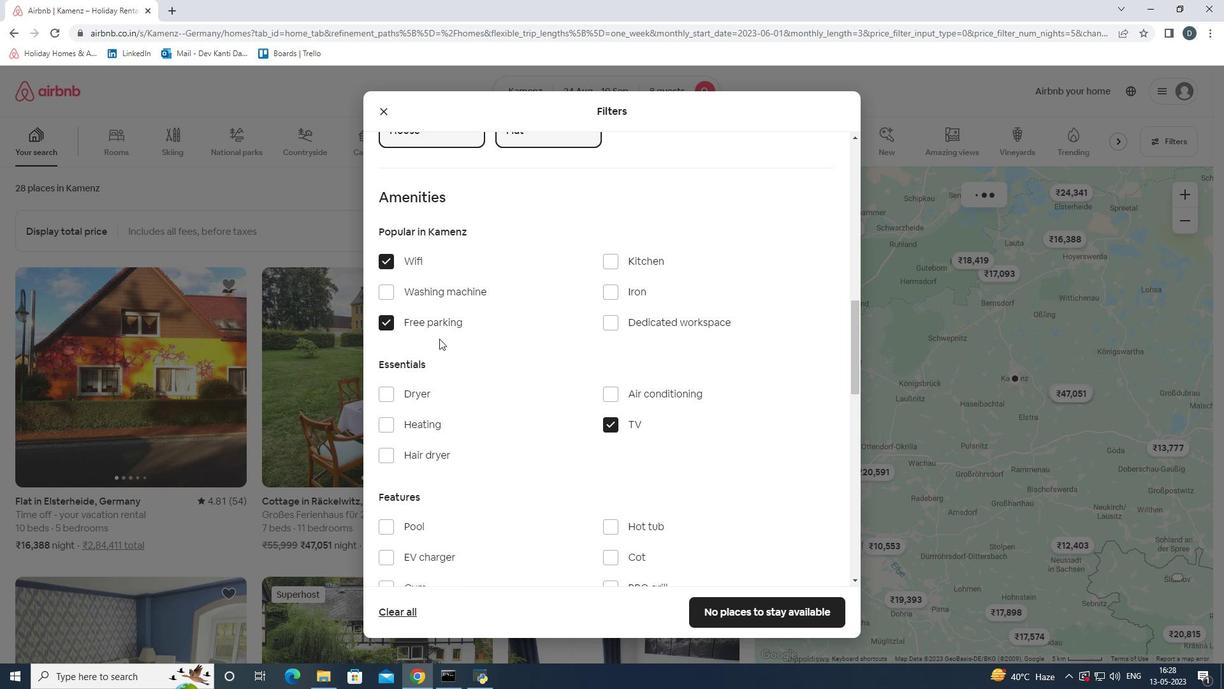 
Action: Mouse scrolled (459, 338) with delta (0, 0)
Screenshot: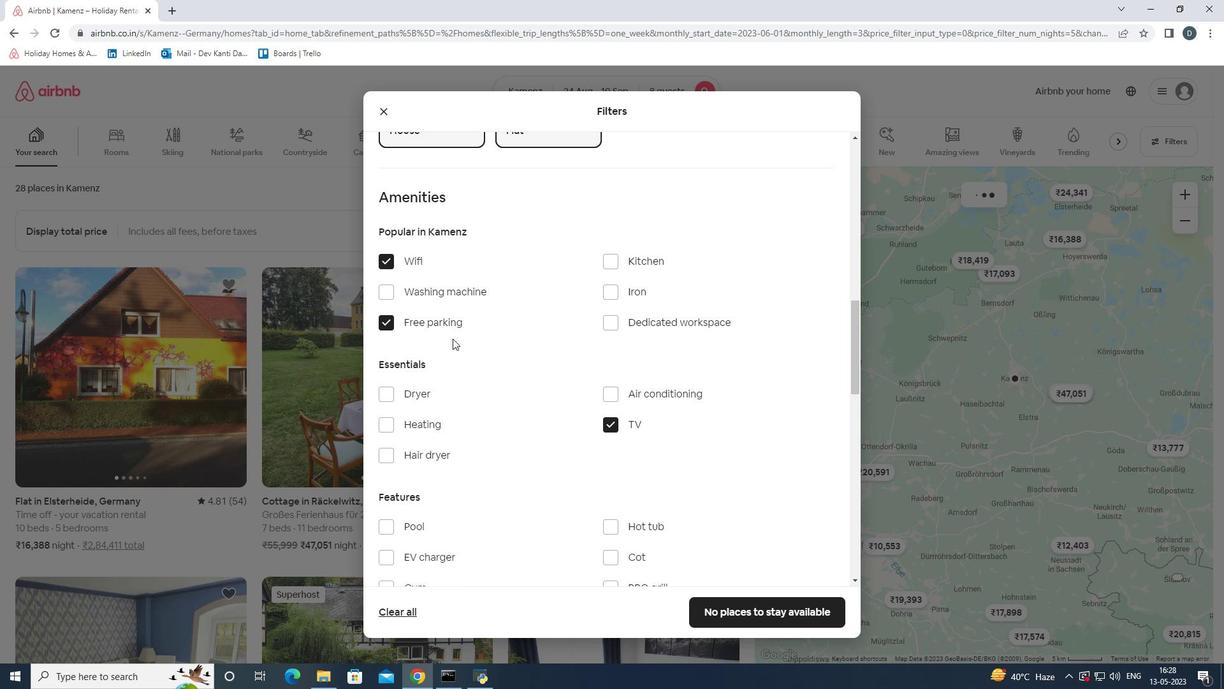 
Action: Mouse scrolled (459, 338) with delta (0, 0)
Screenshot: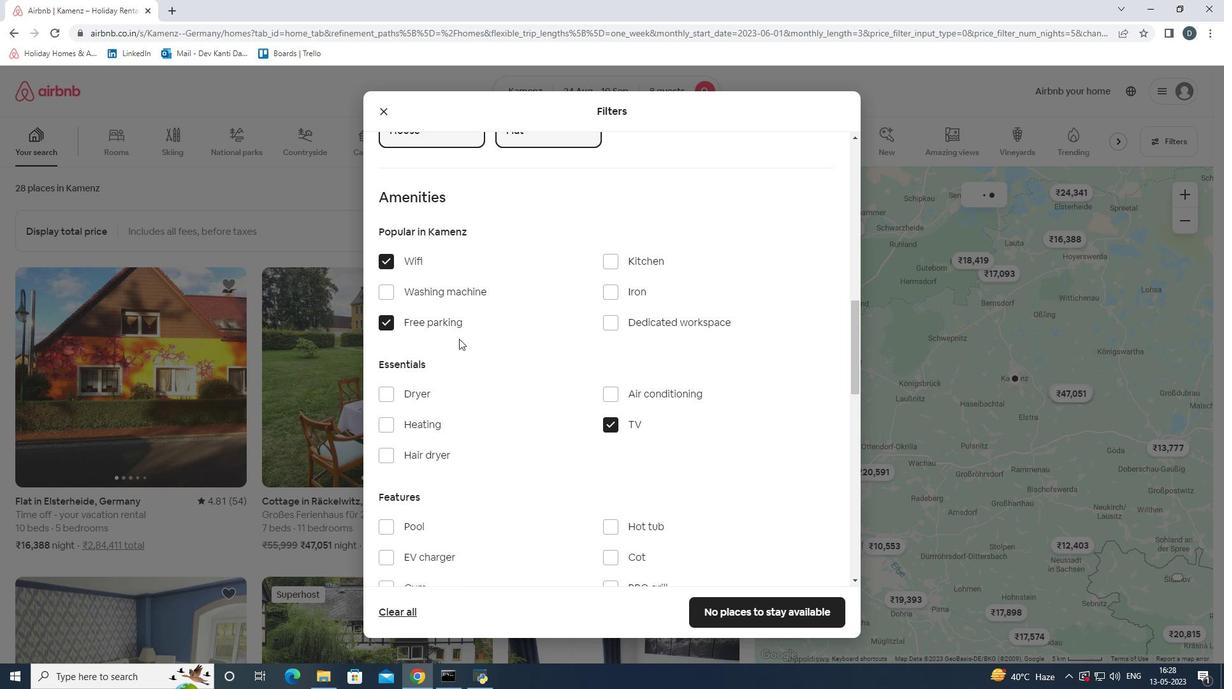 
Action: Mouse scrolled (459, 338) with delta (0, 0)
Screenshot: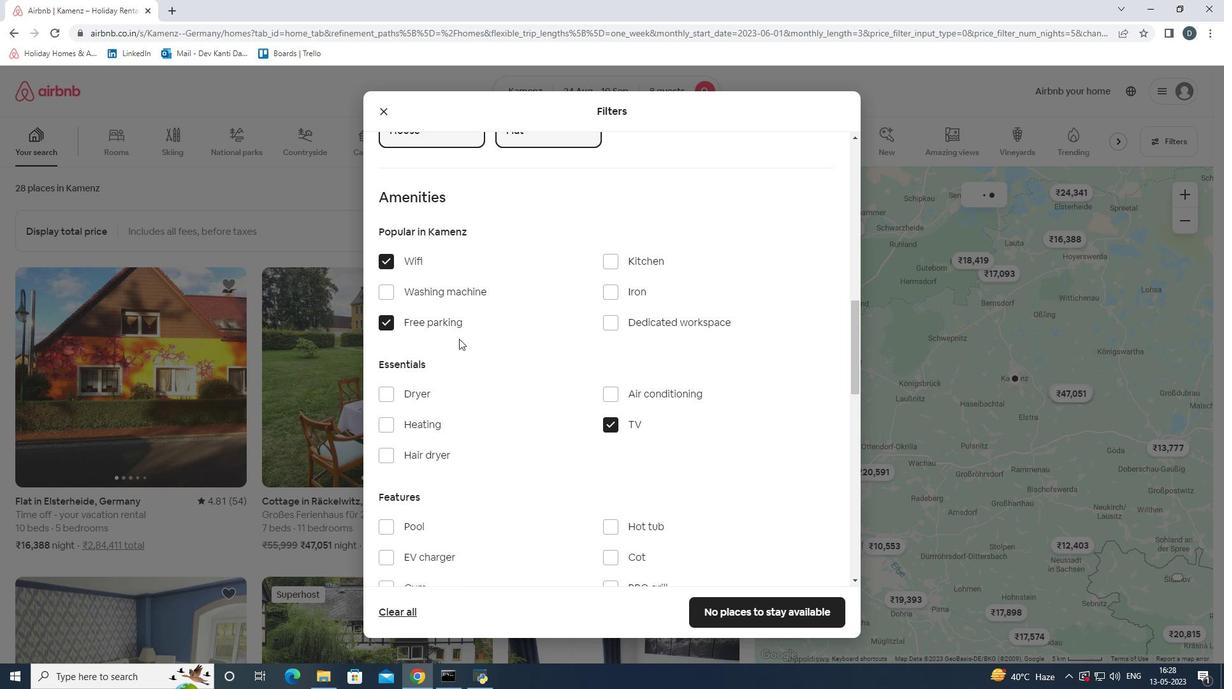 
Action: Mouse moved to (384, 399)
Screenshot: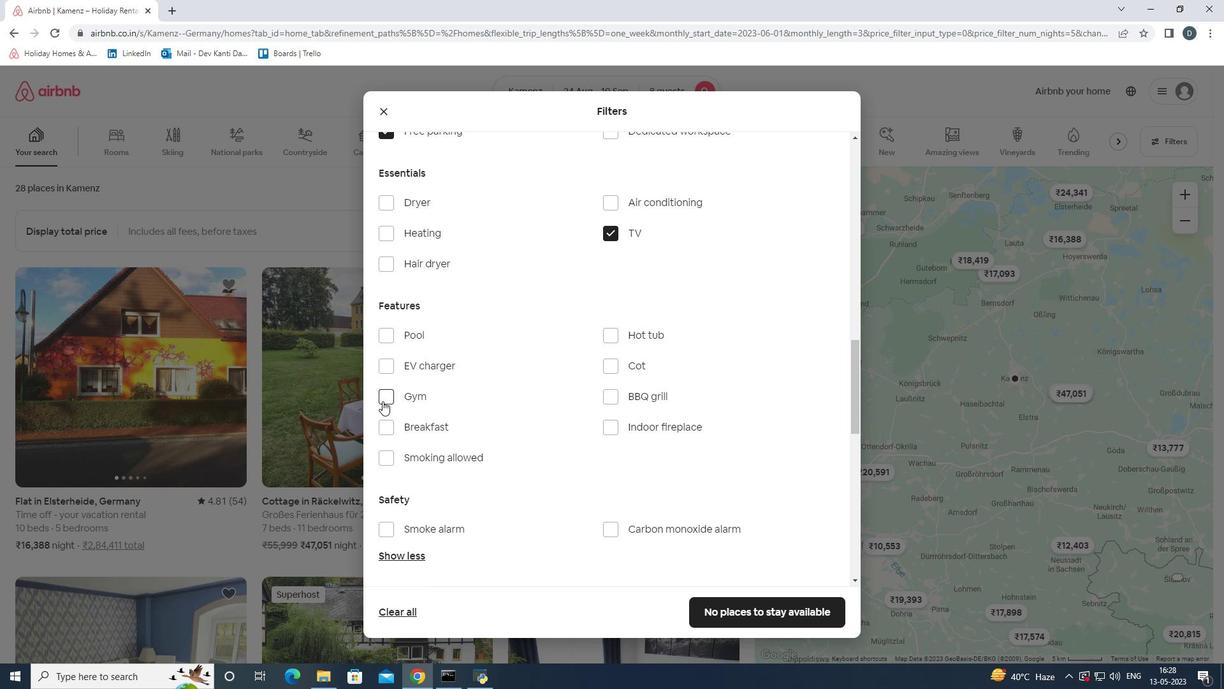 
Action: Mouse pressed left at (384, 399)
Screenshot: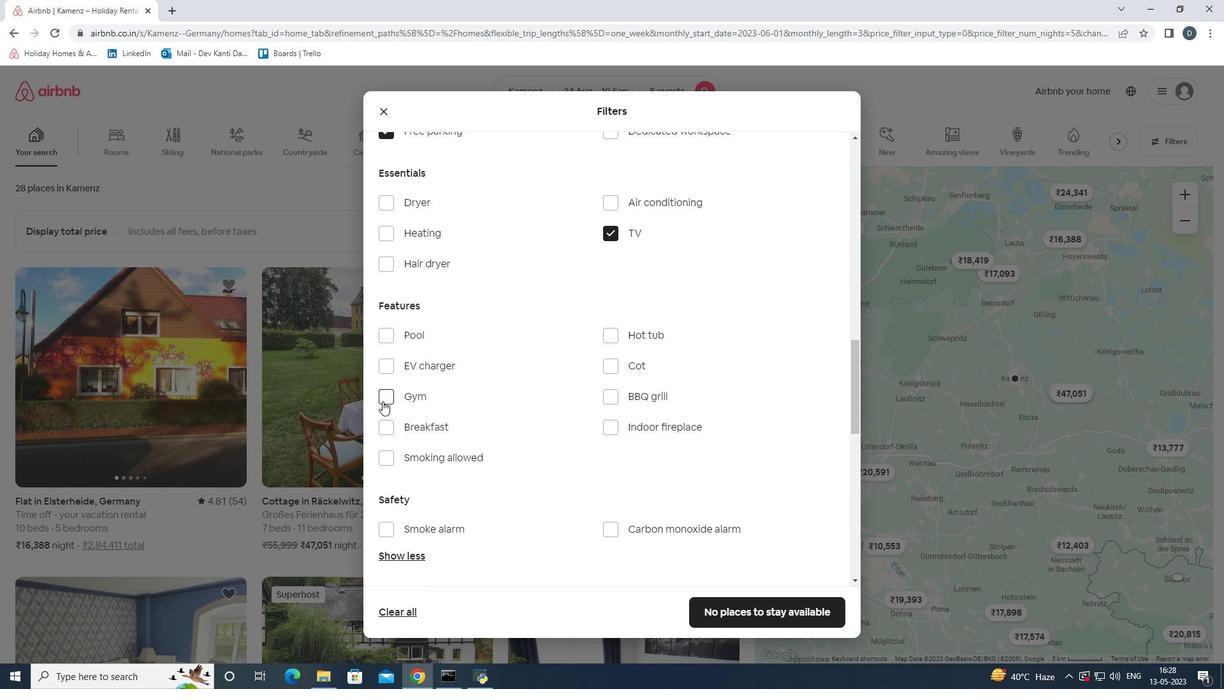 
Action: Mouse moved to (387, 426)
Screenshot: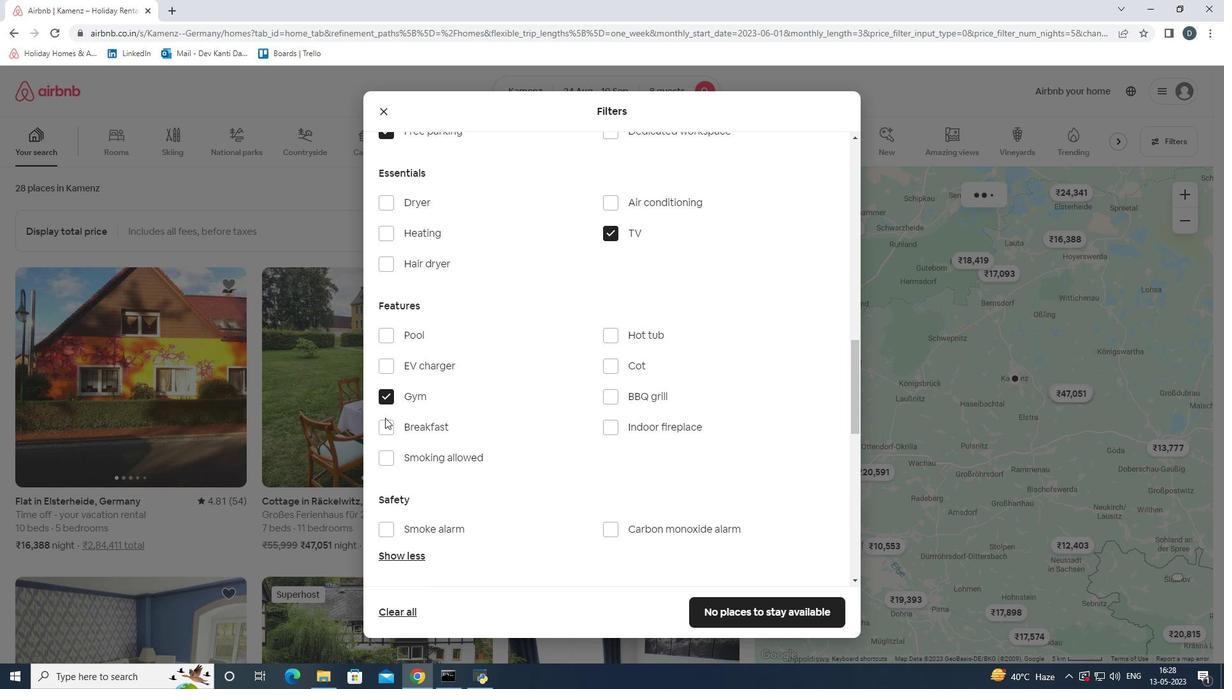
Action: Mouse pressed left at (387, 426)
Screenshot: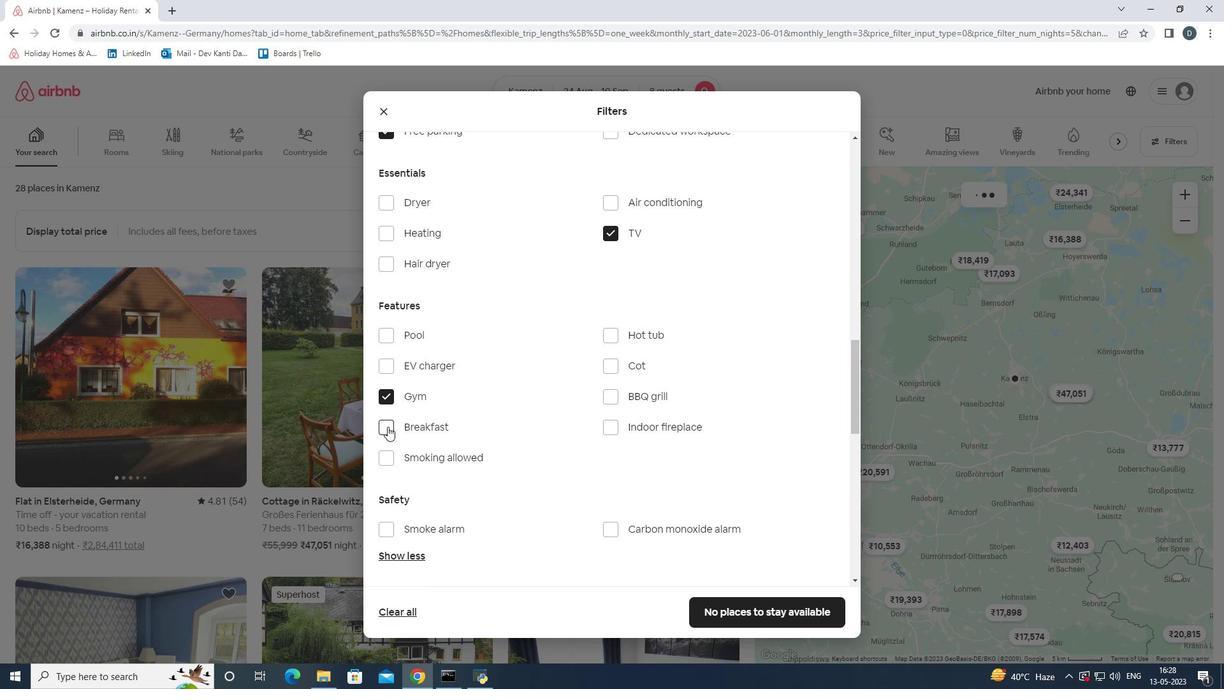 
Action: Mouse moved to (507, 387)
Screenshot: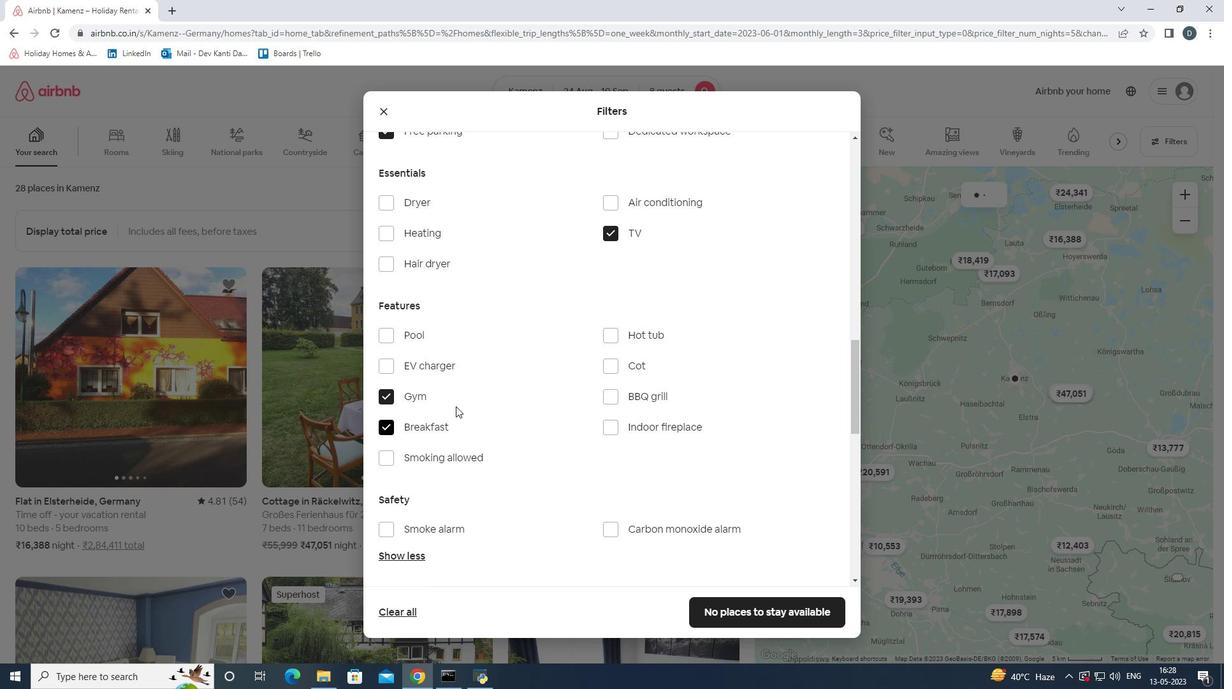 
Action: Mouse scrolled (507, 386) with delta (0, 0)
Screenshot: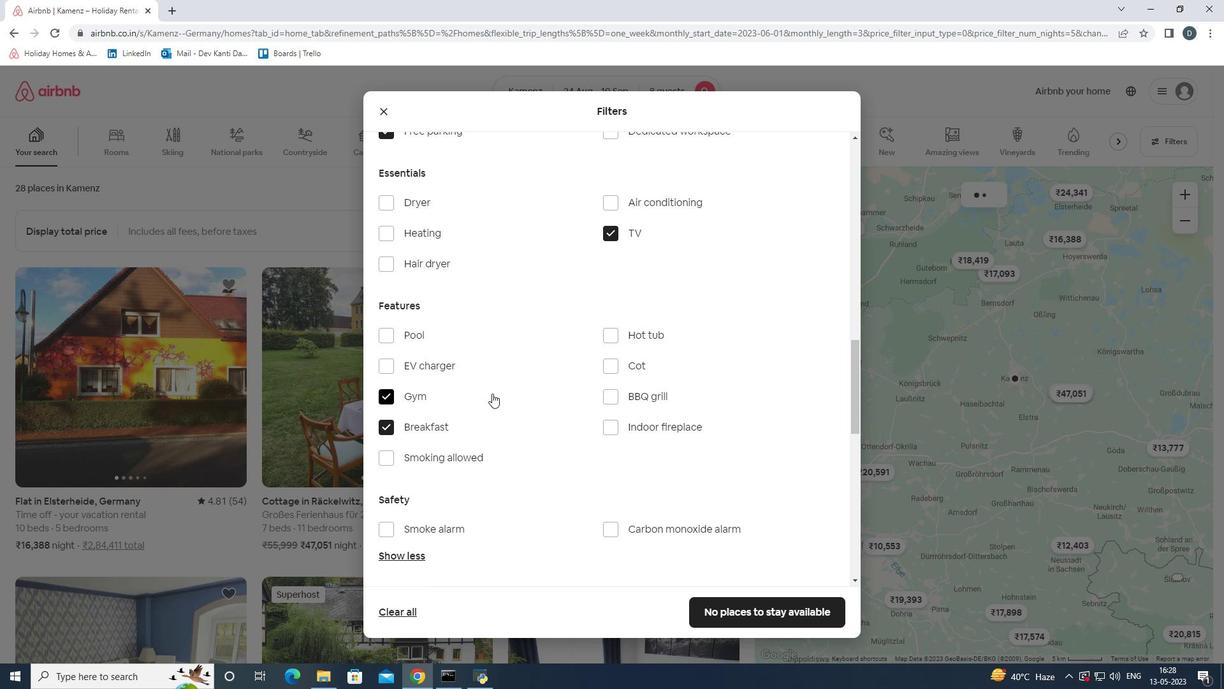 
Action: Mouse scrolled (507, 386) with delta (0, 0)
Screenshot: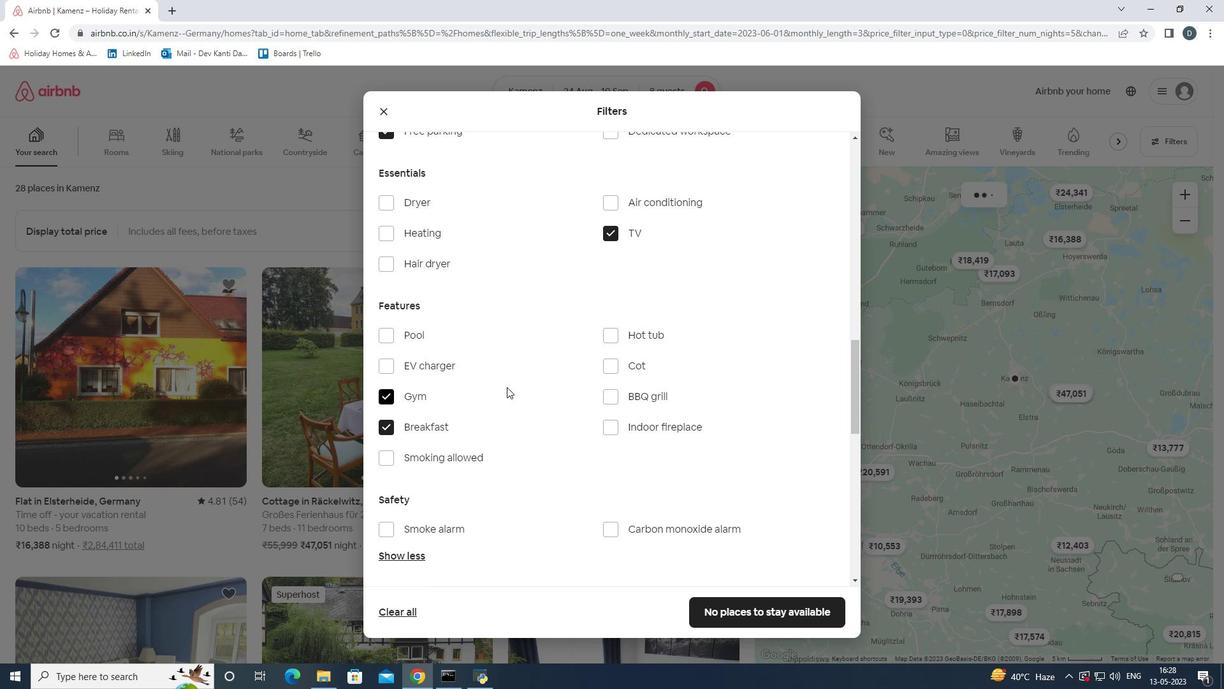 
Action: Mouse scrolled (507, 386) with delta (0, 0)
Screenshot: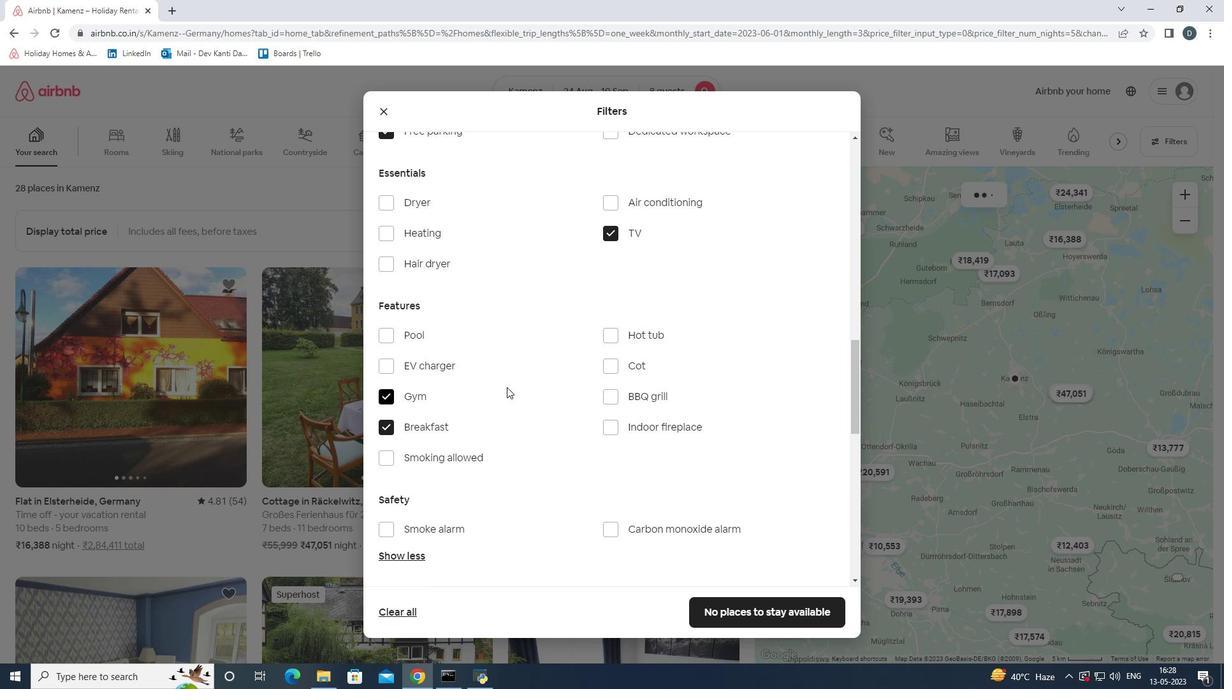 
Action: Mouse scrolled (507, 386) with delta (0, 0)
Screenshot: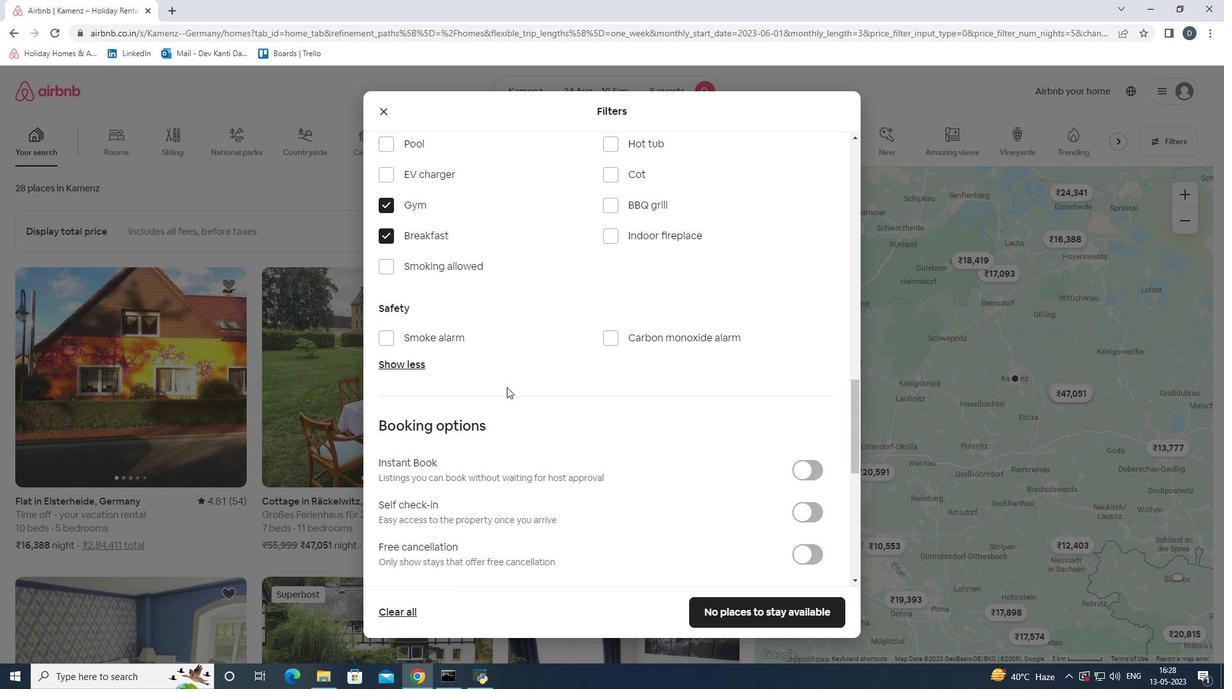 
Action: Mouse scrolled (507, 386) with delta (0, 0)
Screenshot: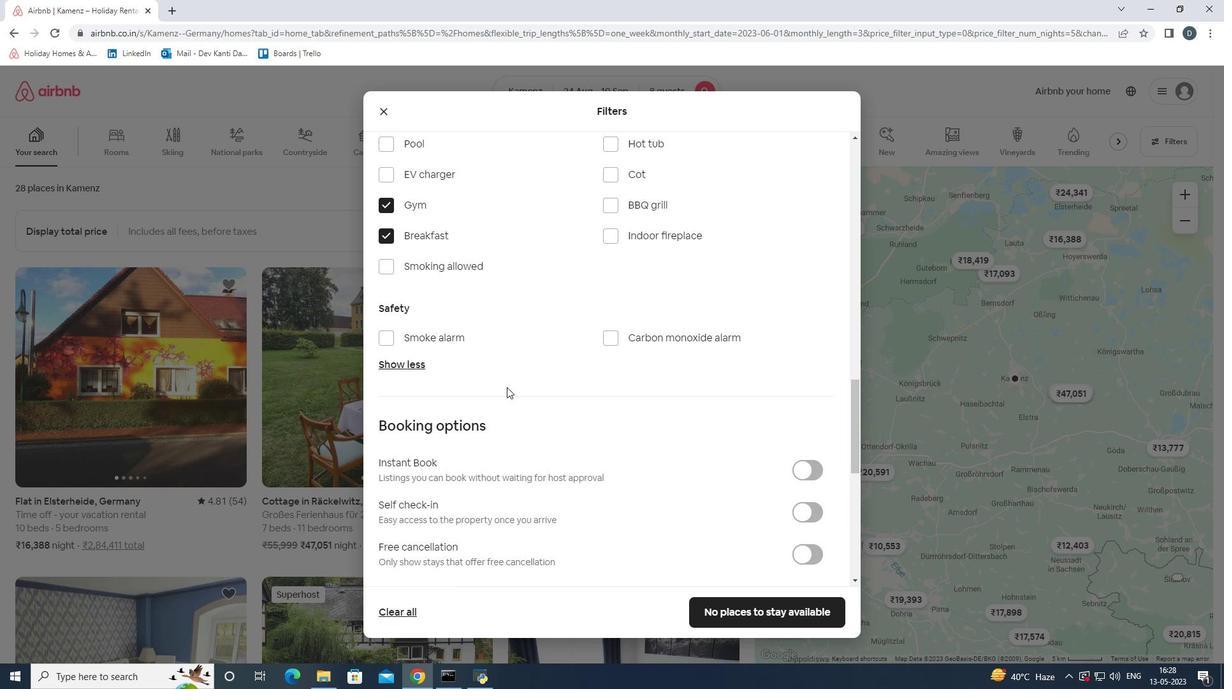 
Action: Mouse moved to (805, 382)
Screenshot: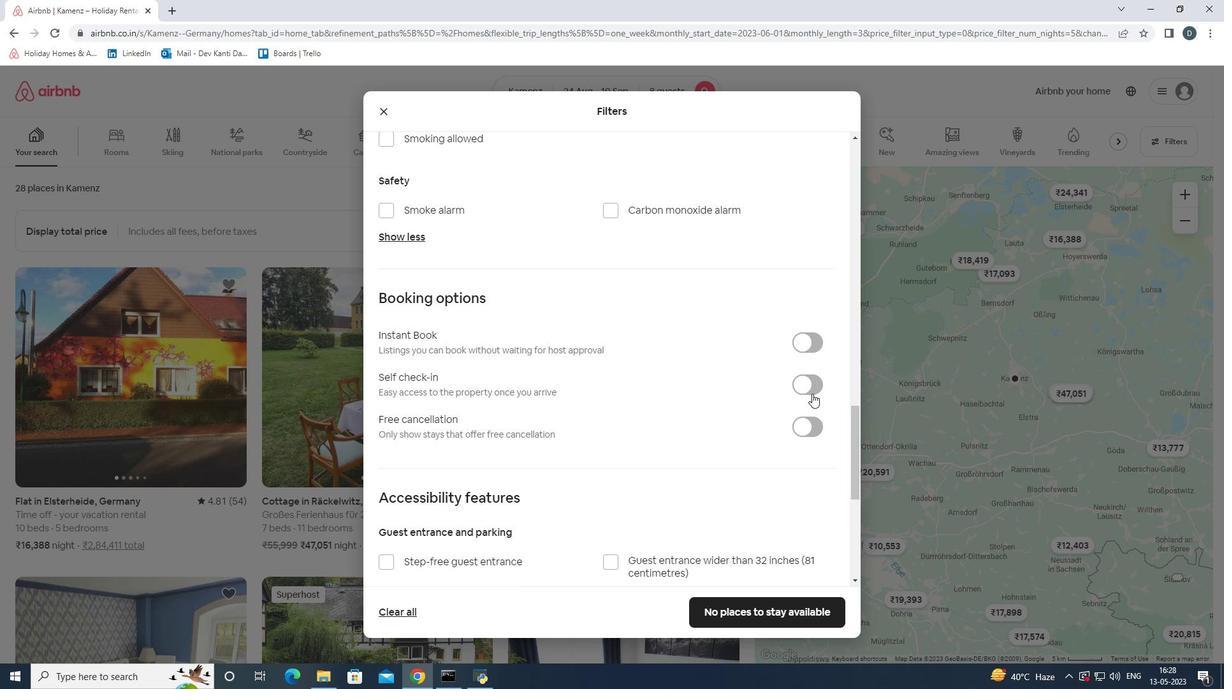 
Action: Mouse pressed left at (805, 382)
Screenshot: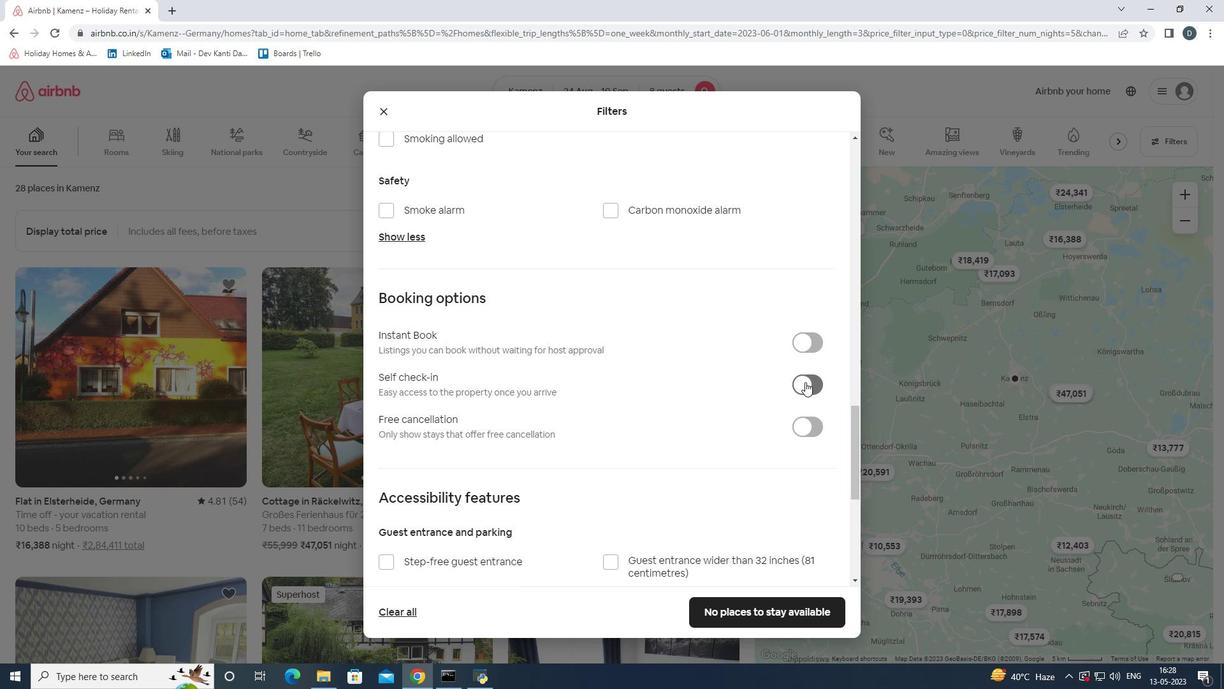 
Action: Mouse moved to (520, 394)
Screenshot: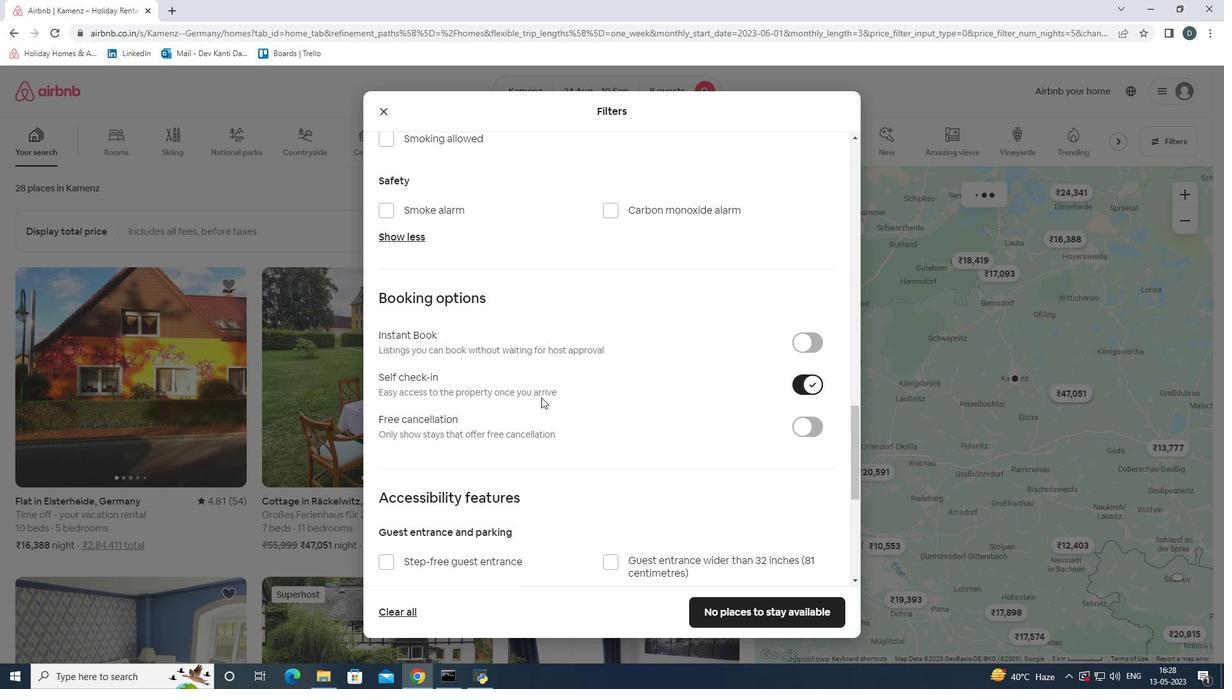 
Action: Mouse scrolled (520, 393) with delta (0, 0)
Screenshot: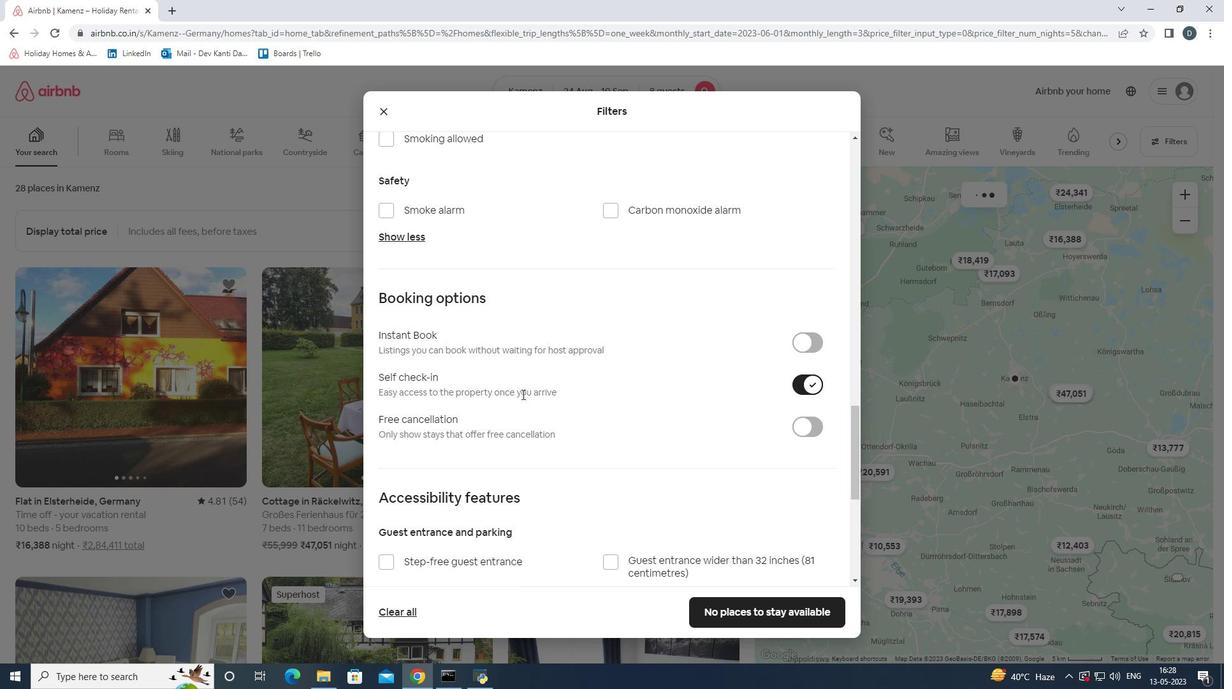 
Action: Mouse scrolled (520, 393) with delta (0, 0)
Screenshot: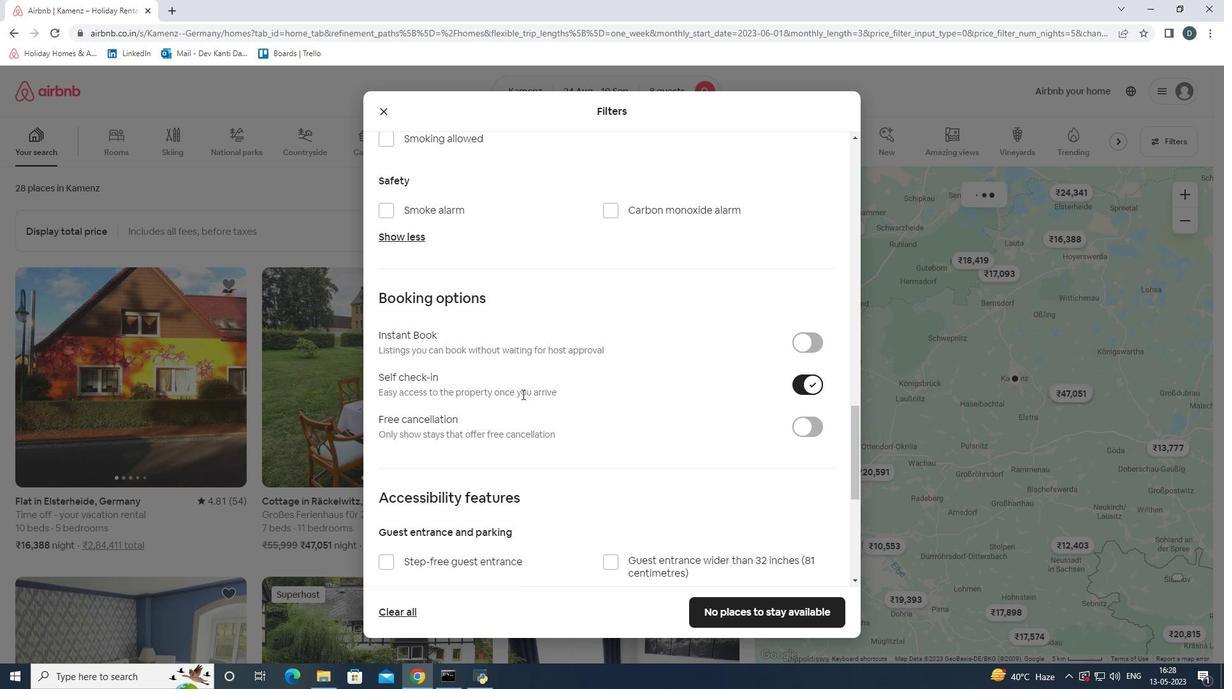 
Action: Mouse scrolled (520, 393) with delta (0, 0)
Screenshot: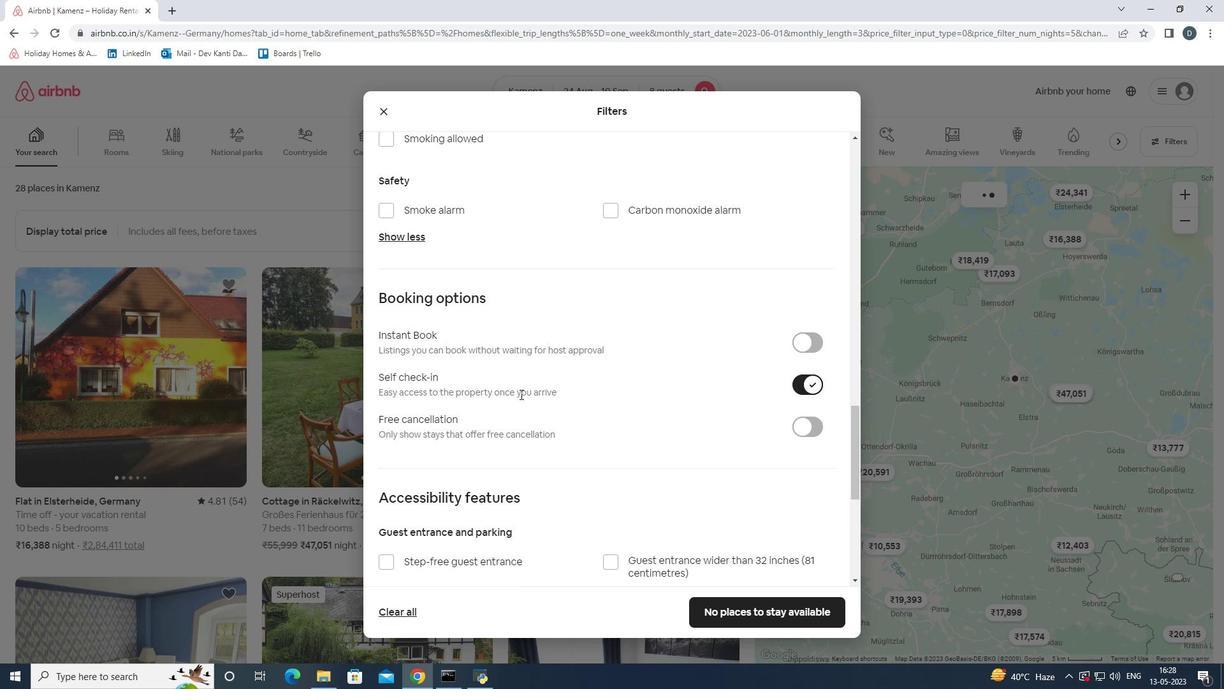 
Action: Mouse moved to (519, 393)
Screenshot: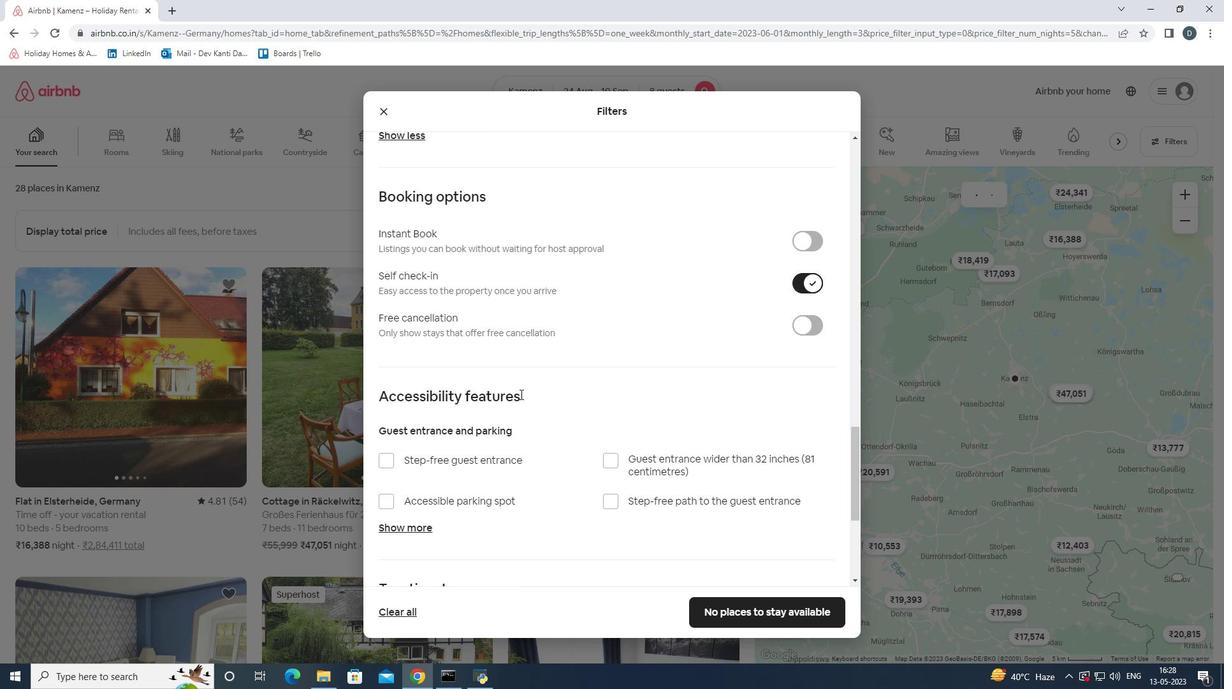 
Action: Mouse scrolled (519, 393) with delta (0, 0)
Screenshot: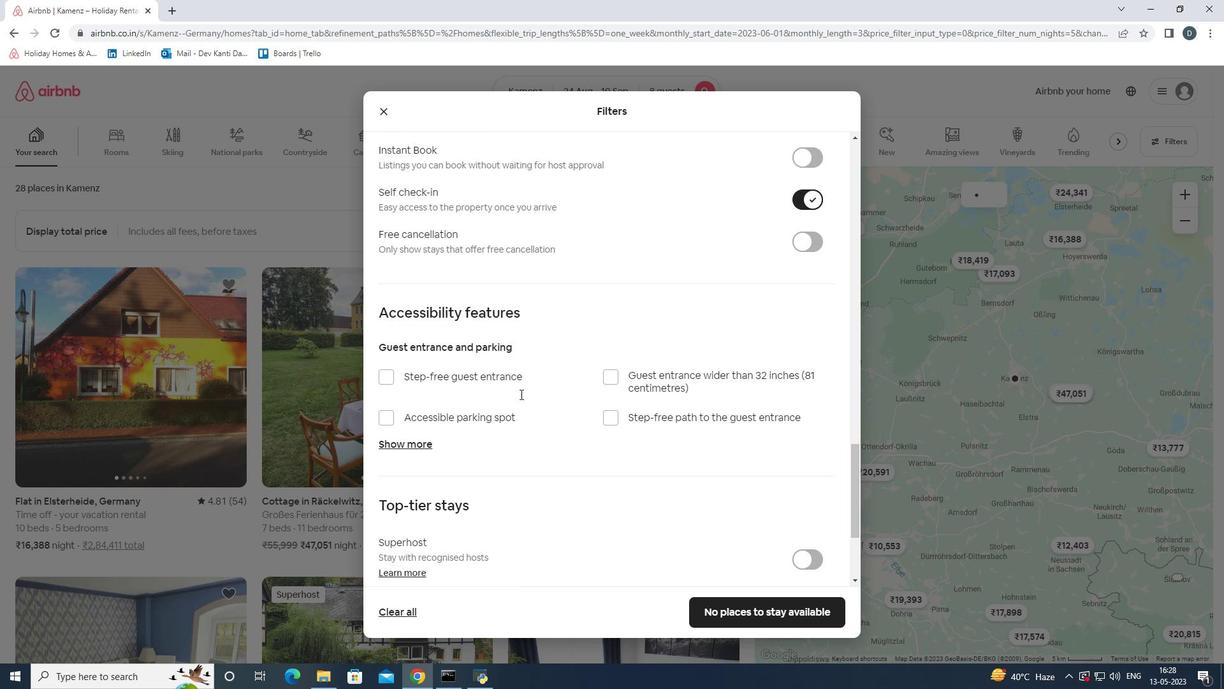 
Action: Mouse scrolled (519, 393) with delta (0, 0)
Screenshot: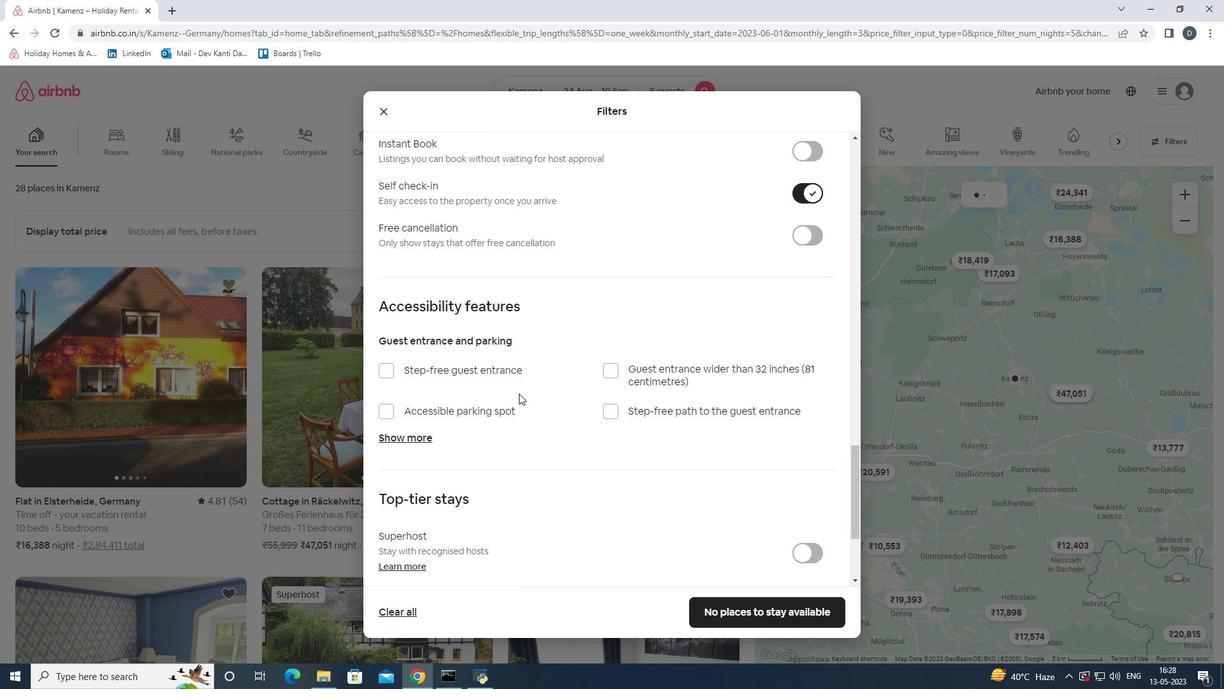 
Action: Mouse scrolled (519, 393) with delta (0, 0)
Screenshot: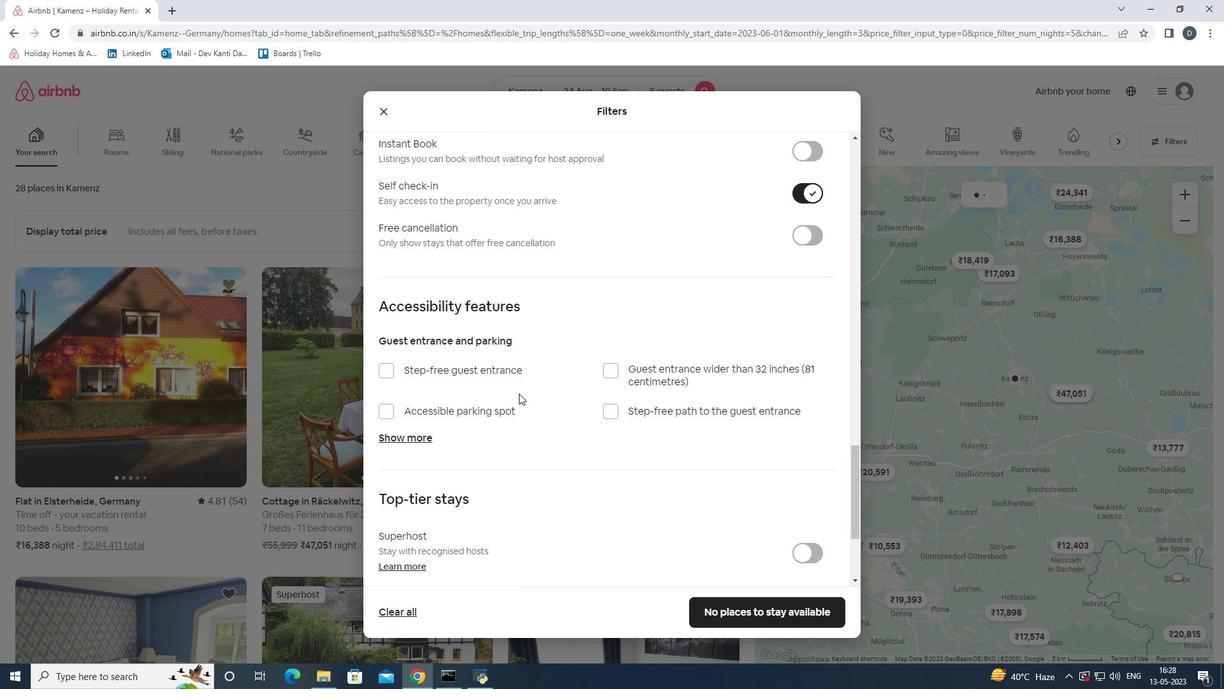 
Action: Mouse moved to (411, 495)
Screenshot: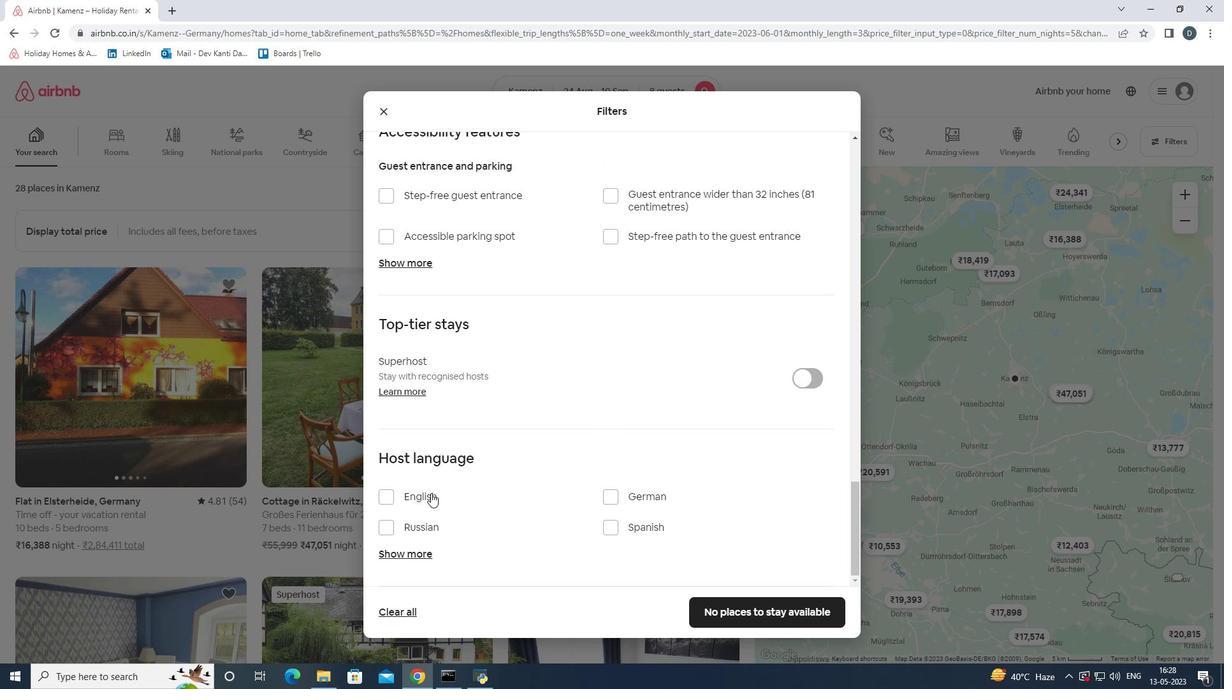 
Action: Mouse pressed left at (411, 495)
Screenshot: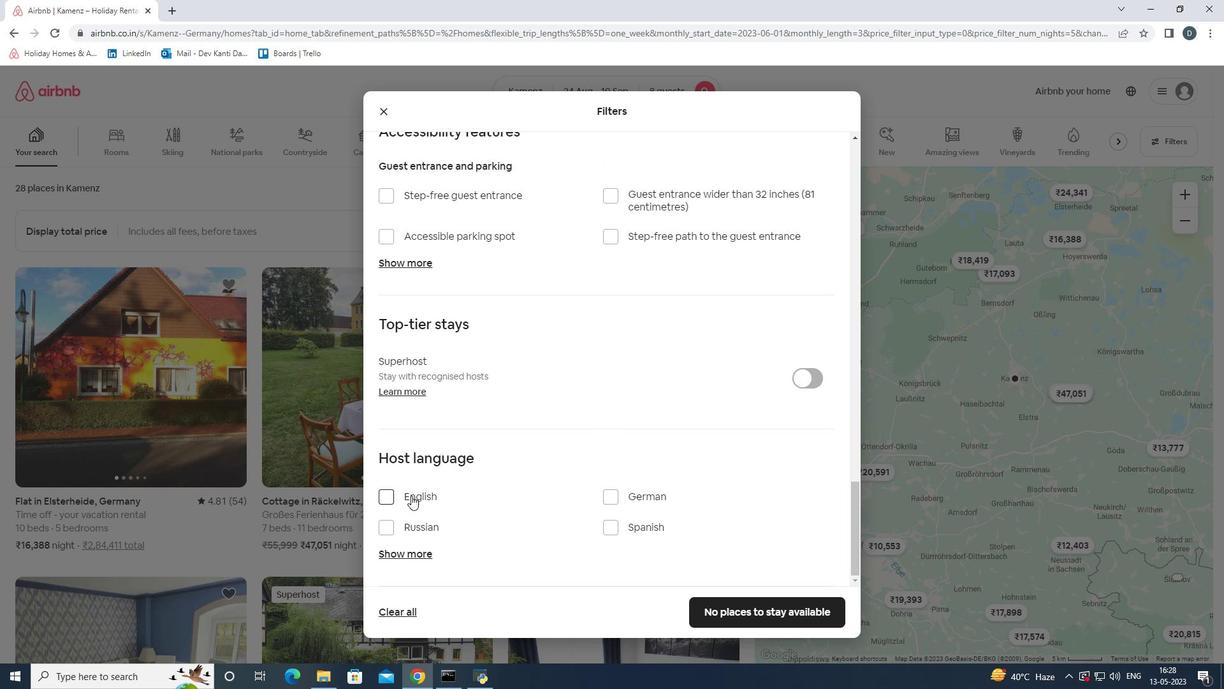 
Action: Mouse moved to (753, 609)
Screenshot: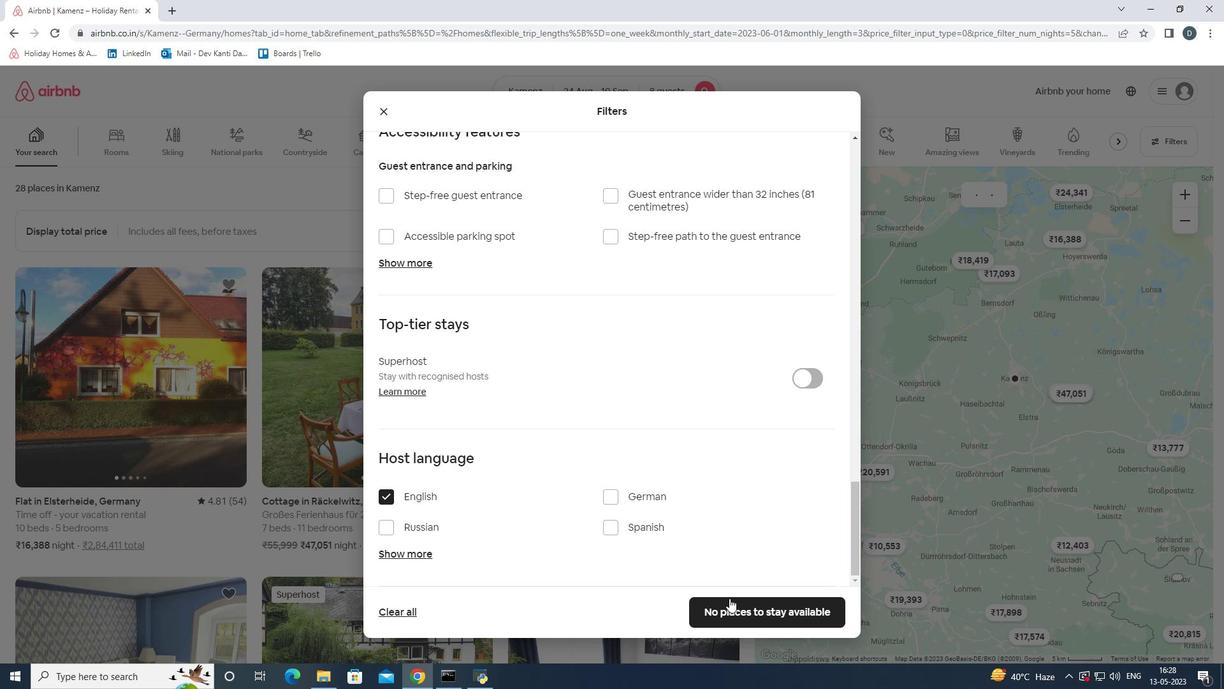 
Action: Mouse pressed left at (753, 609)
Screenshot: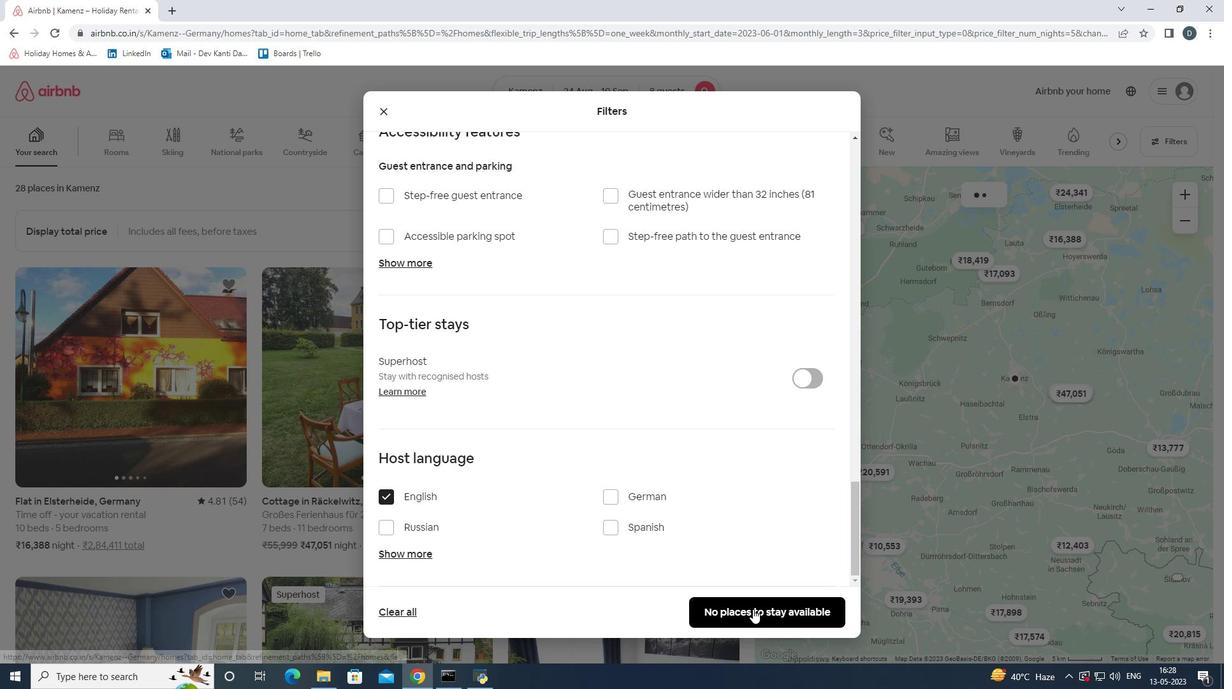 
